 Task: Look for space in Gomez Palacio, Mexico from 1st August, 2023 to 5th August, 2023 for 1 adult in price range Rs.6000 to Rs.15000. Place can be entire place with 1  bedroom having 1 bed and 1 bathroom. Property type can be house, flat, guest house. Amenities needed are: wifi. Booking option can be shelf check-in. Required host language is English.
Action: Mouse moved to (576, 142)
Screenshot: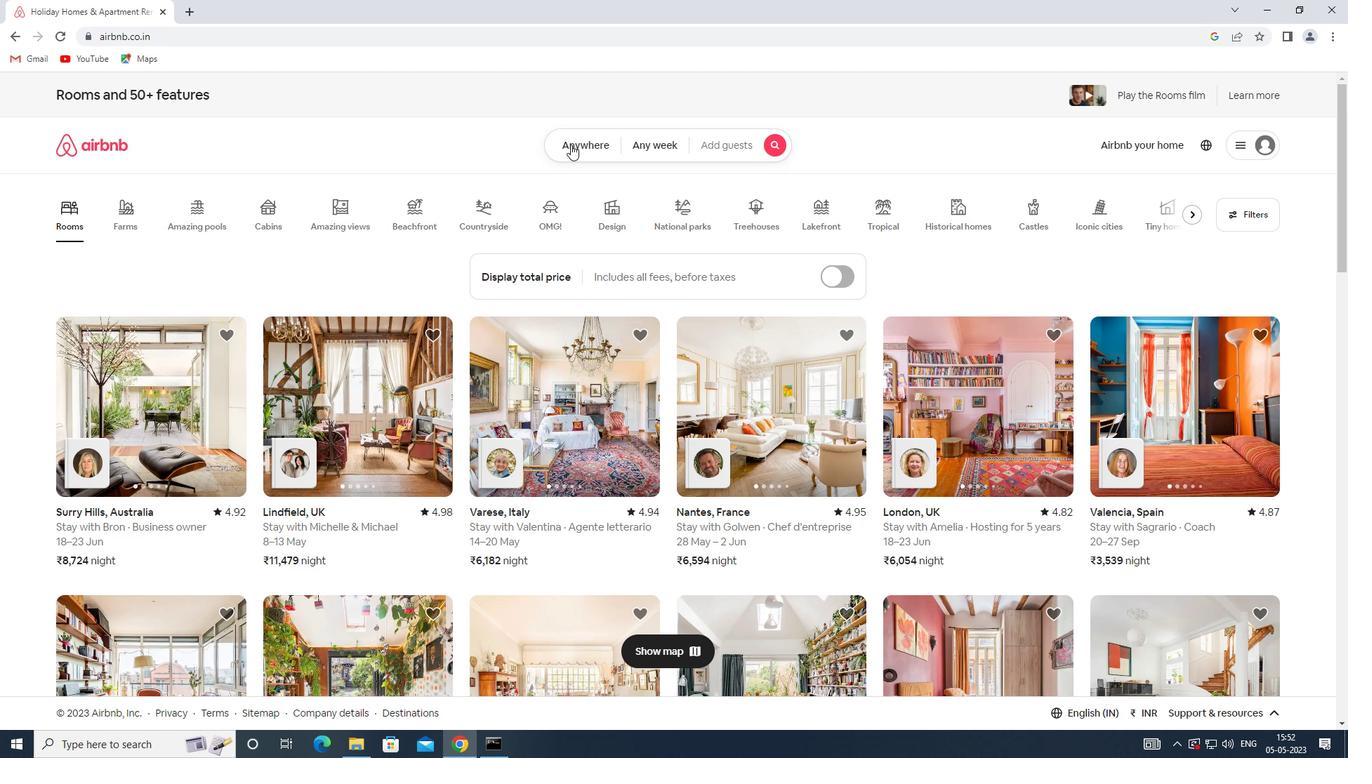 
Action: Mouse pressed left at (576, 142)
Screenshot: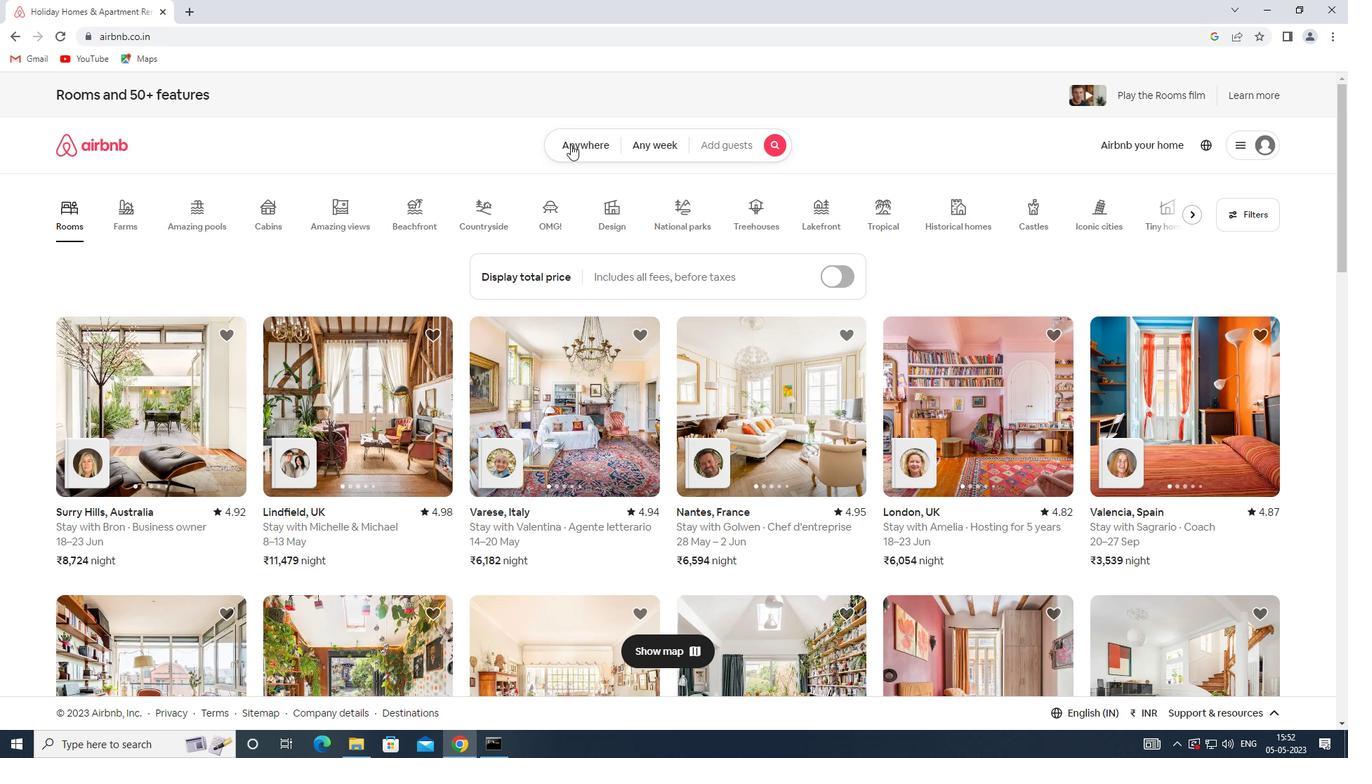
Action: Mouse moved to (428, 207)
Screenshot: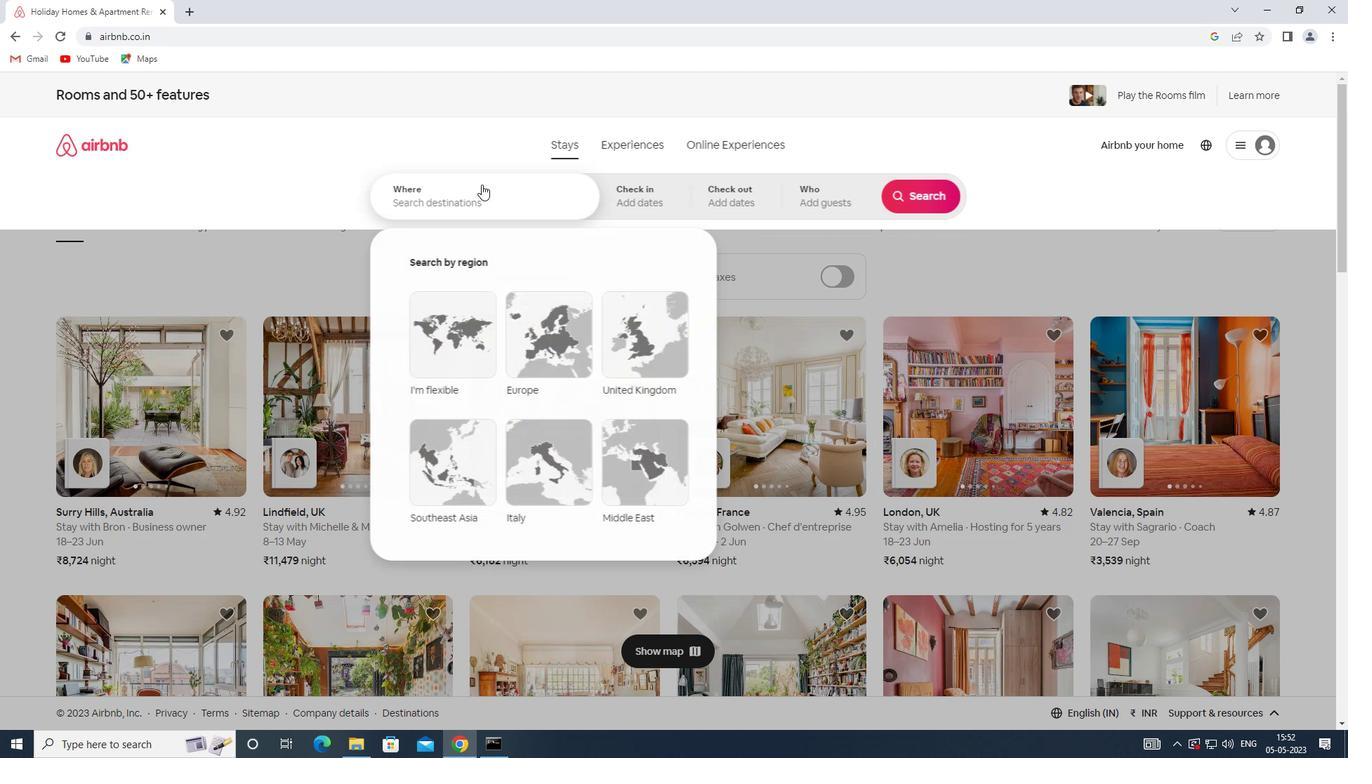 
Action: Mouse pressed left at (428, 207)
Screenshot: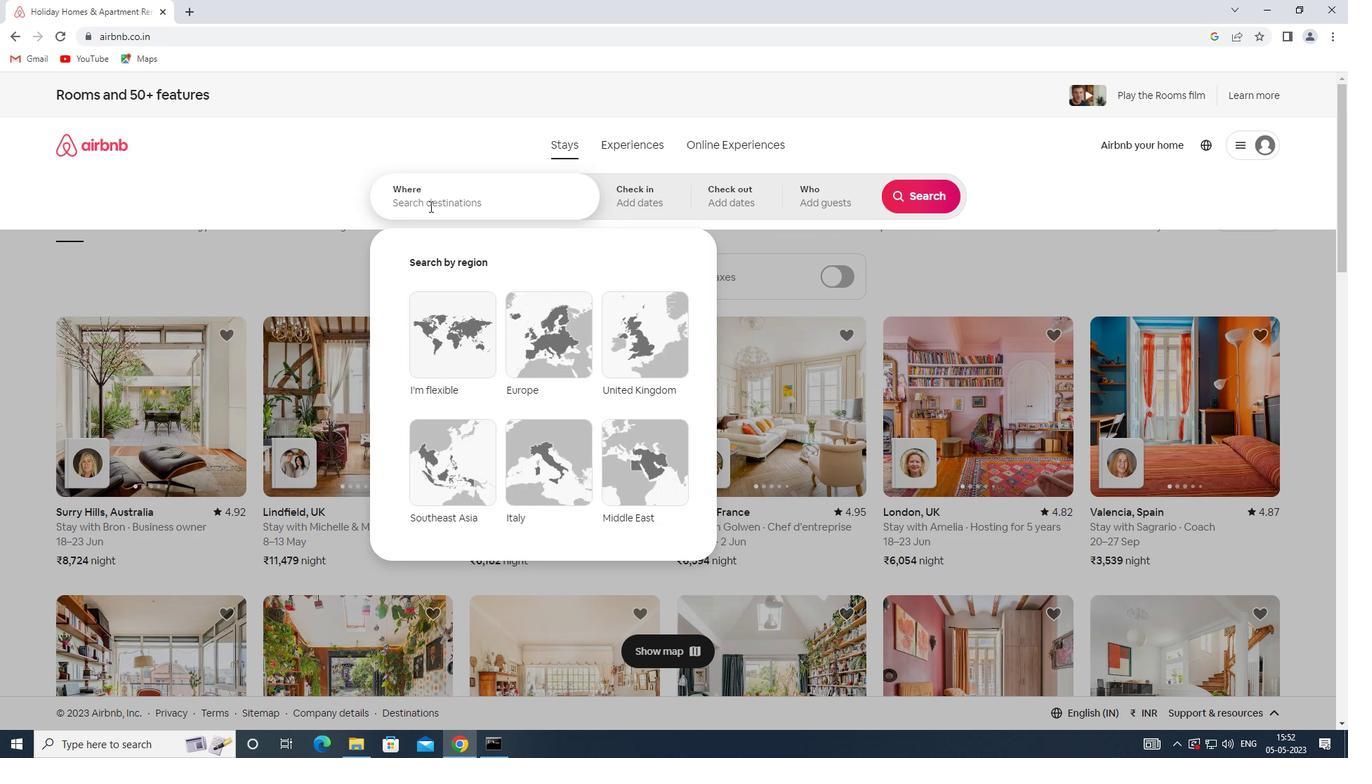 
Action: Key pressed <Key.shift><Key.shift><Key.shift><Key.shift><Key.shift><Key.shift><Key.shift><Key.shift><Key.shift><Key.shift><Key.shift><Key.shift><Key.shift><Key.shift><Key.shift><Key.shift><Key.shift><Key.shift><Key.shift><Key.shift><Key.shift><Key.shift><Key.shift><Key.shift><Key.shift><Key.shift>SPACE<Key.space>IN<Key.space><Key.shift><Key.shift><Key.shift><Key.shift><Key.shift><Key.shift><Key.shift><Key.shift><Key.shift><Key.shift>GOMEZ<Key.space><Key.shift>PALACIO,<Key.shift><Key.shift><Key.shift>MEXICO
Screenshot: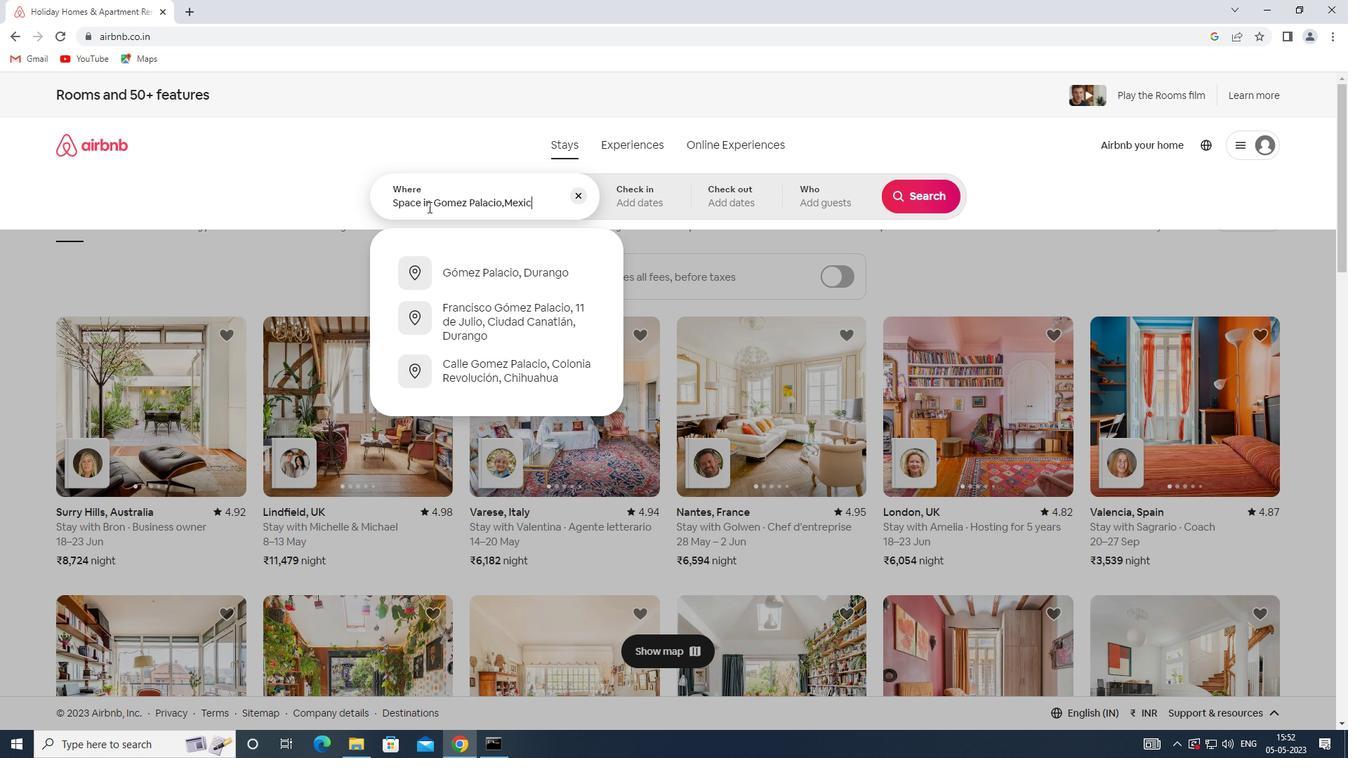 
Action: Mouse moved to (645, 195)
Screenshot: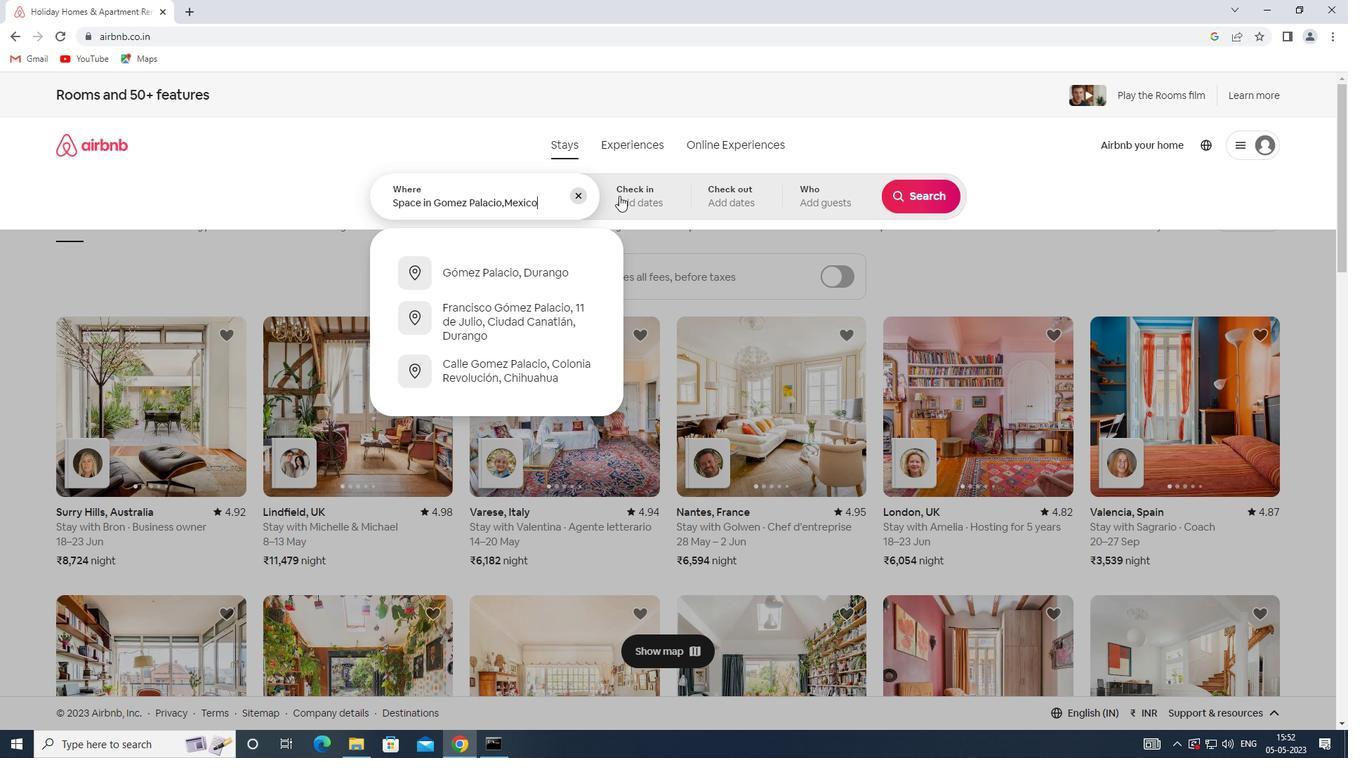 
Action: Mouse pressed left at (645, 195)
Screenshot: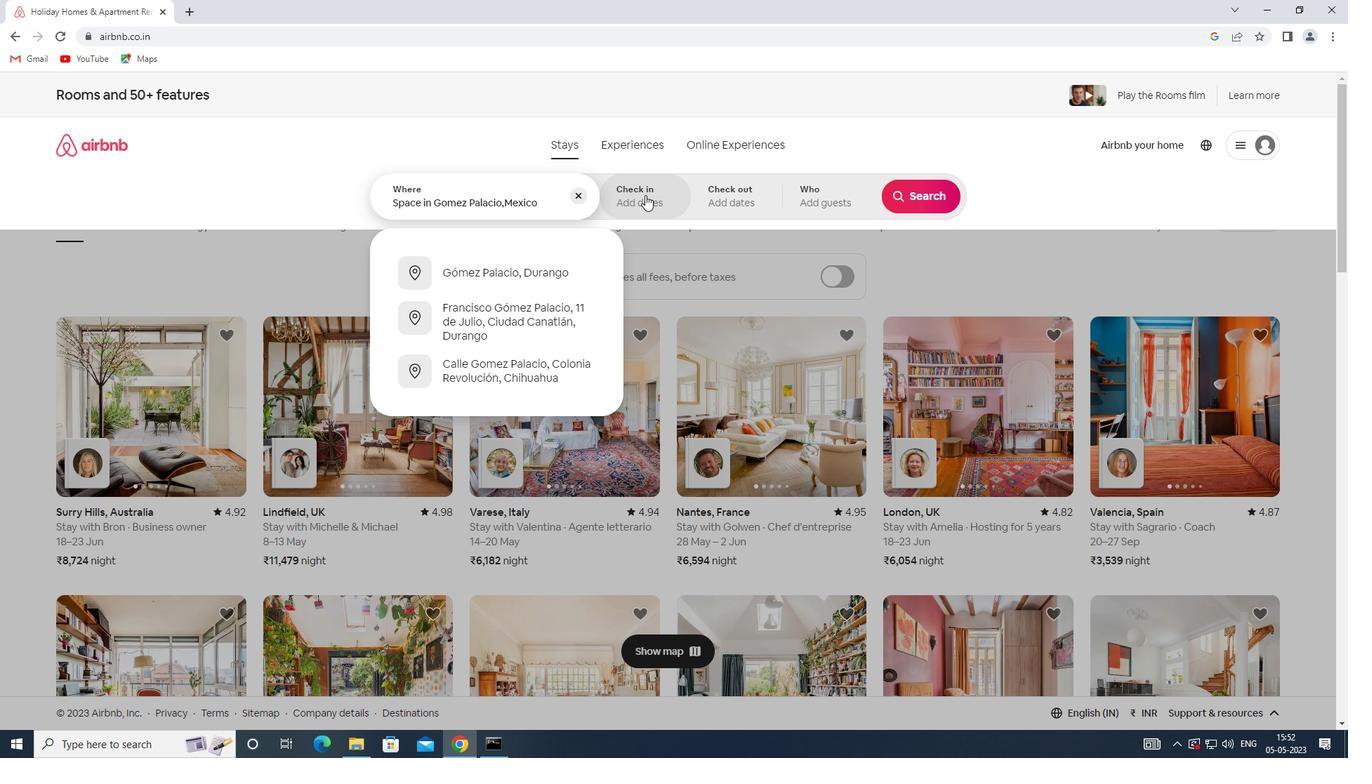 
Action: Mouse moved to (909, 302)
Screenshot: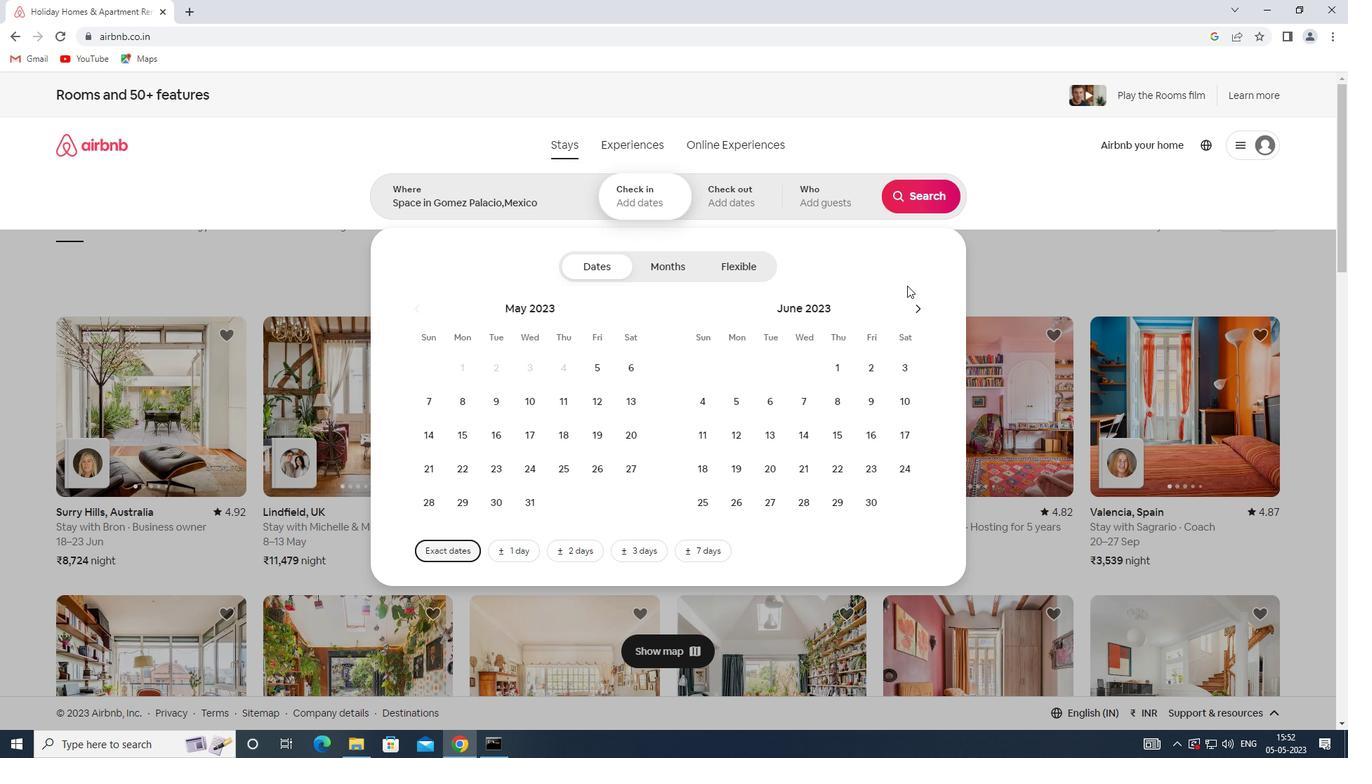 
Action: Mouse pressed left at (909, 302)
Screenshot: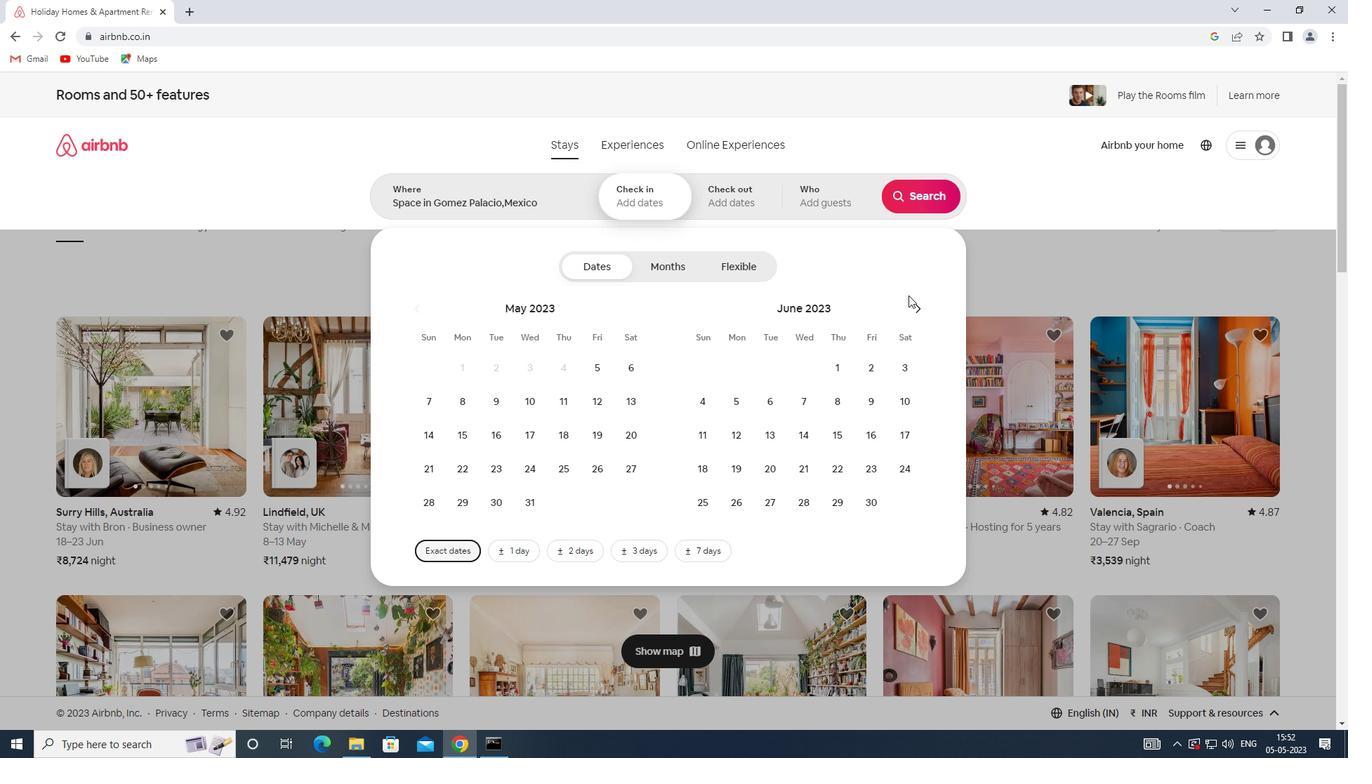 
Action: Mouse pressed left at (909, 302)
Screenshot: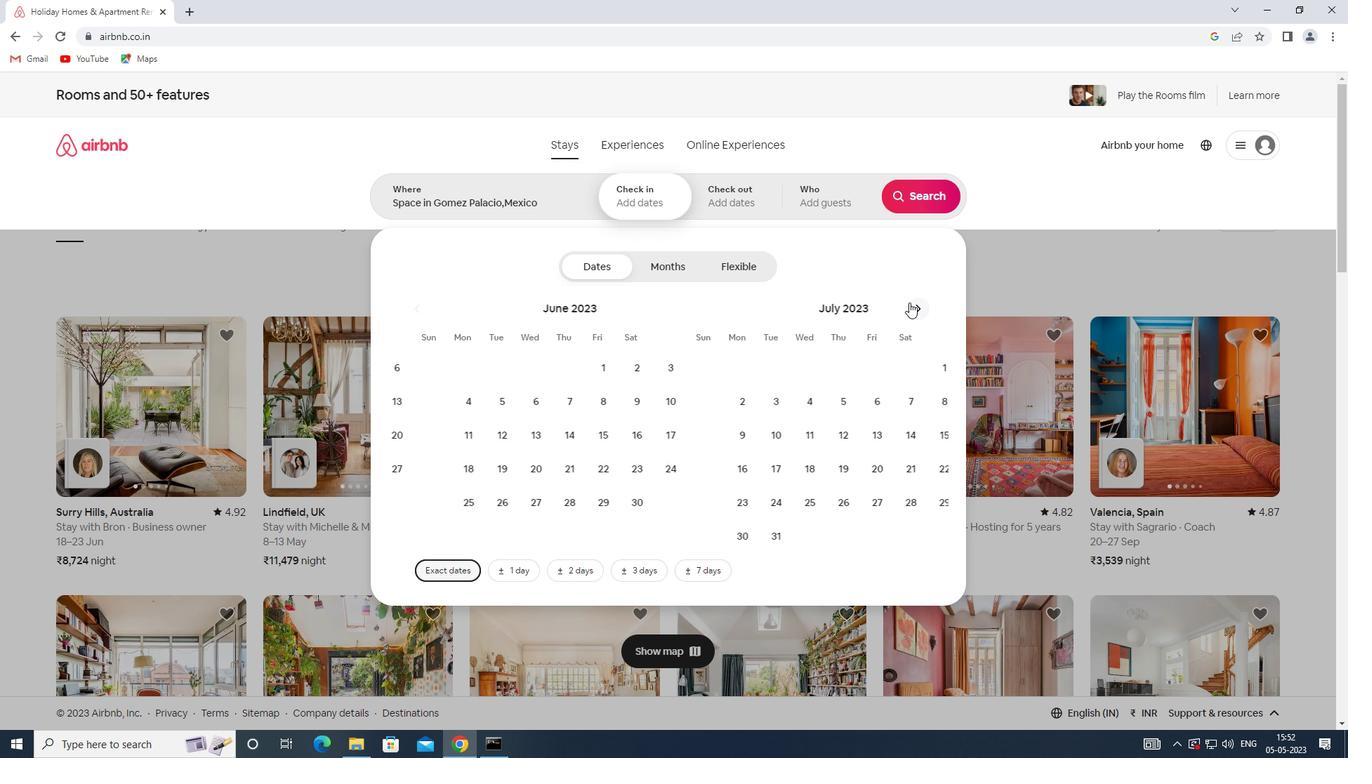 
Action: Mouse moved to (770, 363)
Screenshot: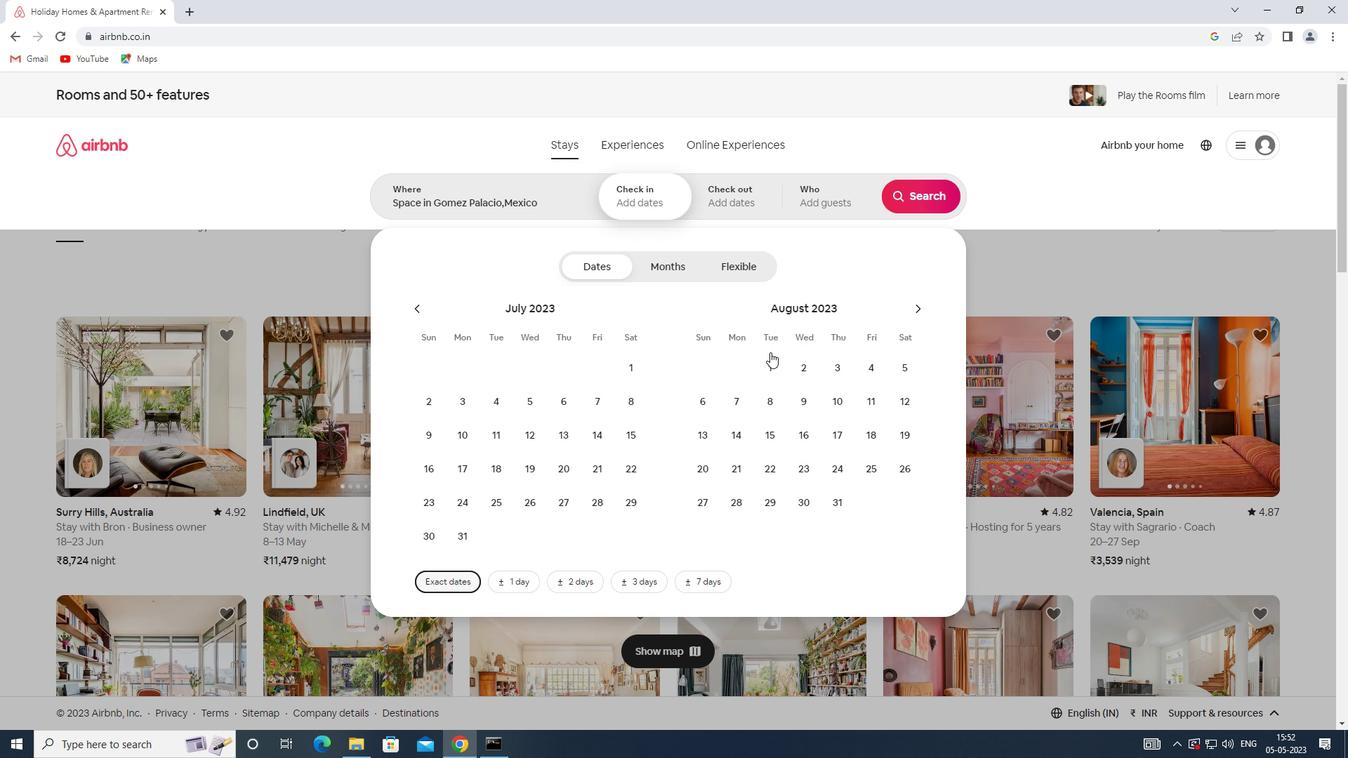 
Action: Mouse pressed left at (770, 363)
Screenshot: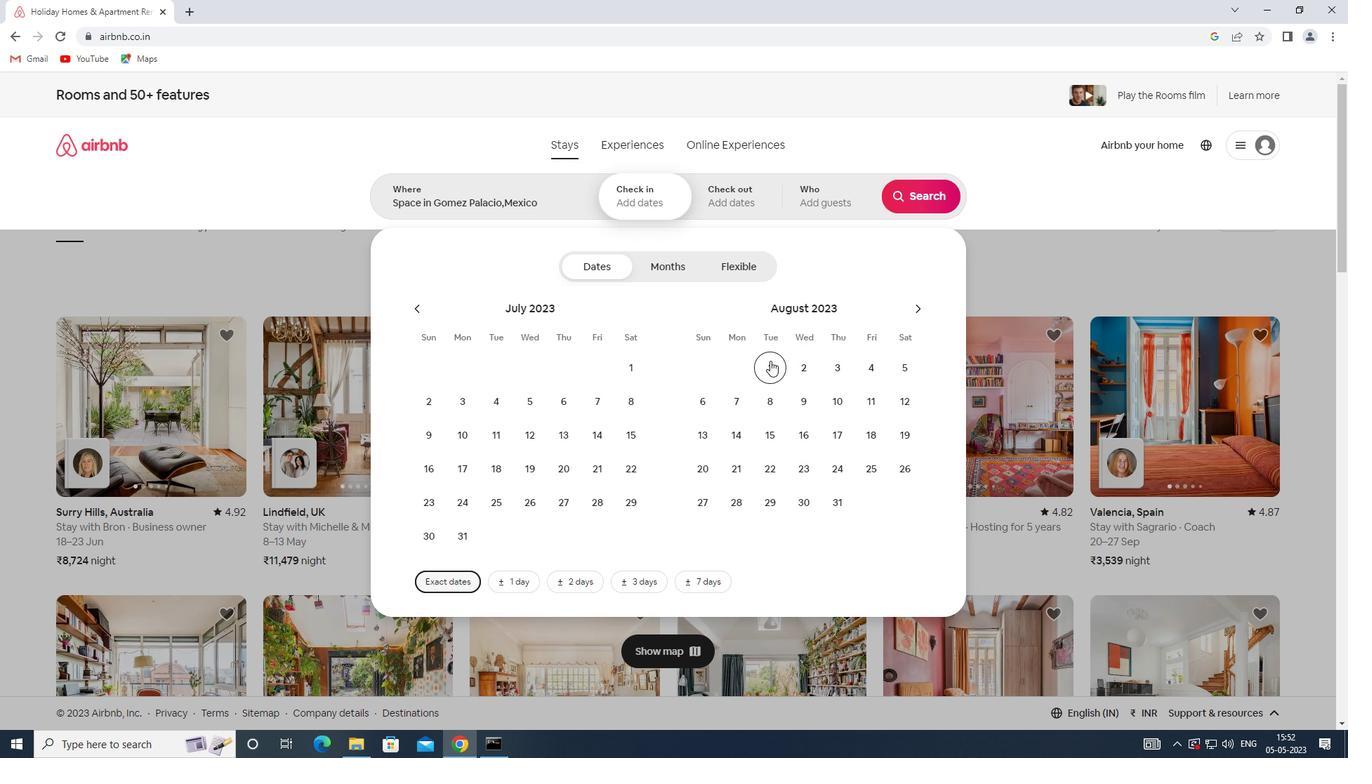 
Action: Mouse moved to (900, 363)
Screenshot: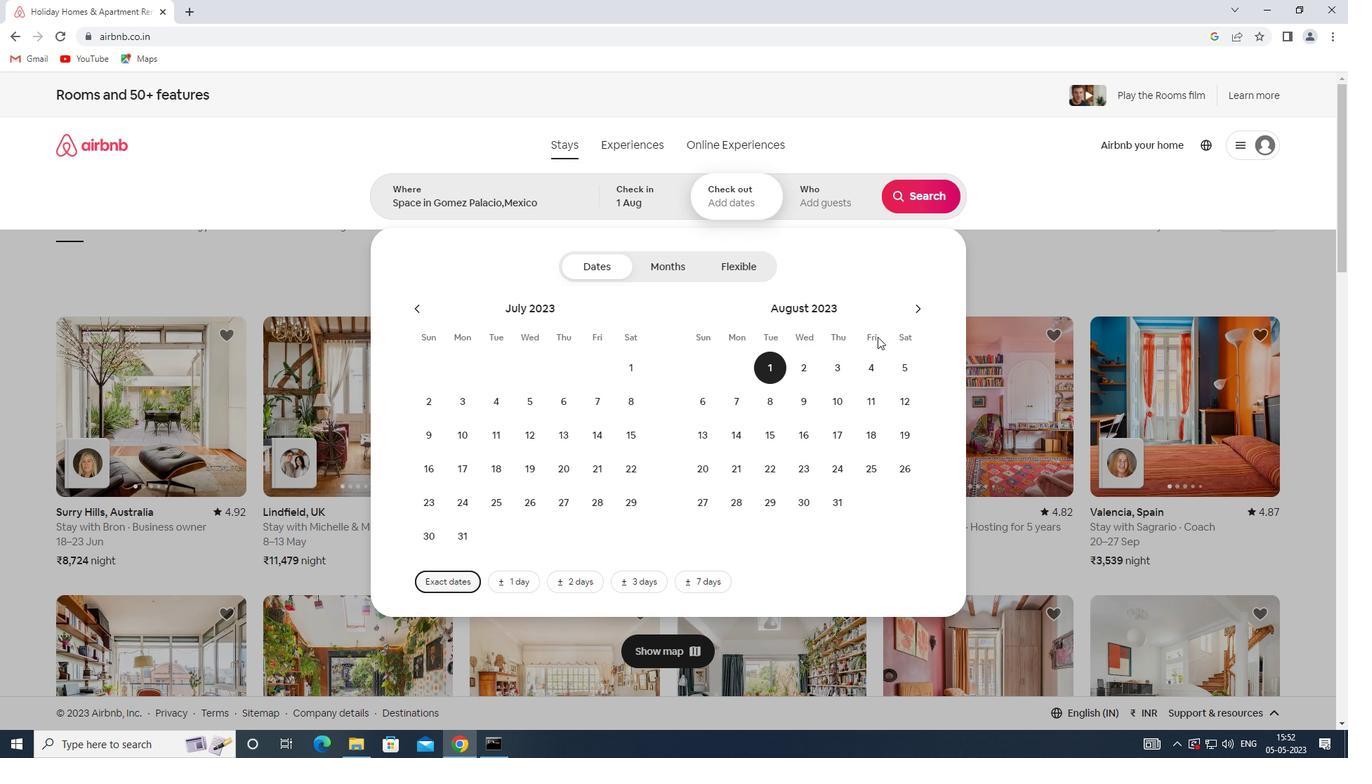 
Action: Mouse pressed left at (900, 363)
Screenshot: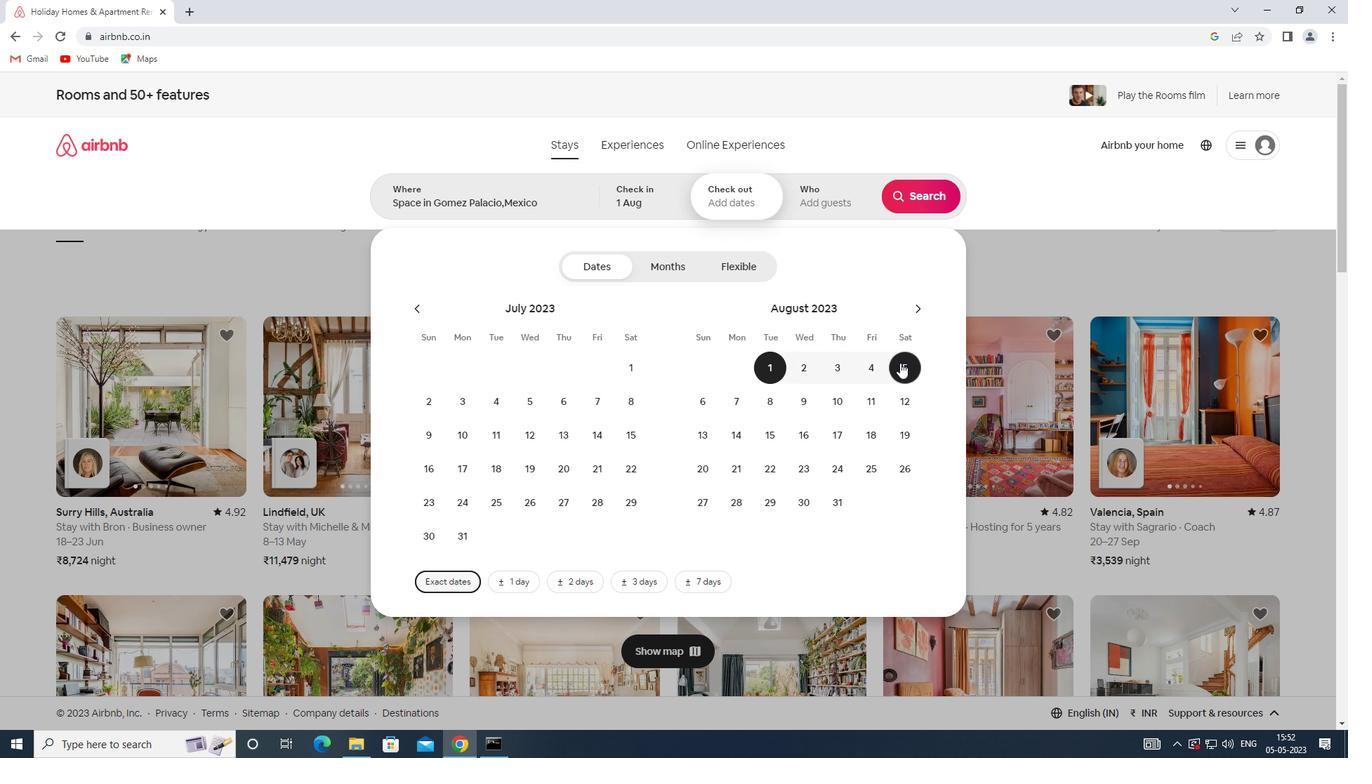 
Action: Mouse moved to (821, 208)
Screenshot: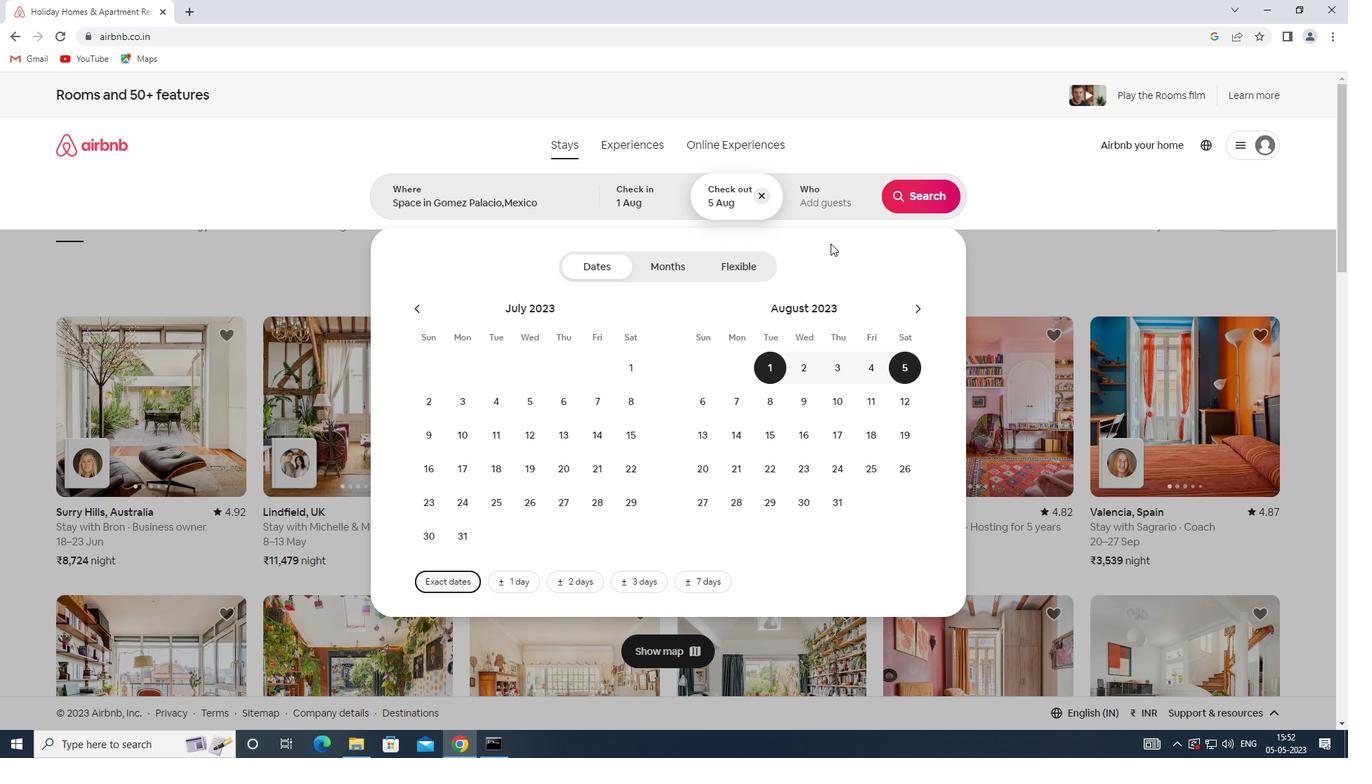 
Action: Mouse pressed left at (821, 208)
Screenshot: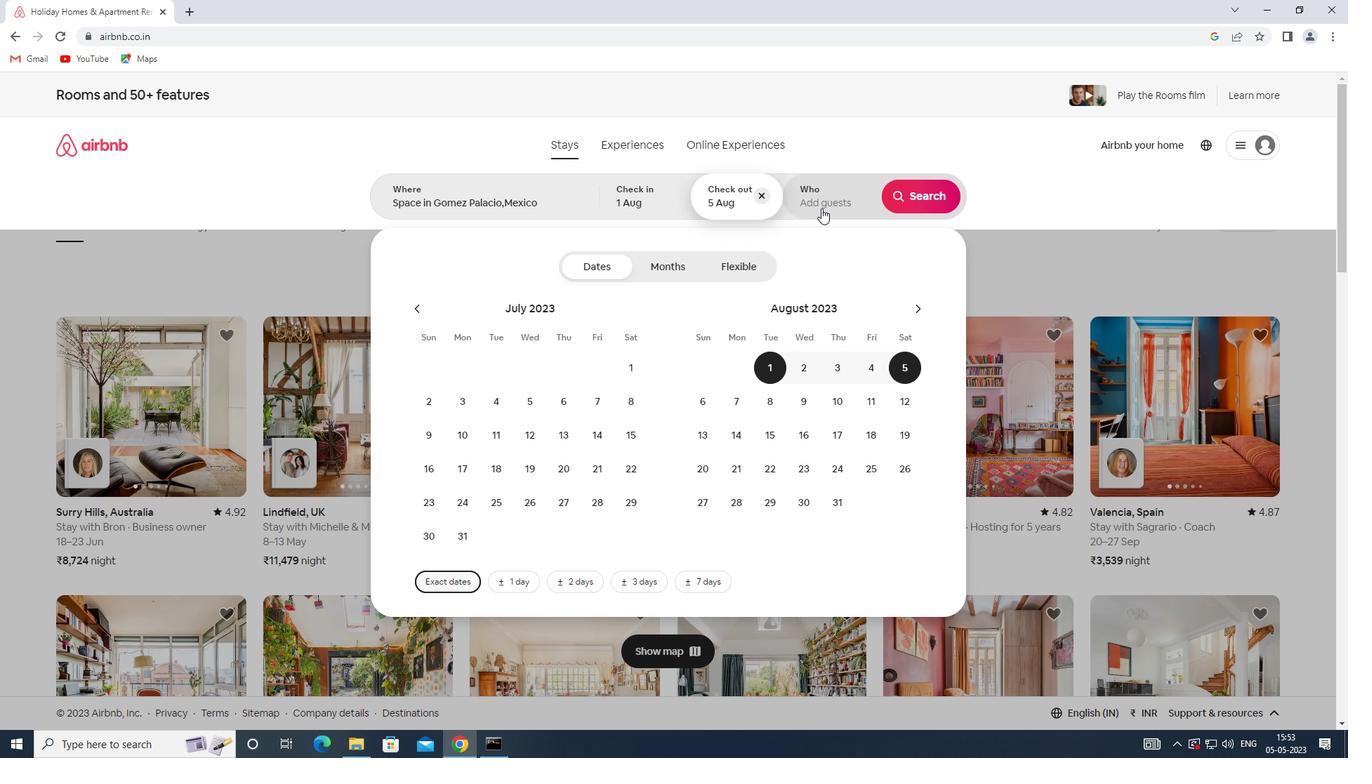 
Action: Mouse moved to (930, 268)
Screenshot: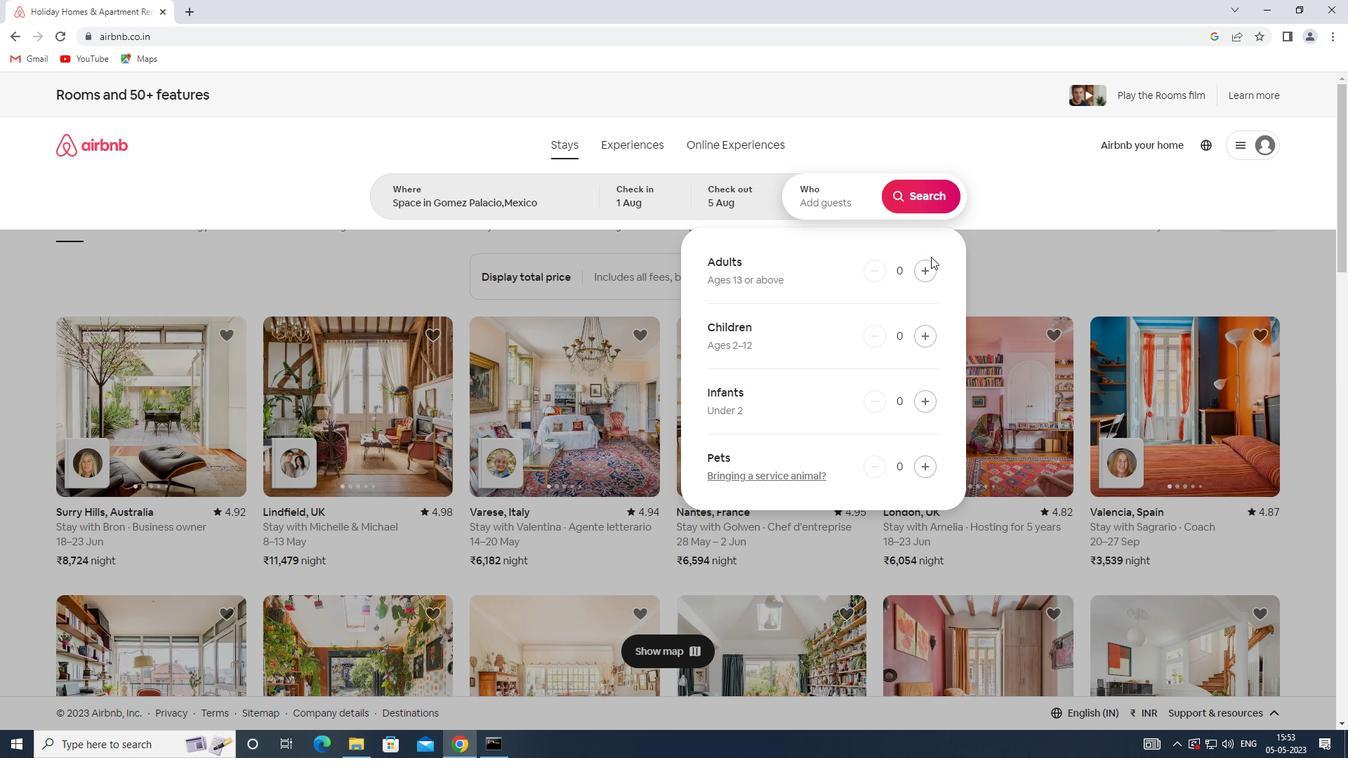 
Action: Mouse pressed left at (930, 268)
Screenshot: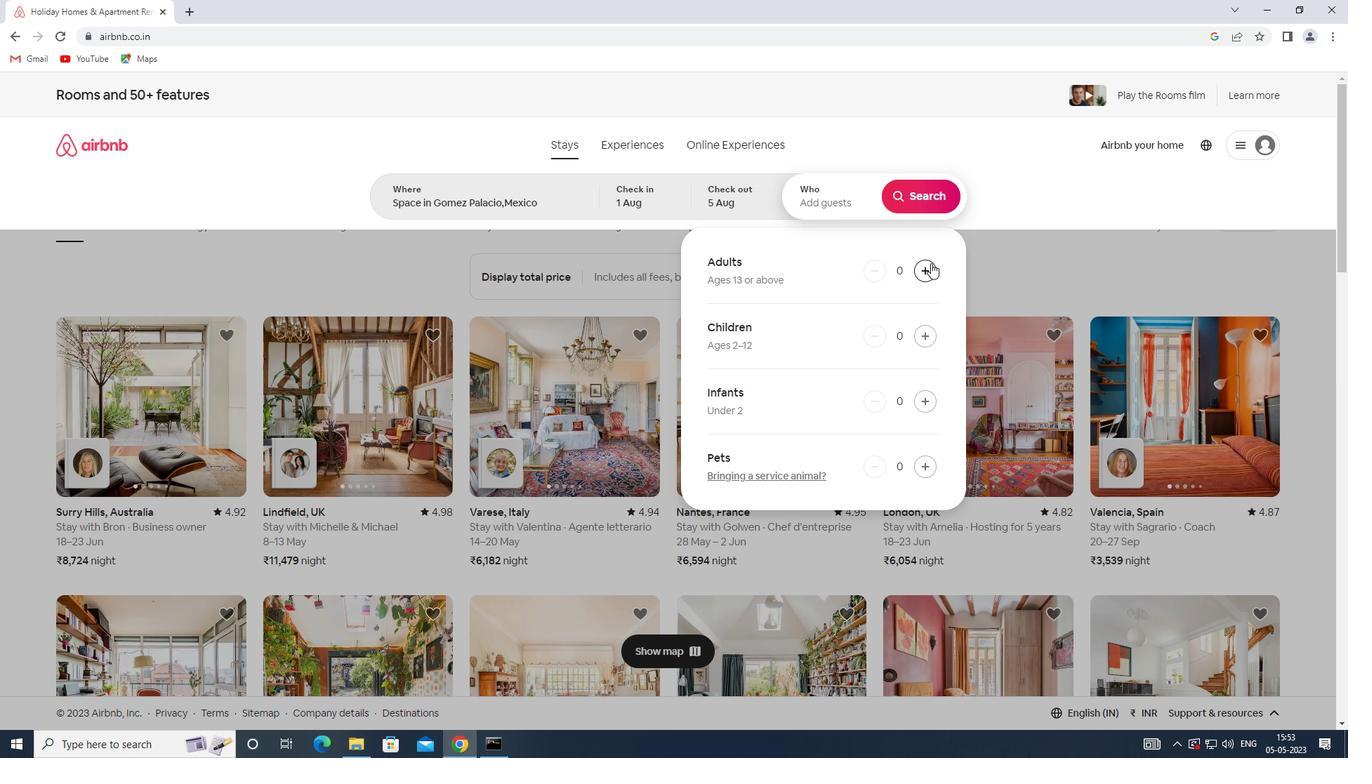 
Action: Mouse moved to (921, 190)
Screenshot: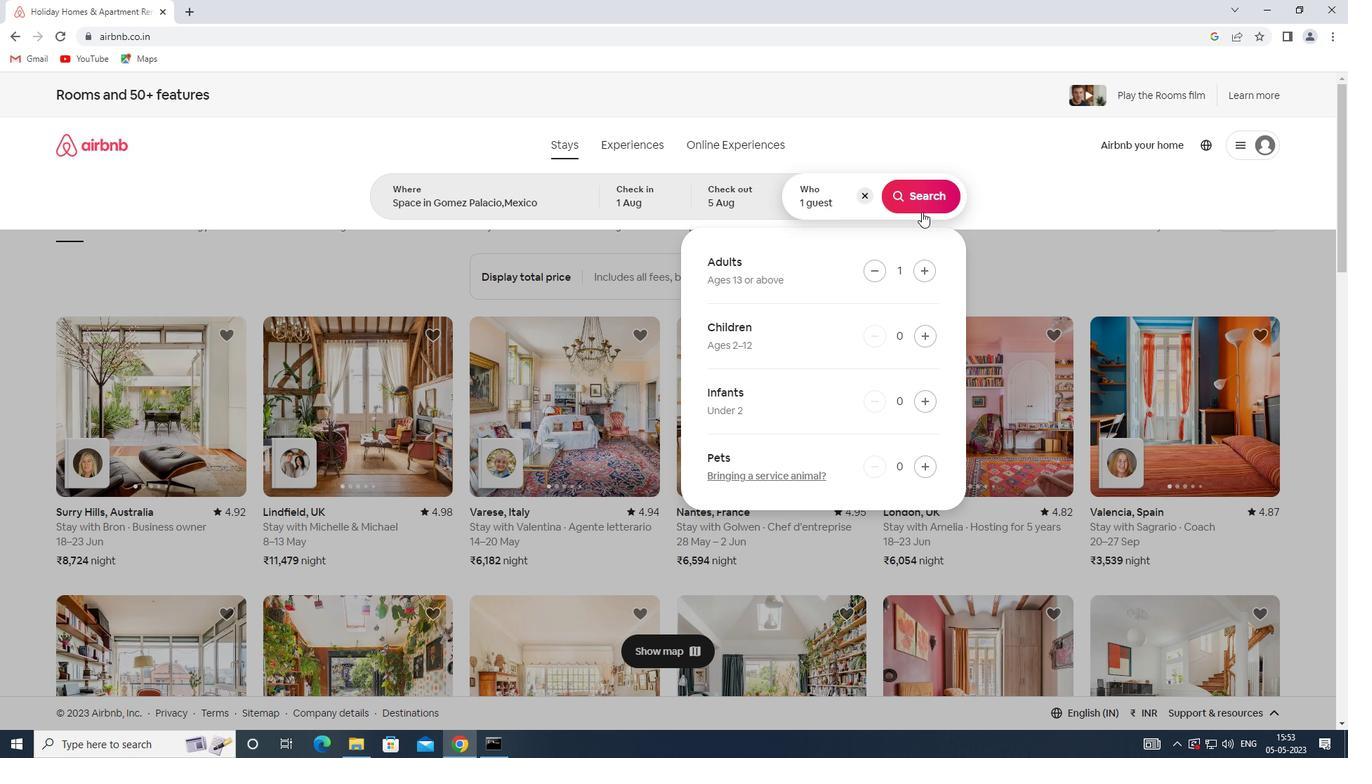 
Action: Mouse pressed left at (921, 190)
Screenshot: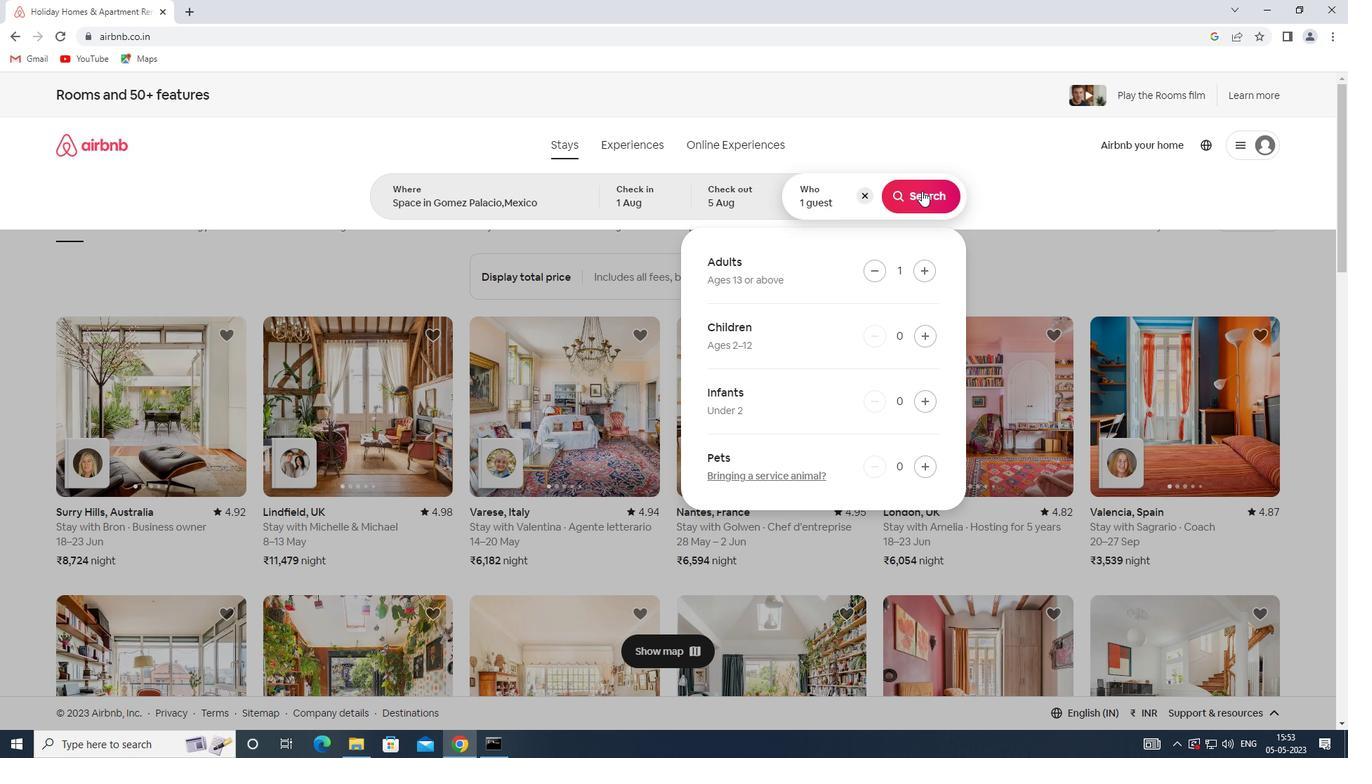 
Action: Mouse moved to (1295, 158)
Screenshot: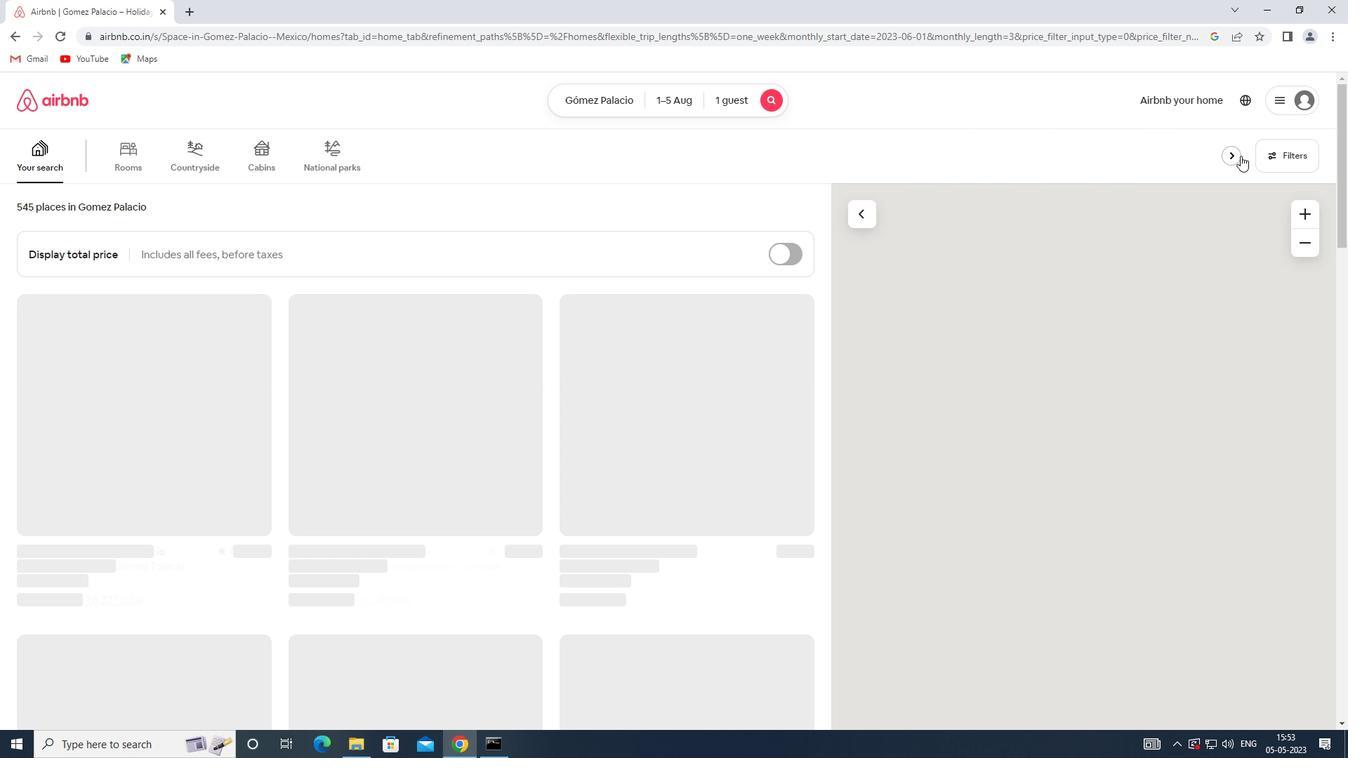 
Action: Mouse pressed left at (1295, 158)
Screenshot: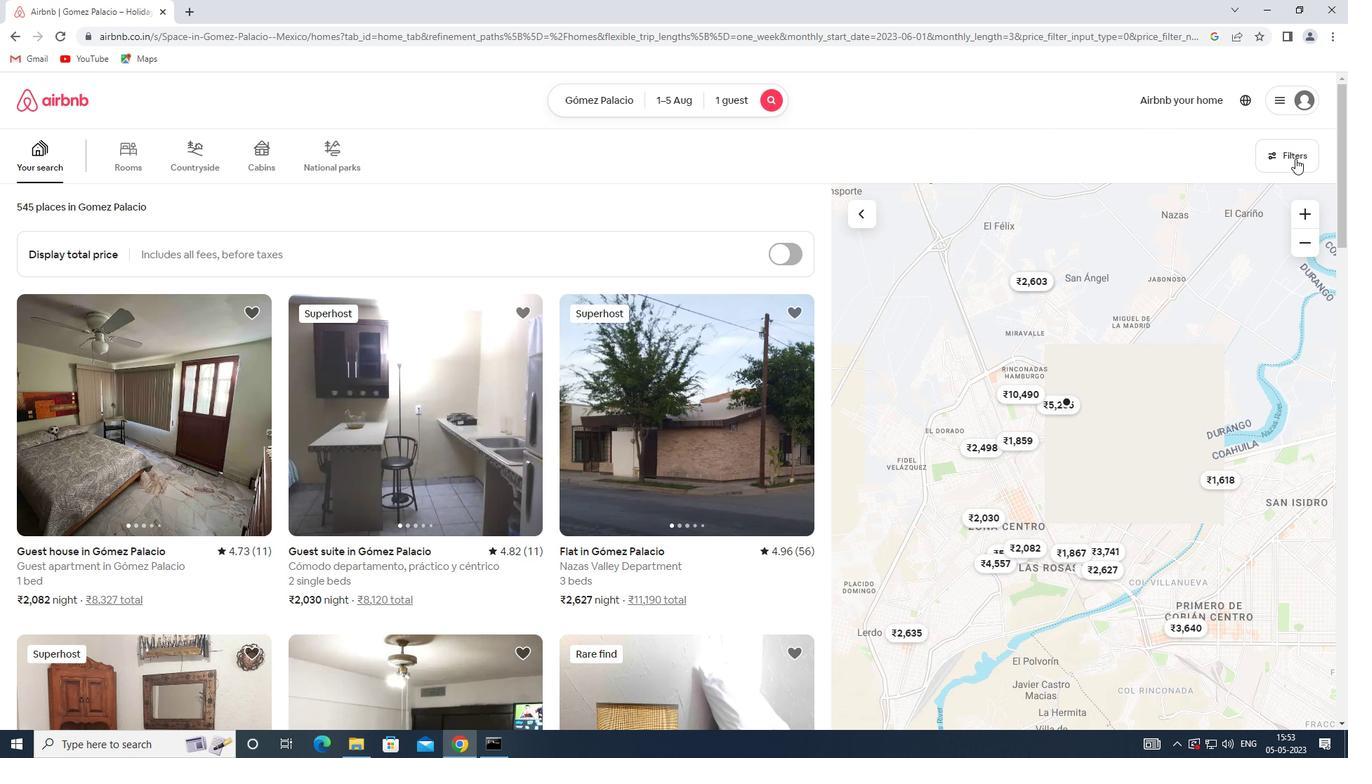 
Action: Mouse moved to (485, 499)
Screenshot: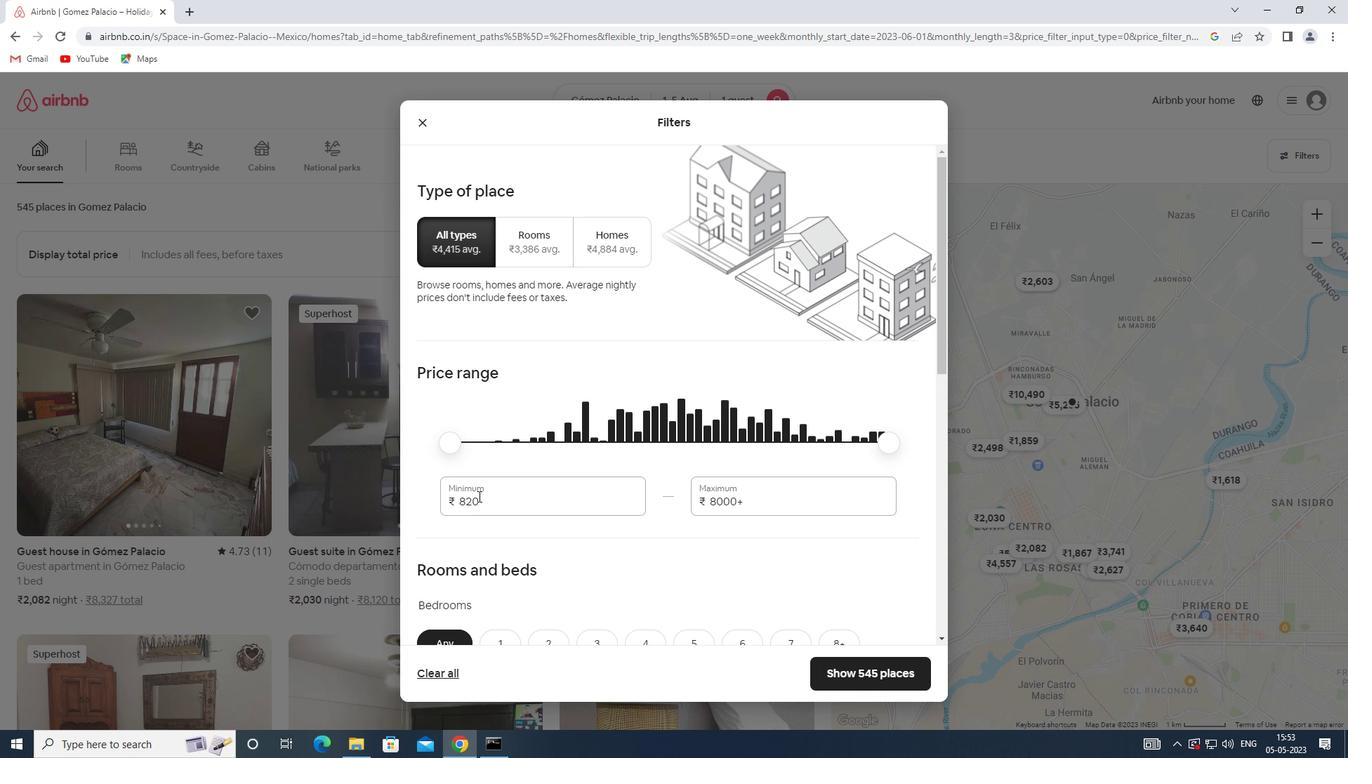 
Action: Mouse pressed left at (485, 499)
Screenshot: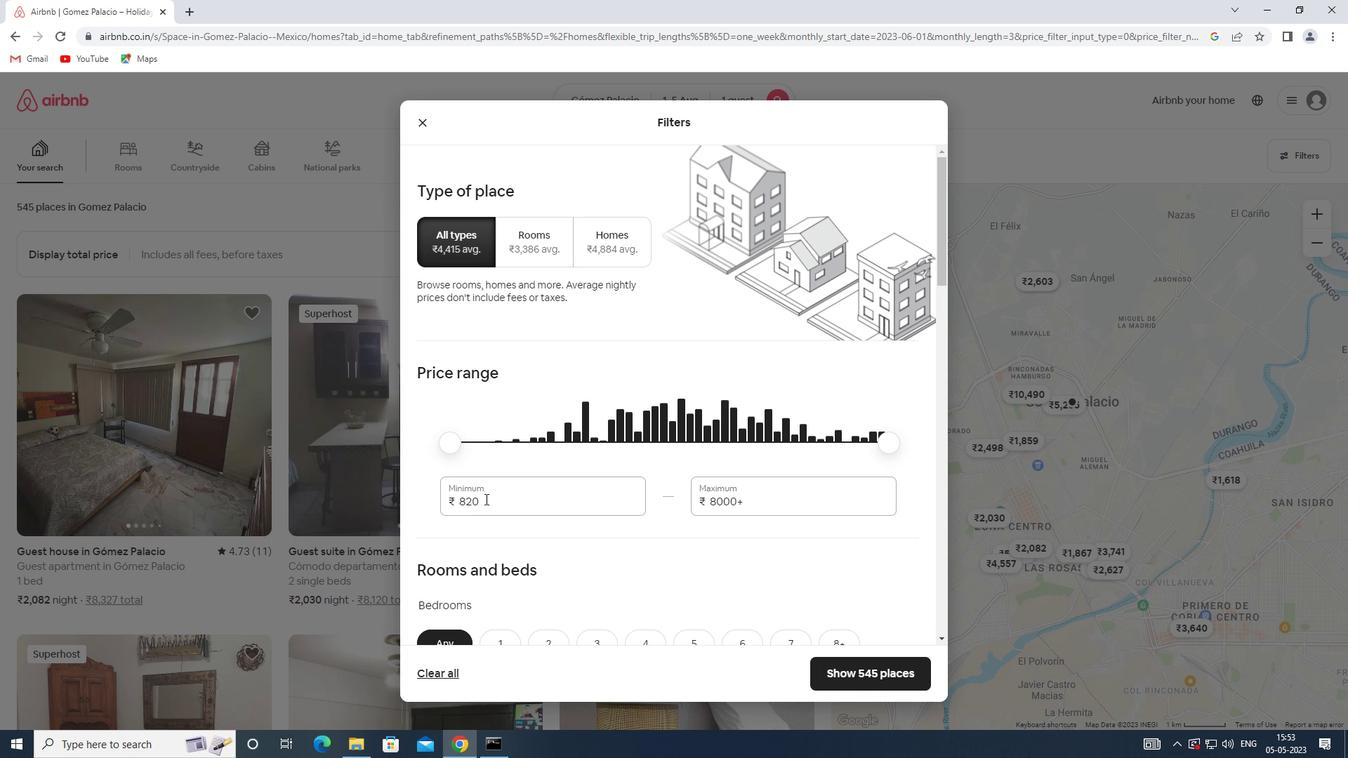 
Action: Mouse moved to (427, 493)
Screenshot: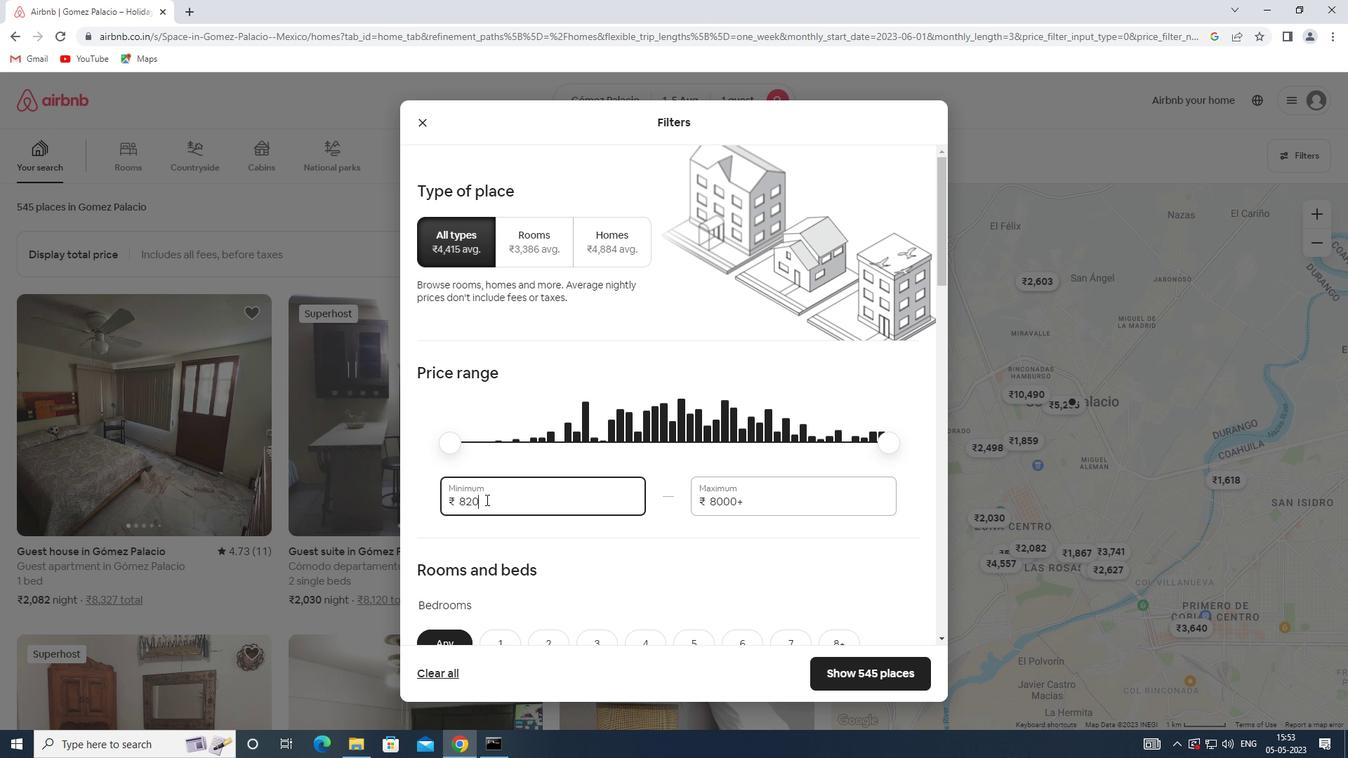 
Action: Key pressed 6000
Screenshot: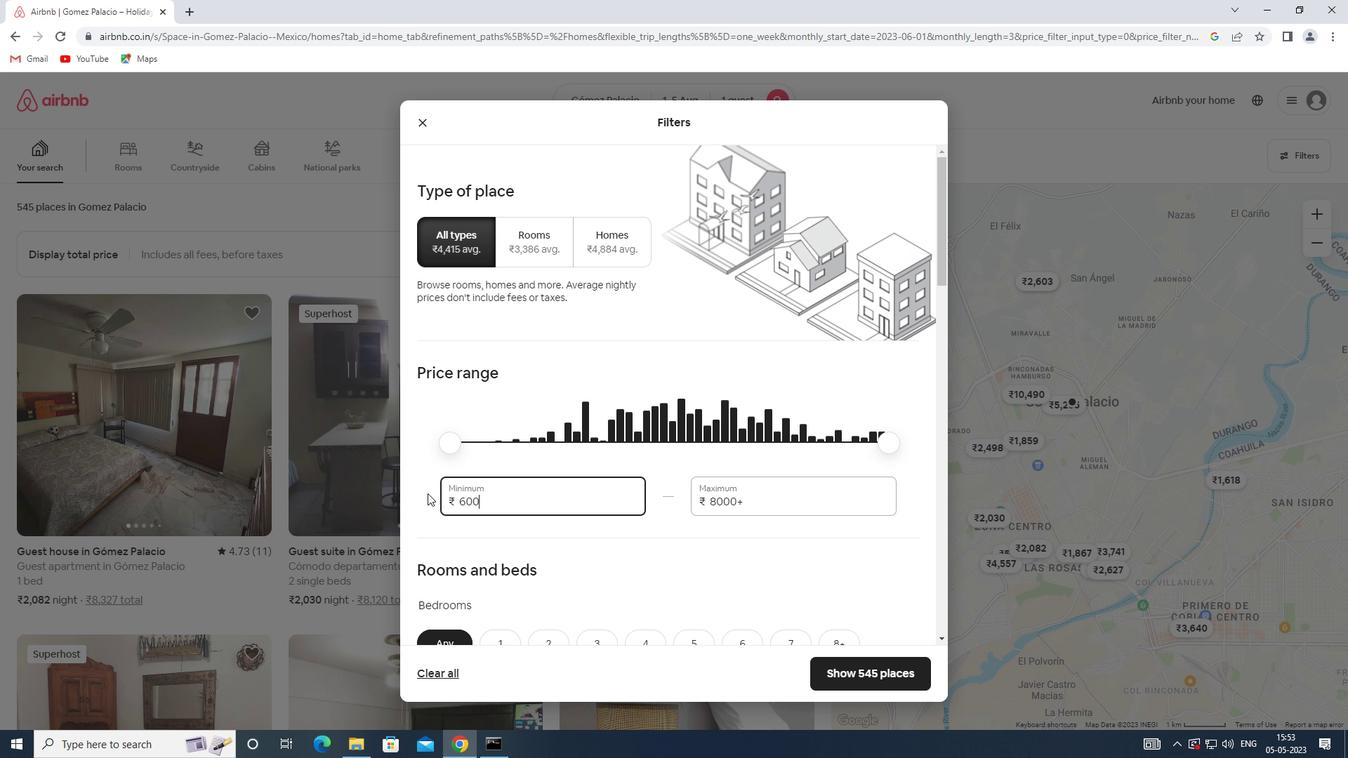 
Action: Mouse moved to (761, 499)
Screenshot: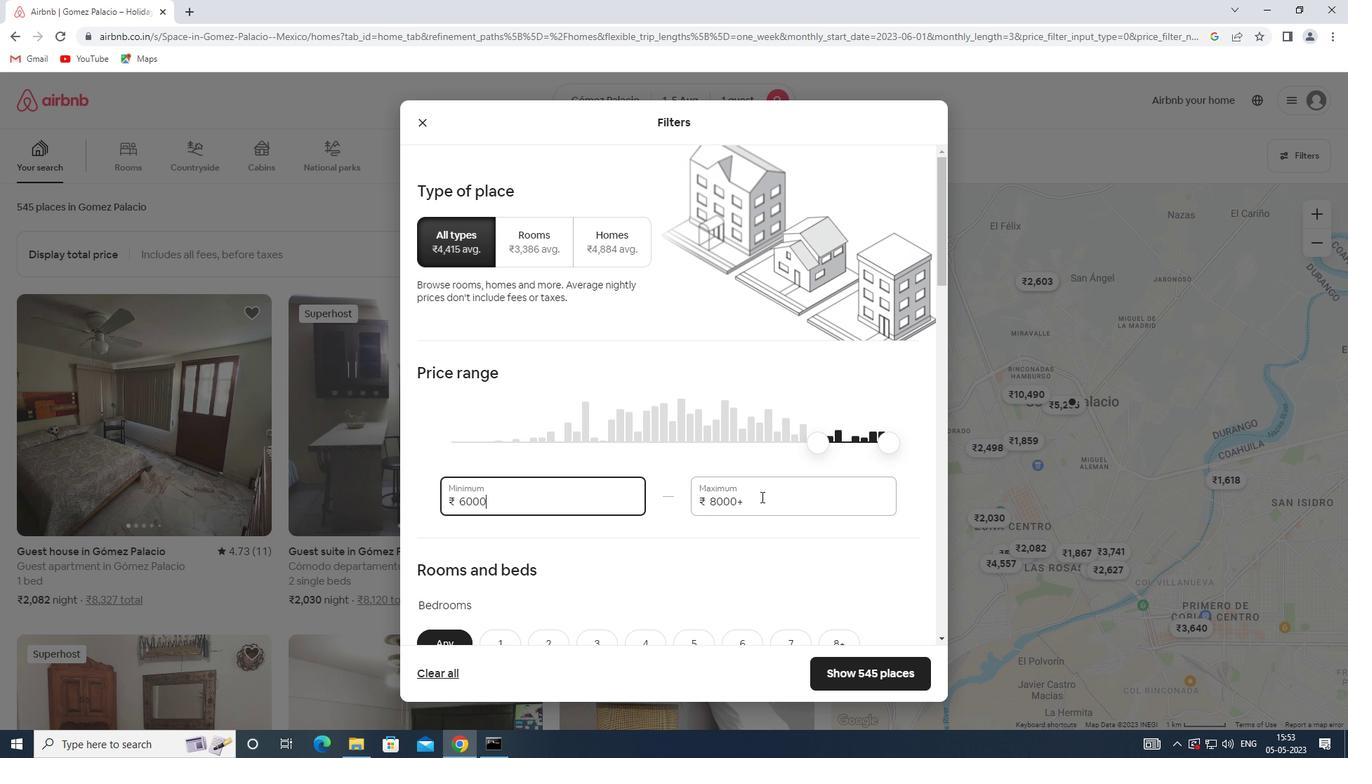 
Action: Mouse pressed left at (761, 499)
Screenshot: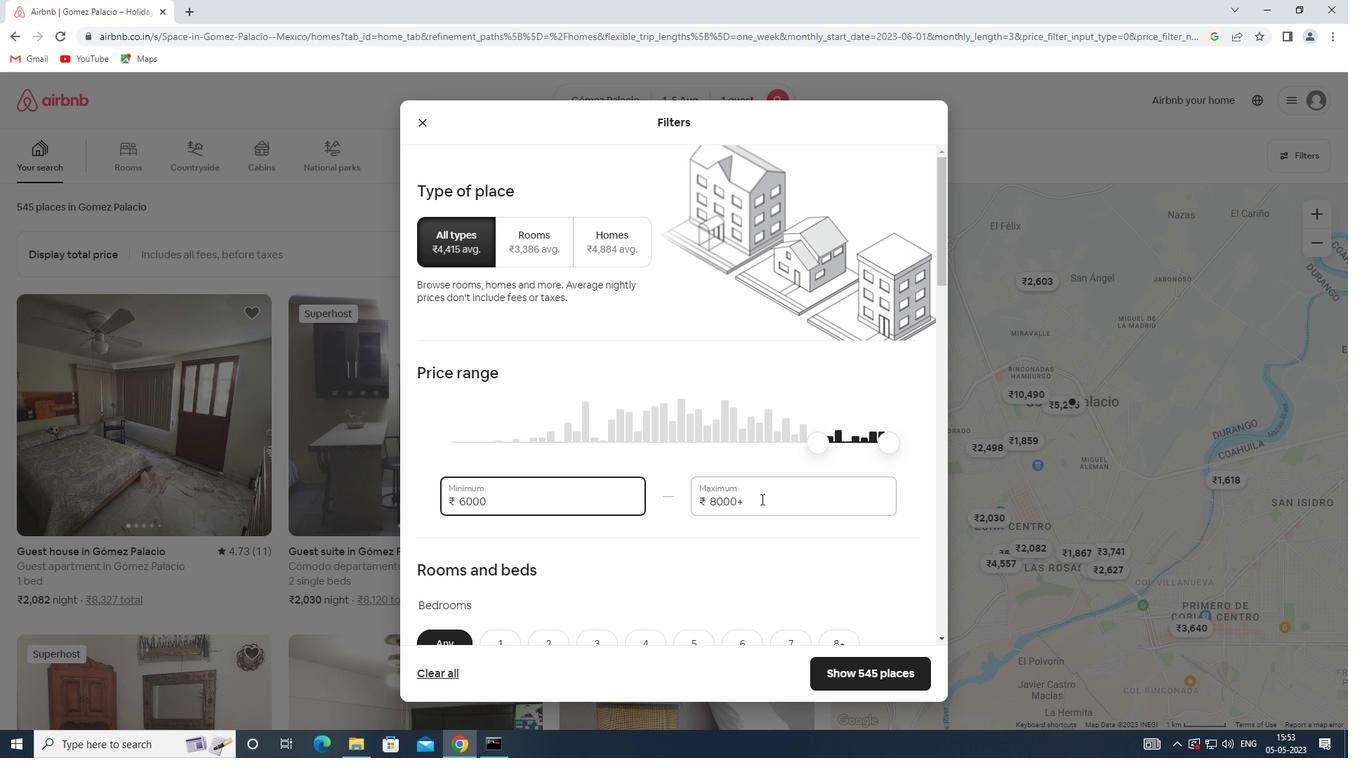 
Action: Mouse moved to (685, 502)
Screenshot: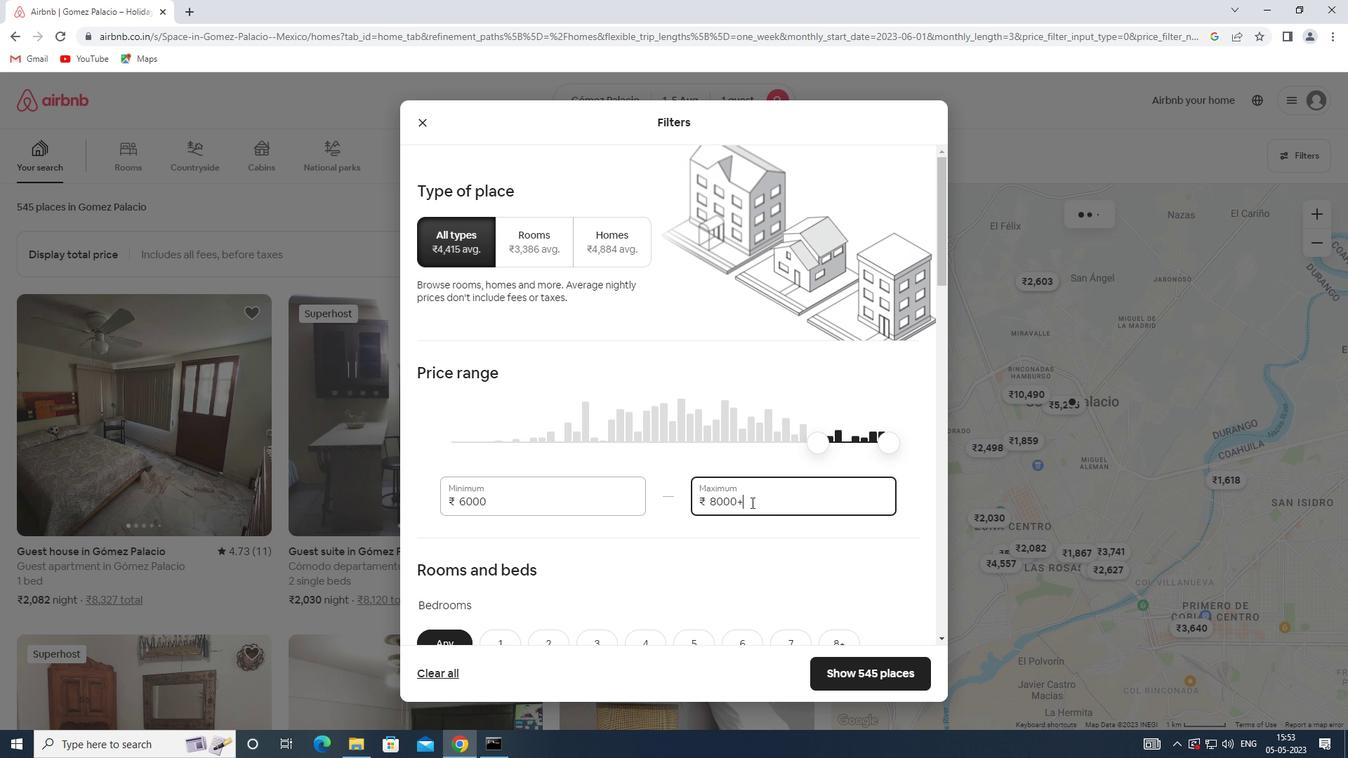 
Action: Key pressed 15000
Screenshot: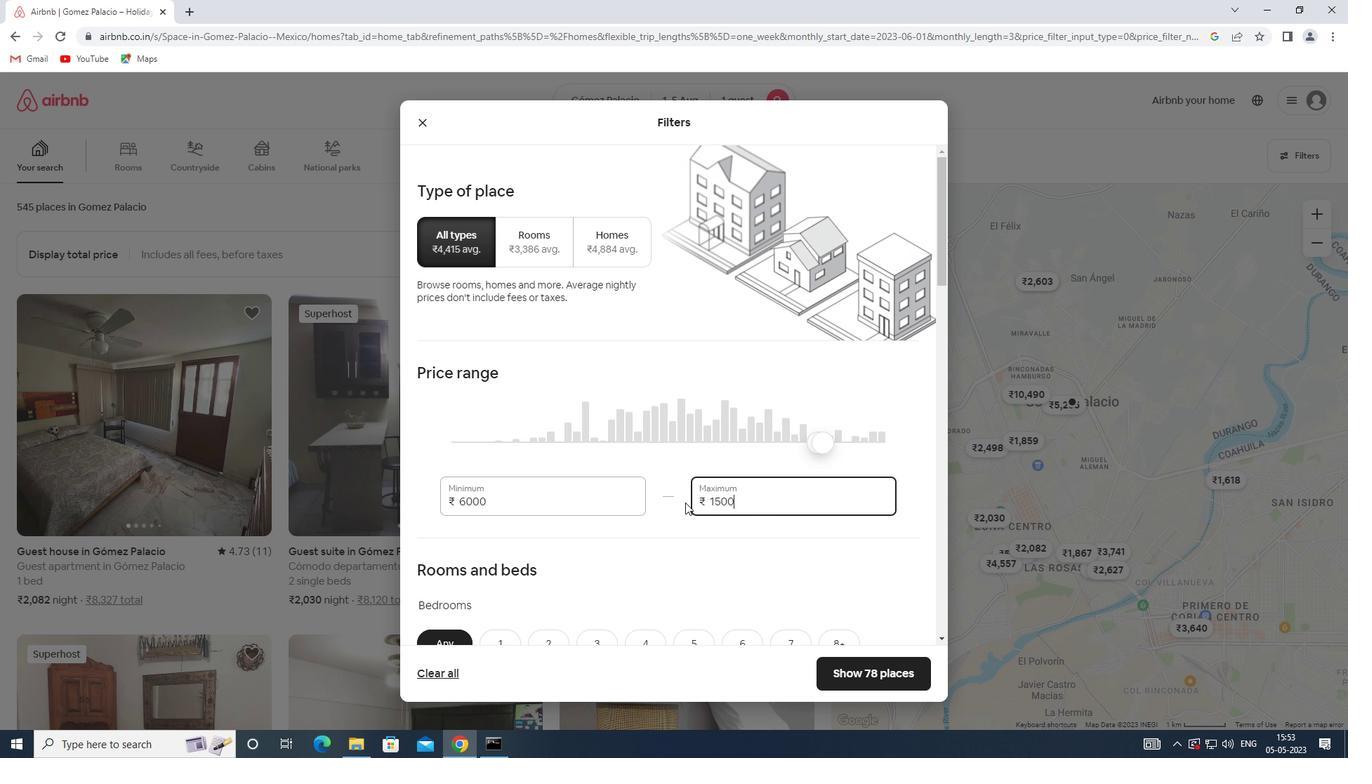 
Action: Mouse scrolled (685, 502) with delta (0, 0)
Screenshot: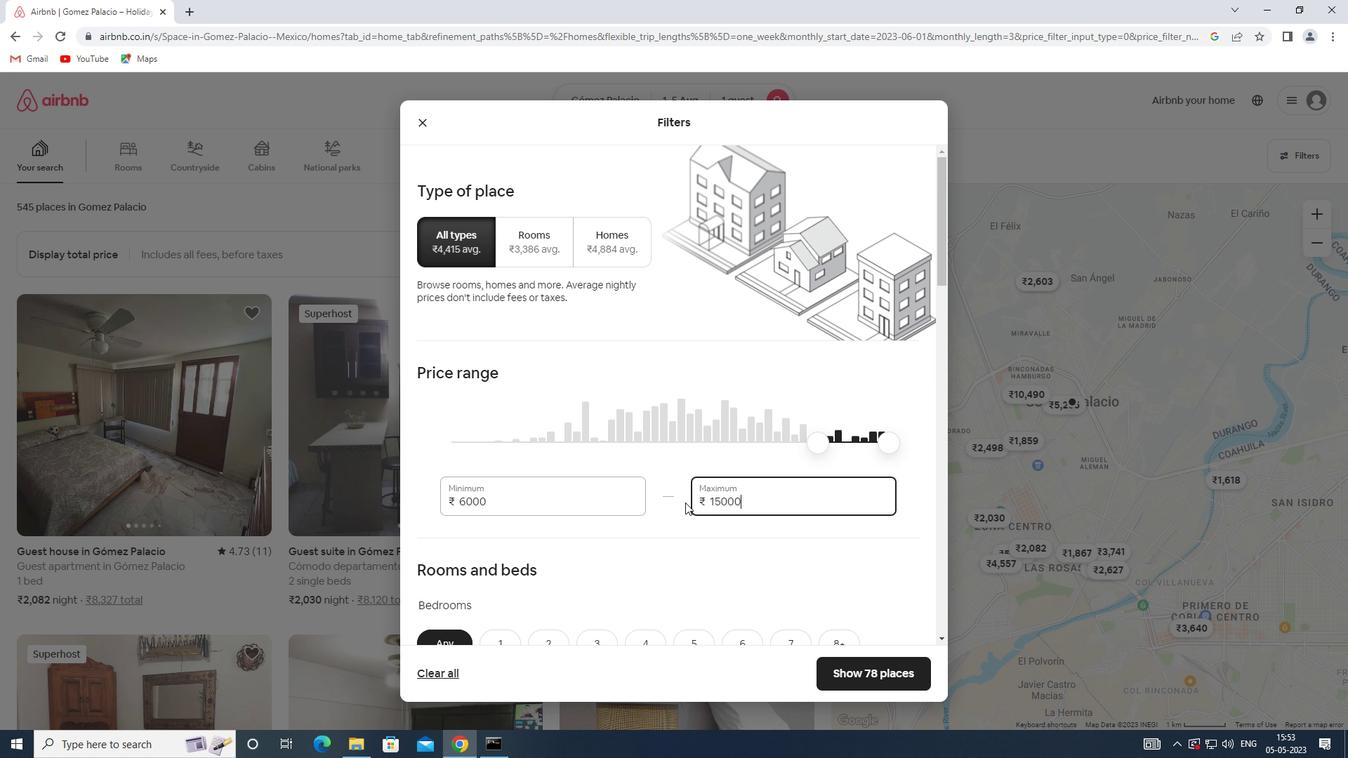
Action: Mouse scrolled (685, 502) with delta (0, 0)
Screenshot: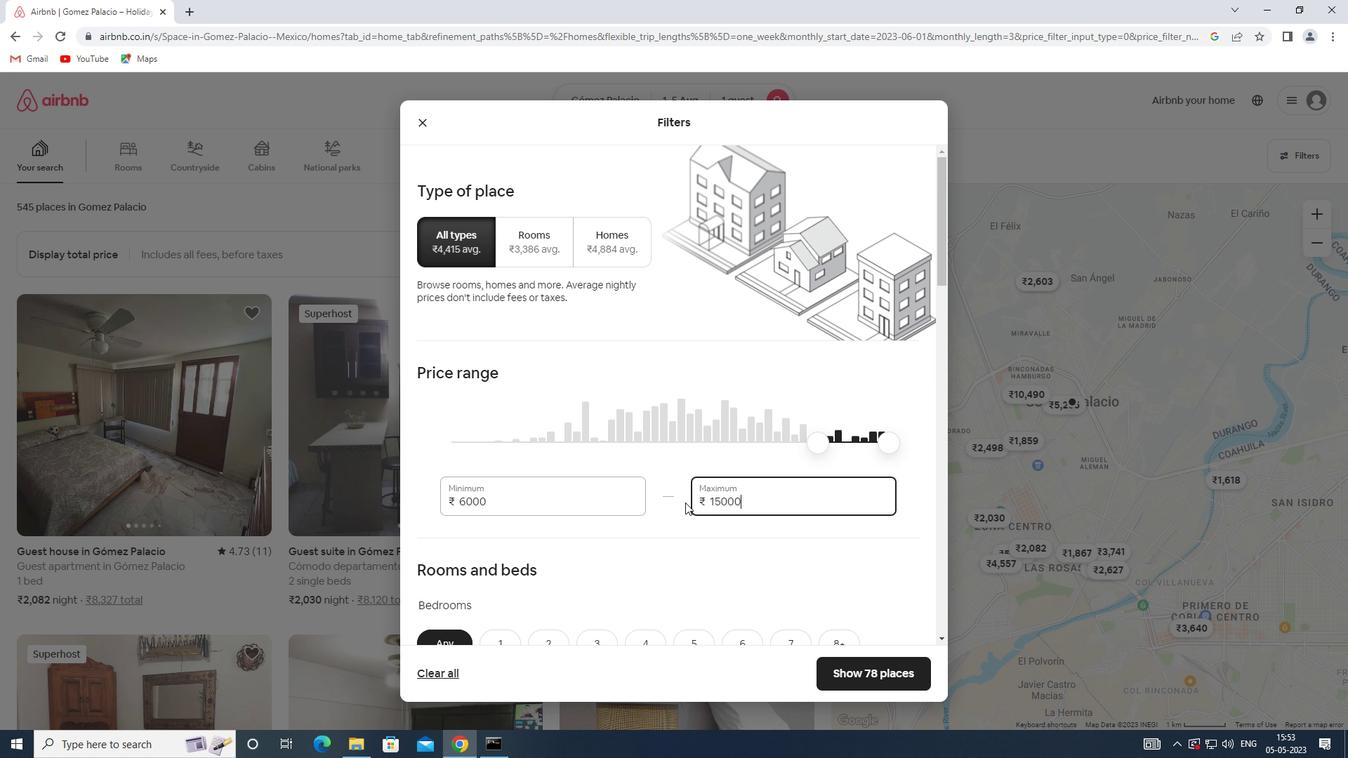 
Action: Mouse scrolled (685, 502) with delta (0, 0)
Screenshot: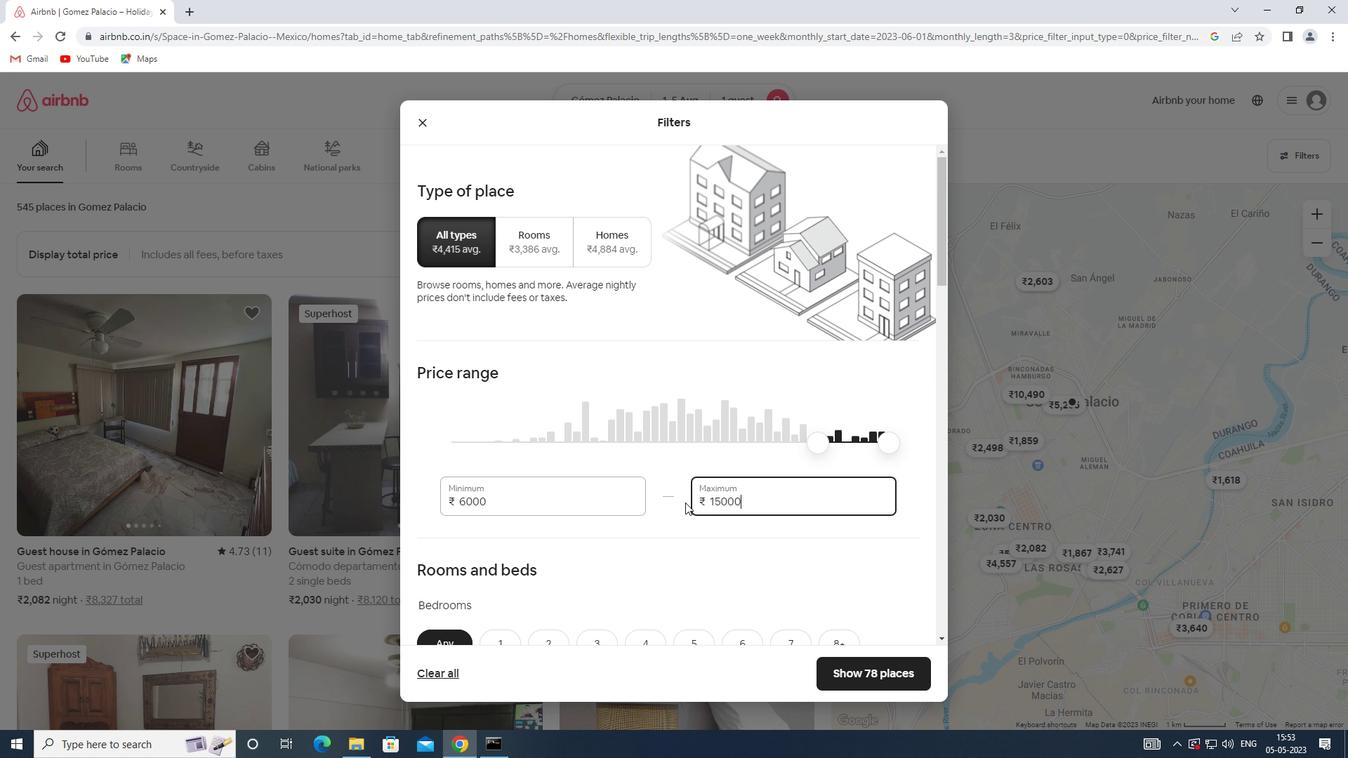 
Action: Mouse moved to (510, 426)
Screenshot: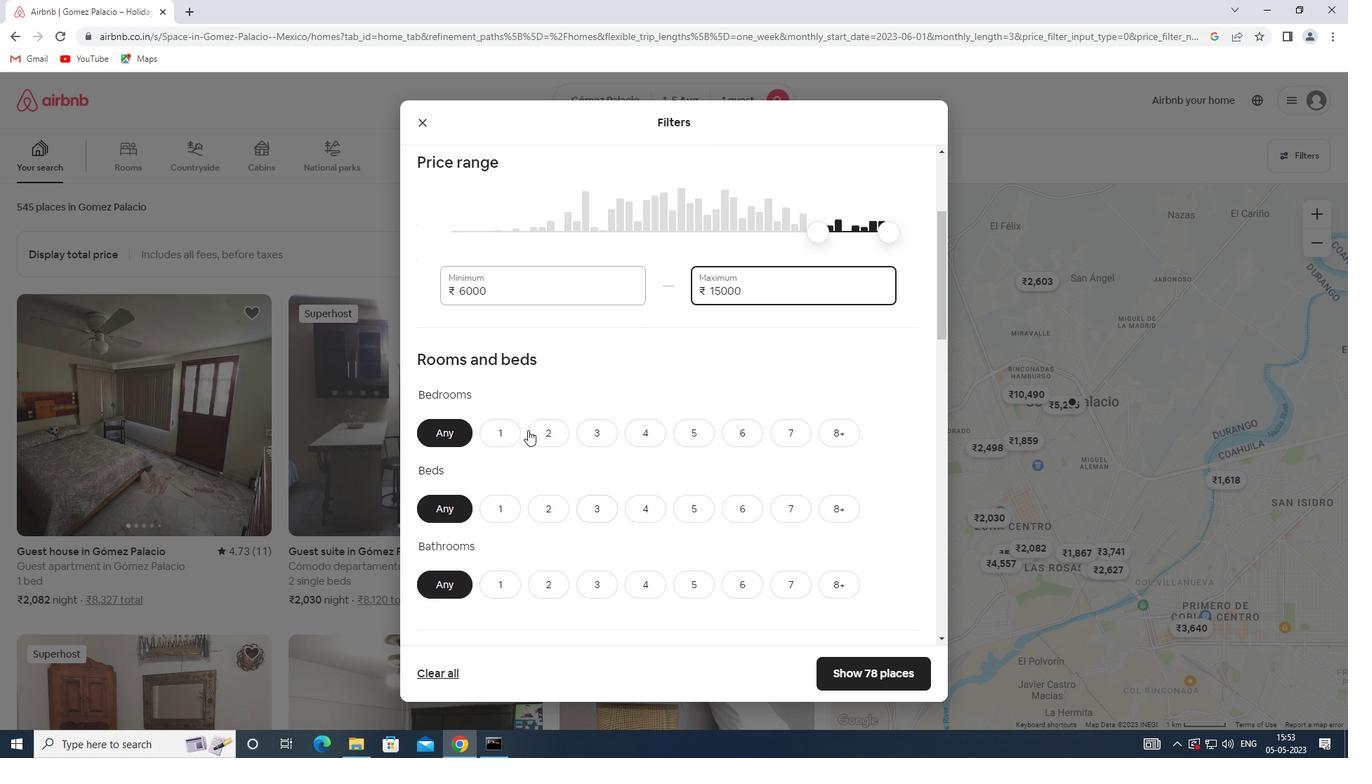 
Action: Mouse pressed left at (510, 426)
Screenshot: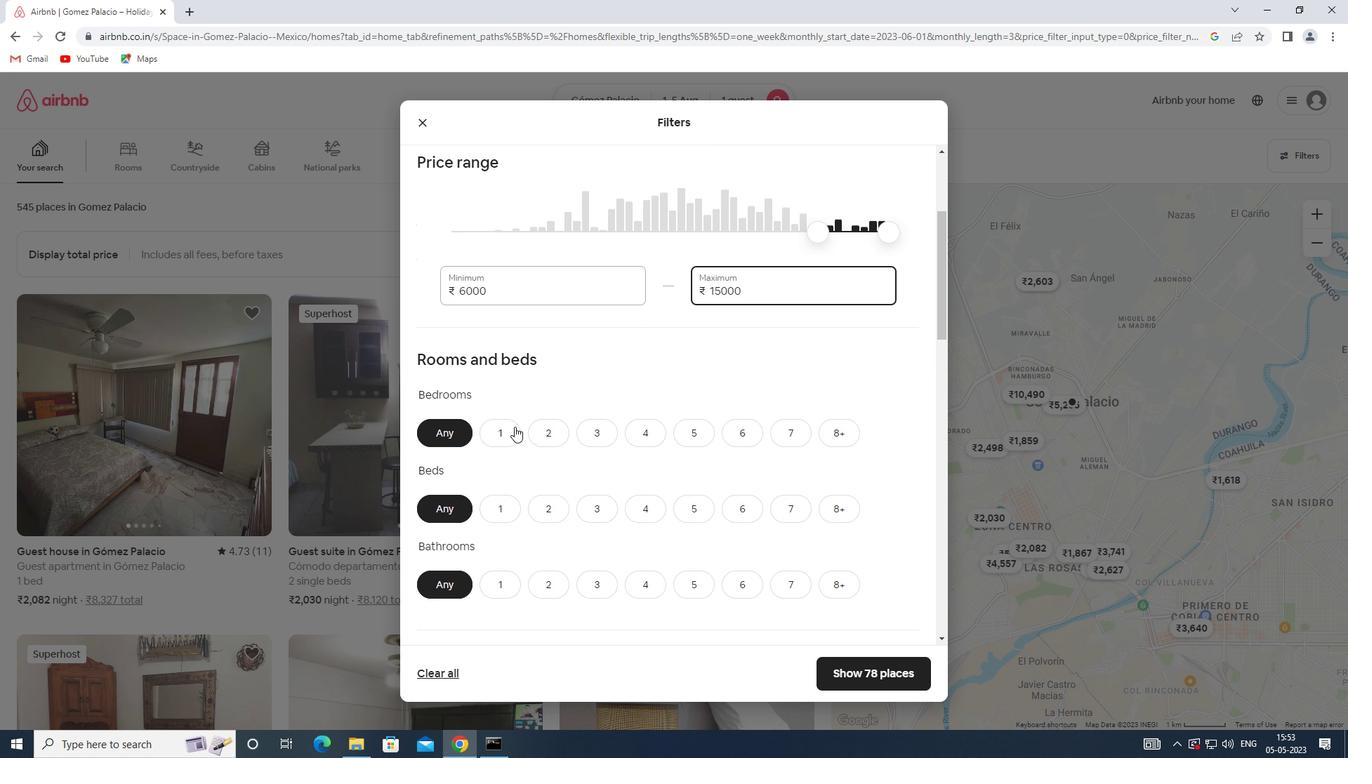 
Action: Mouse moved to (499, 518)
Screenshot: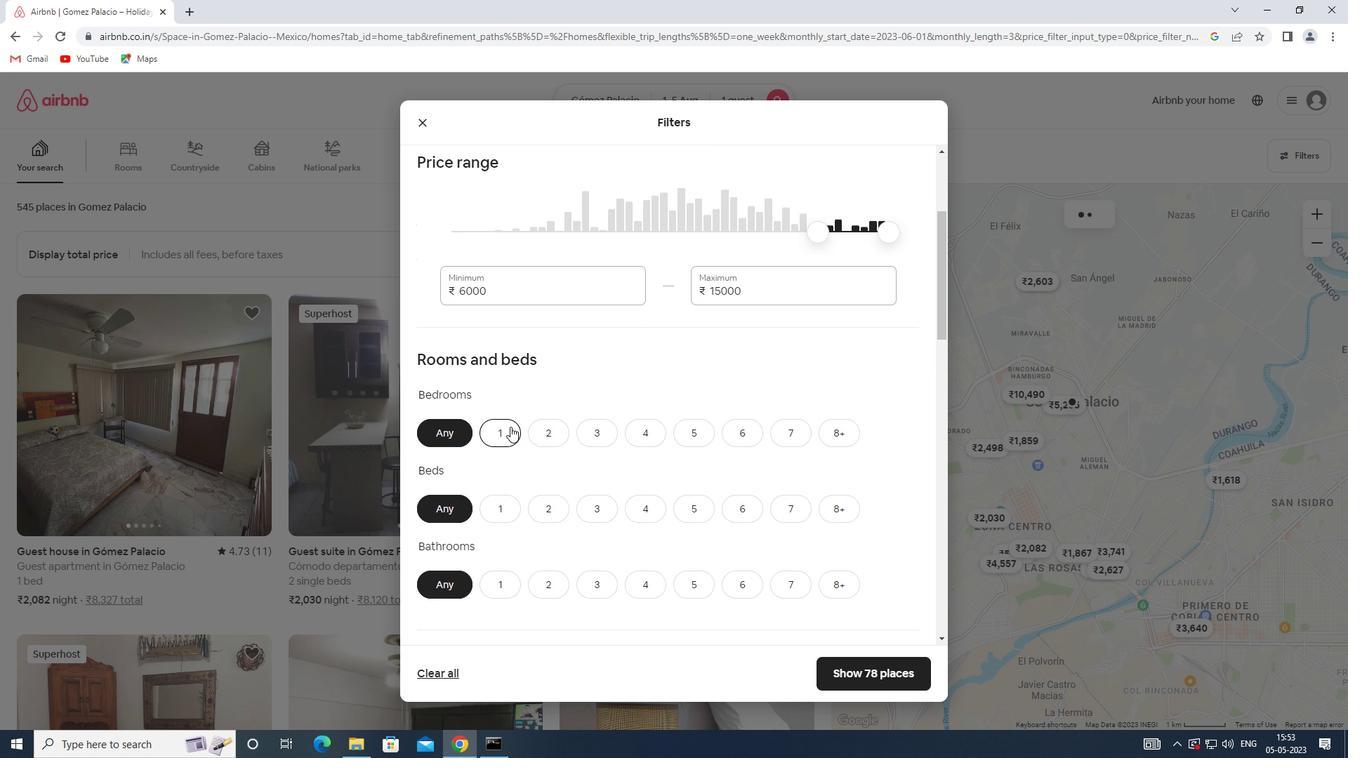 
Action: Mouse pressed left at (499, 518)
Screenshot: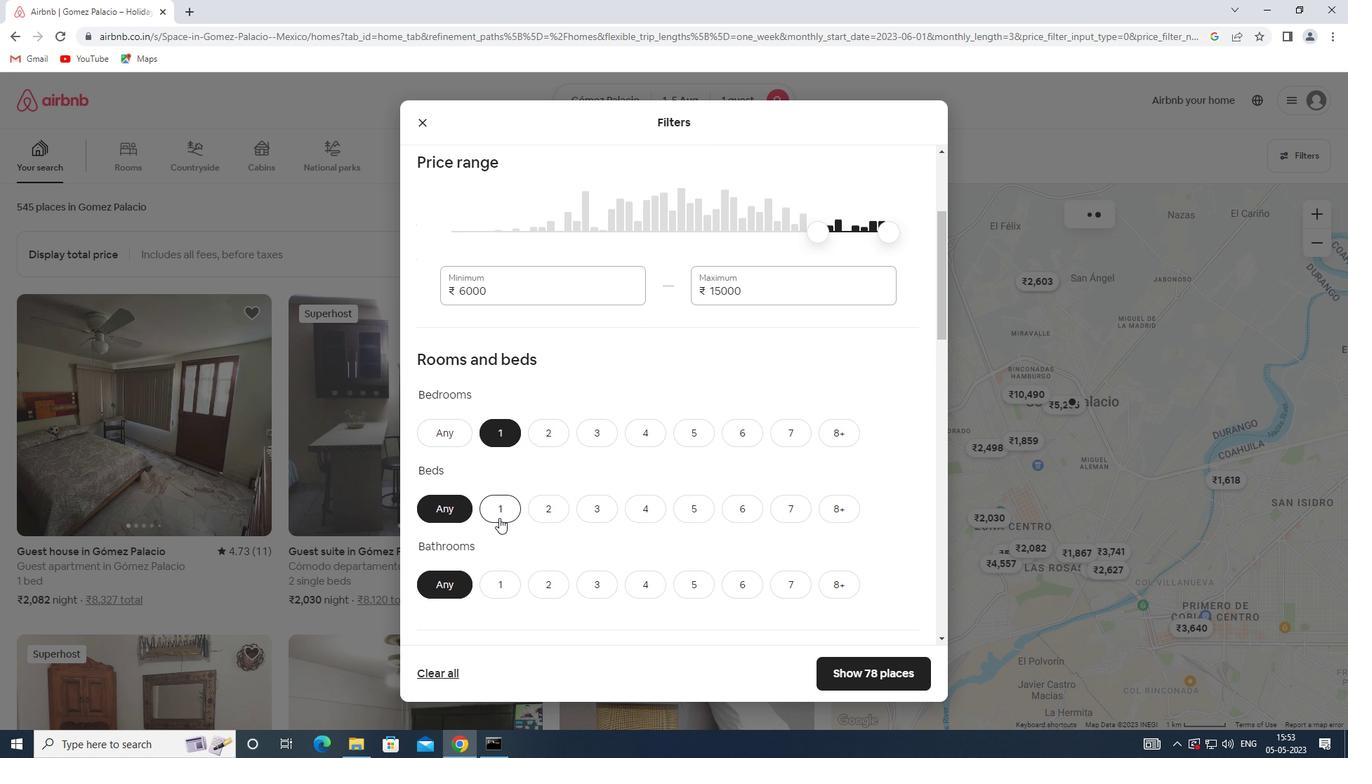 
Action: Mouse moved to (508, 592)
Screenshot: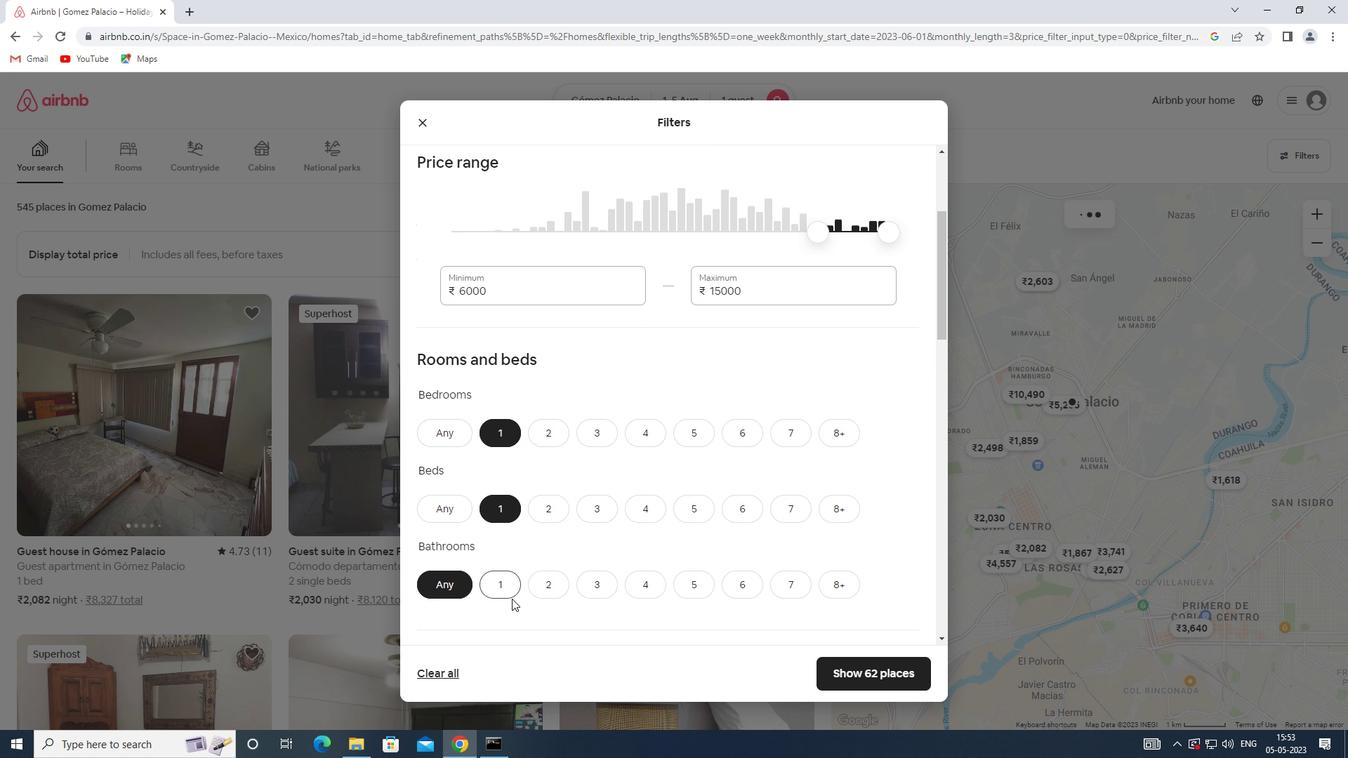 
Action: Mouse pressed left at (508, 592)
Screenshot: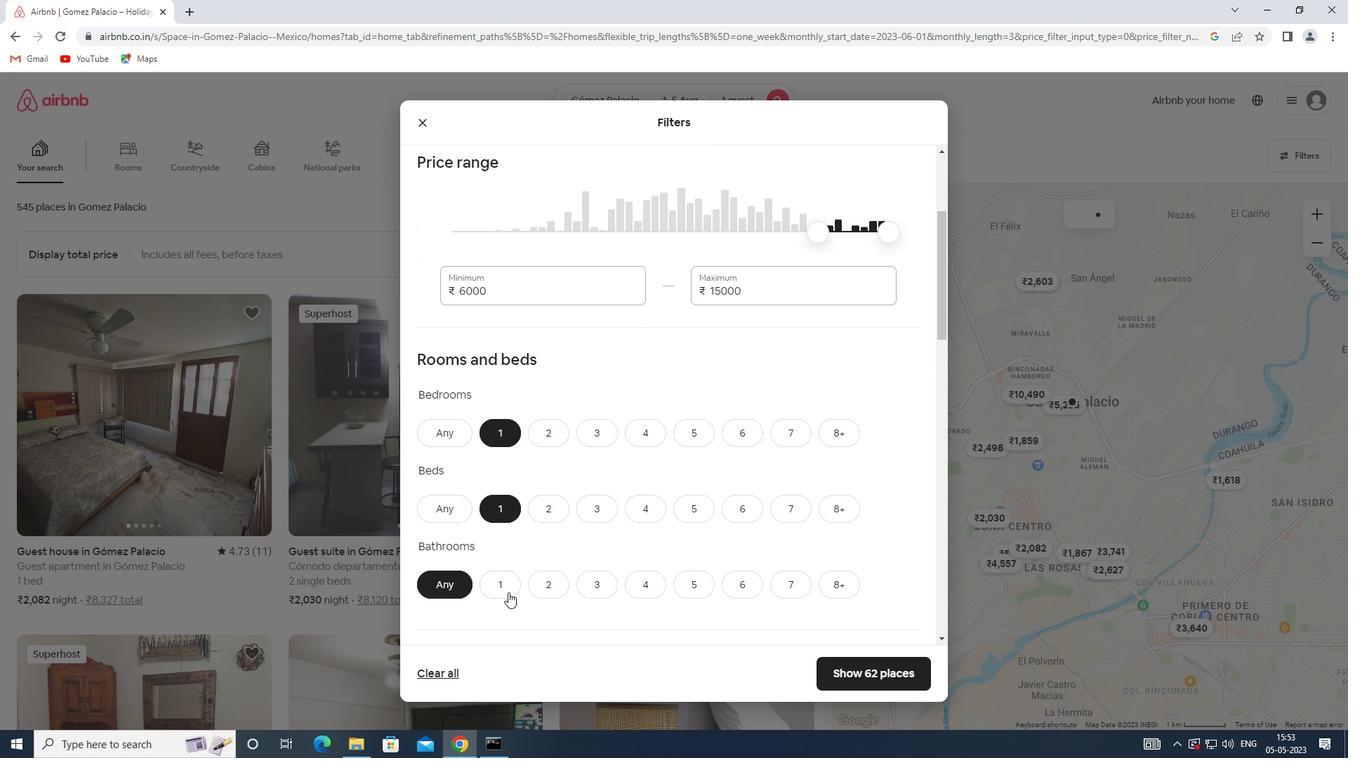 
Action: Mouse moved to (600, 450)
Screenshot: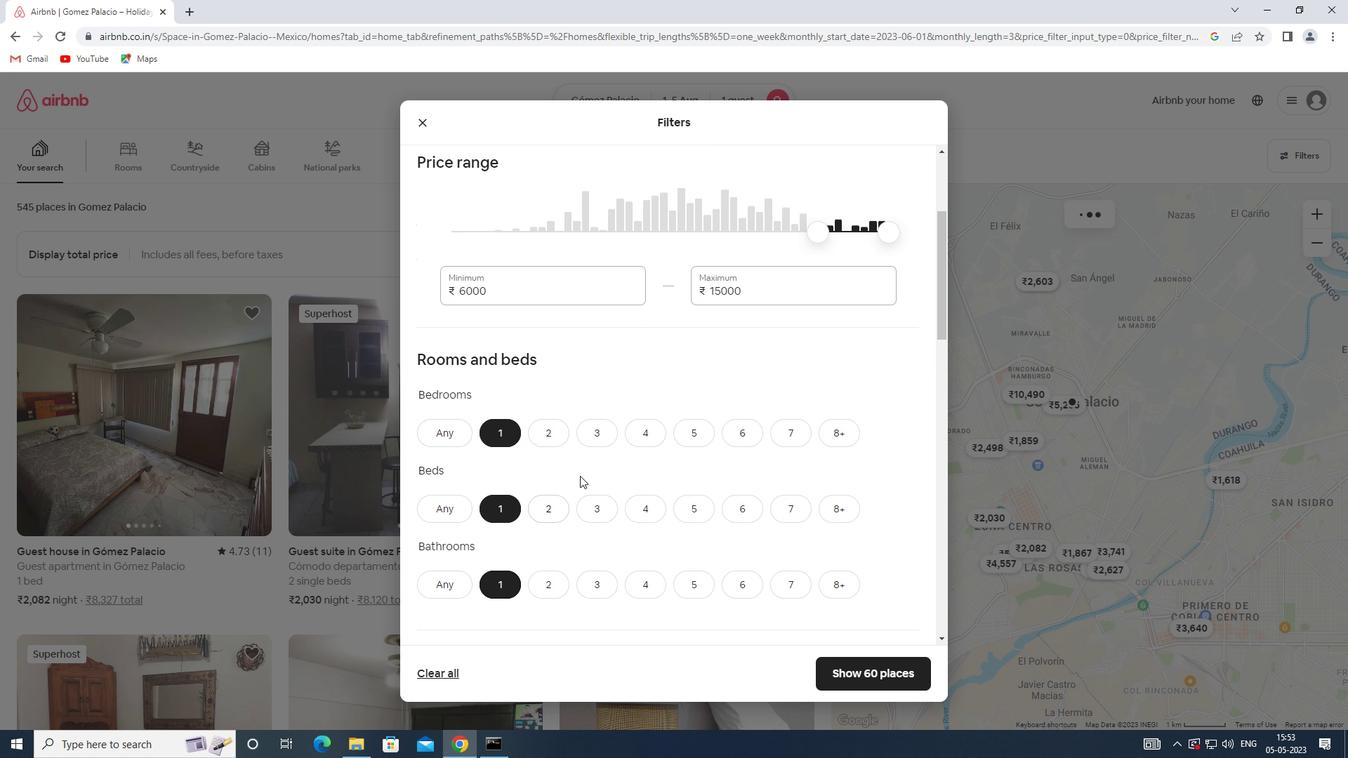 
Action: Mouse scrolled (600, 449) with delta (0, 0)
Screenshot: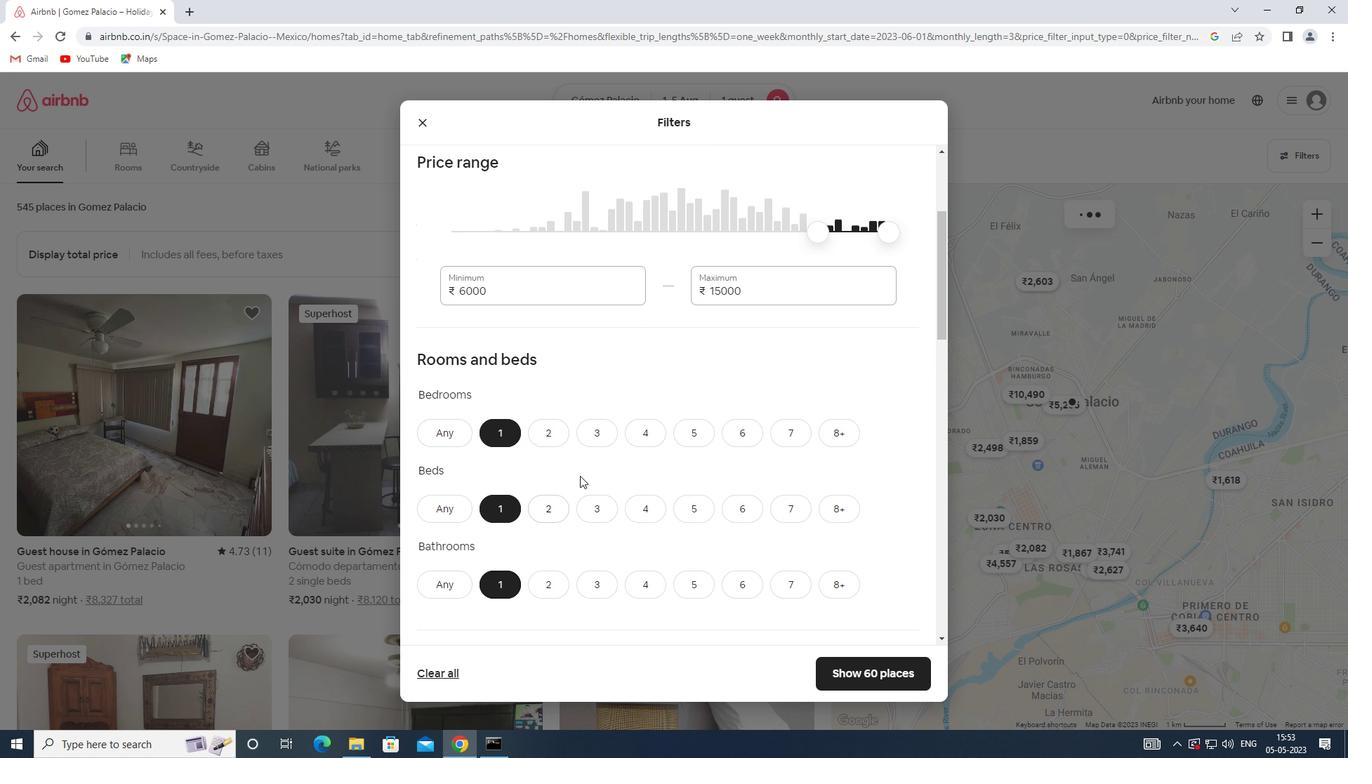 
Action: Mouse scrolled (600, 449) with delta (0, 0)
Screenshot: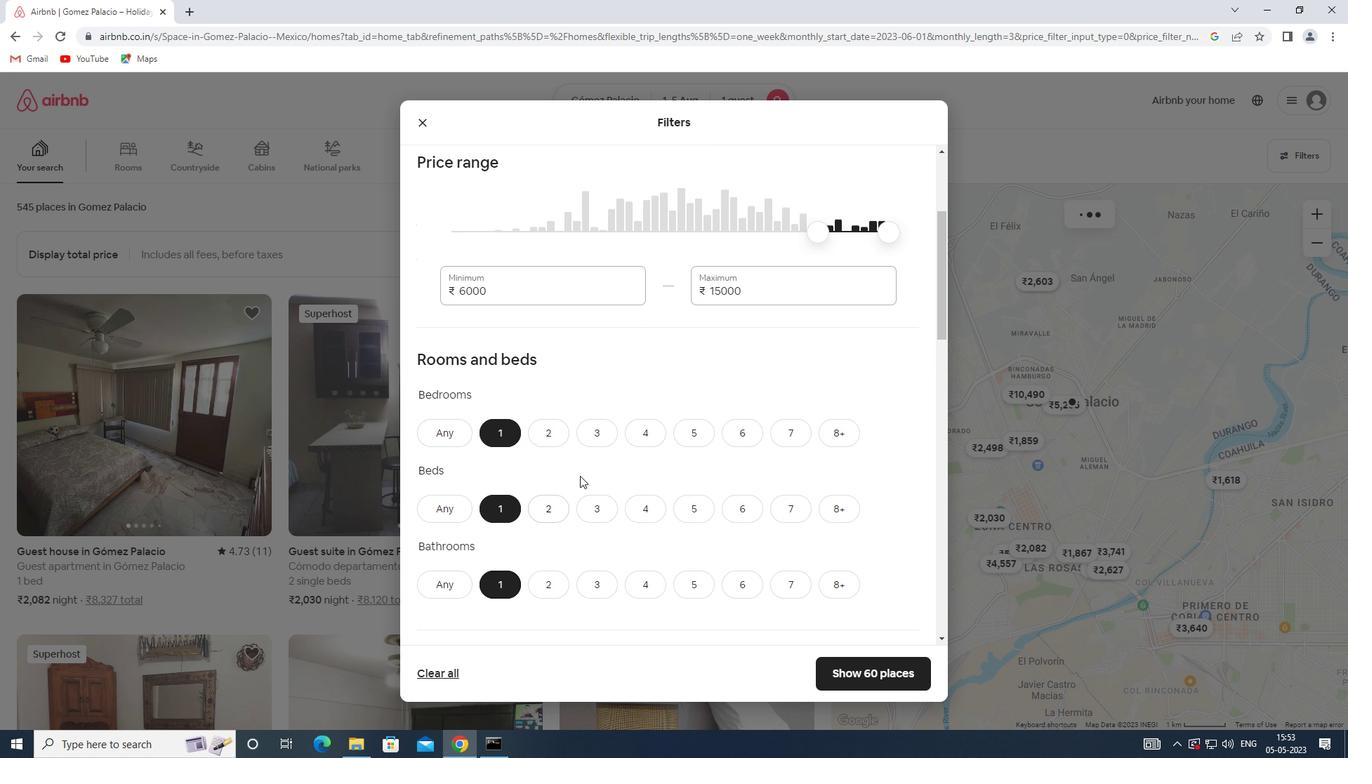 
Action: Mouse scrolled (600, 449) with delta (0, 0)
Screenshot: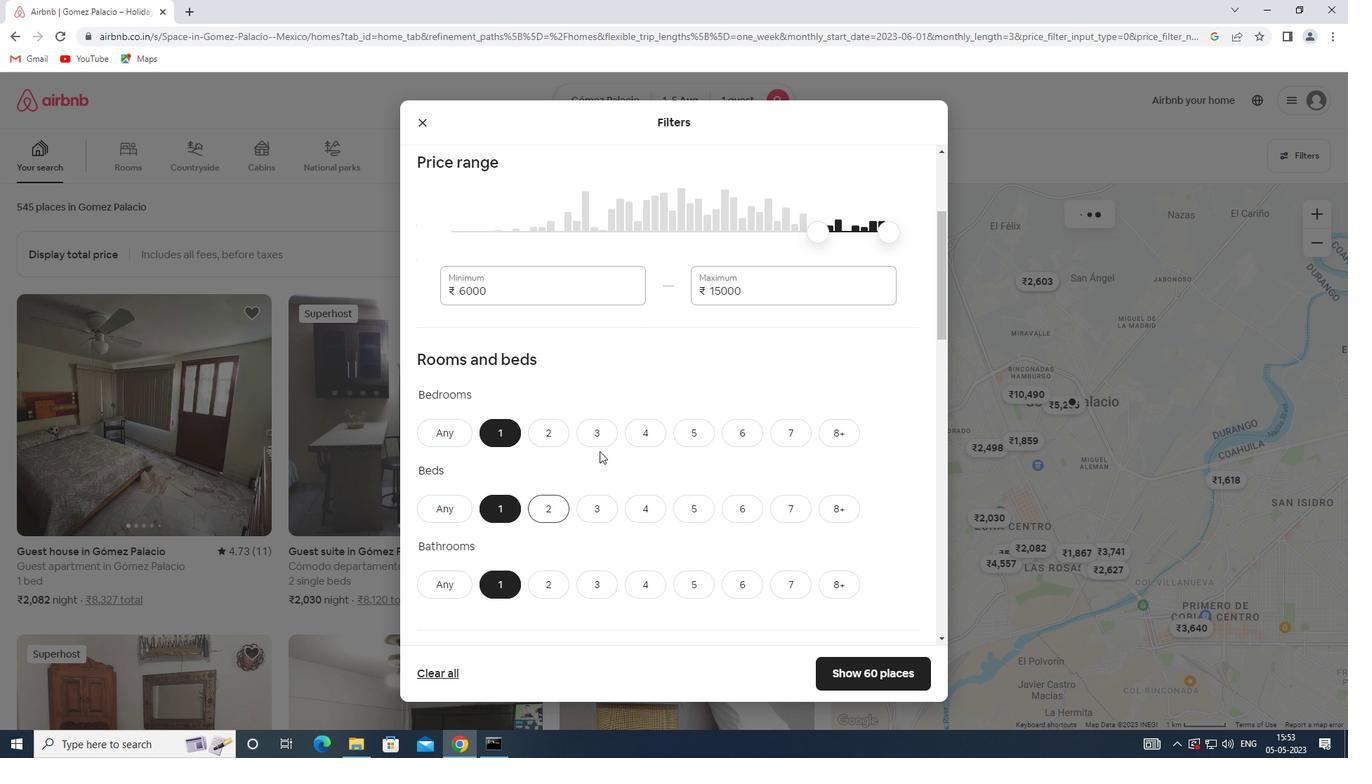 
Action: Mouse scrolled (600, 449) with delta (0, 0)
Screenshot: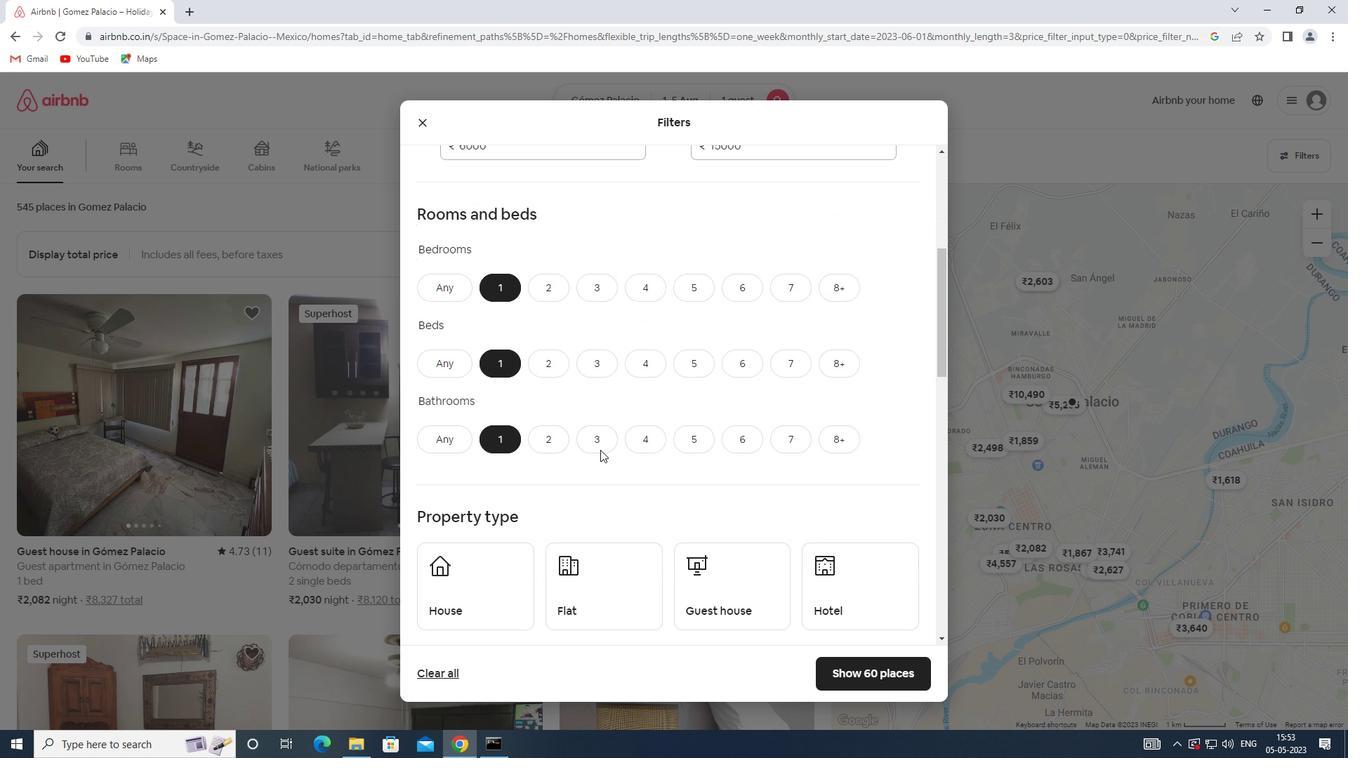
Action: Mouse scrolled (600, 449) with delta (0, 0)
Screenshot: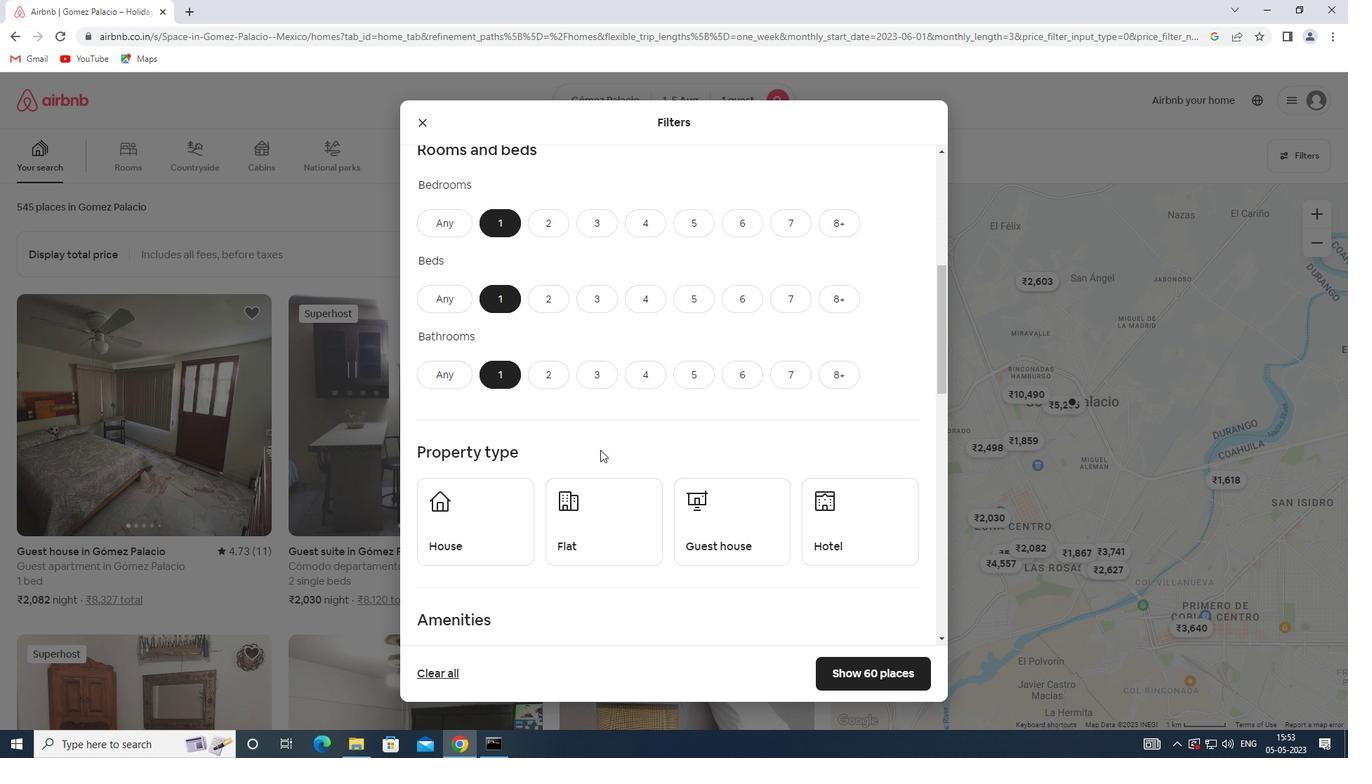 
Action: Mouse moved to (476, 392)
Screenshot: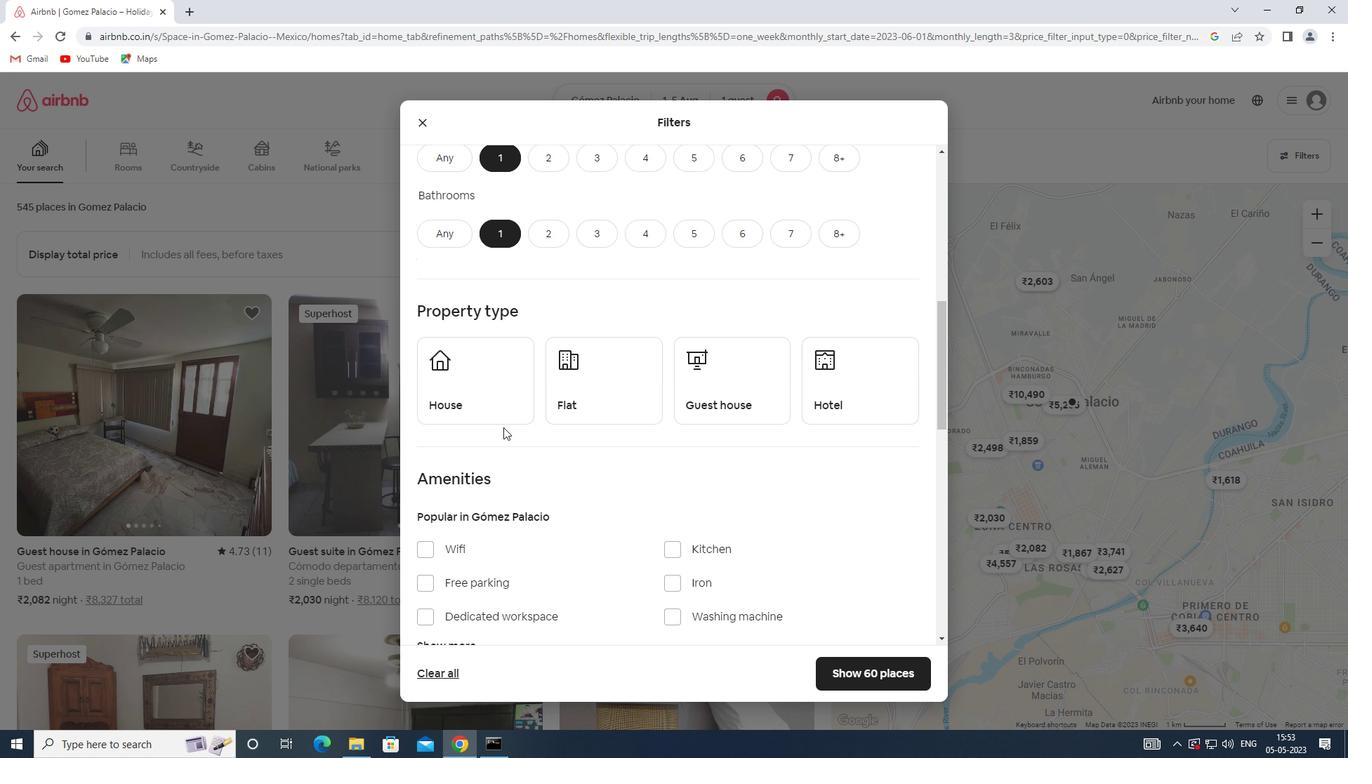 
Action: Mouse pressed left at (476, 392)
Screenshot: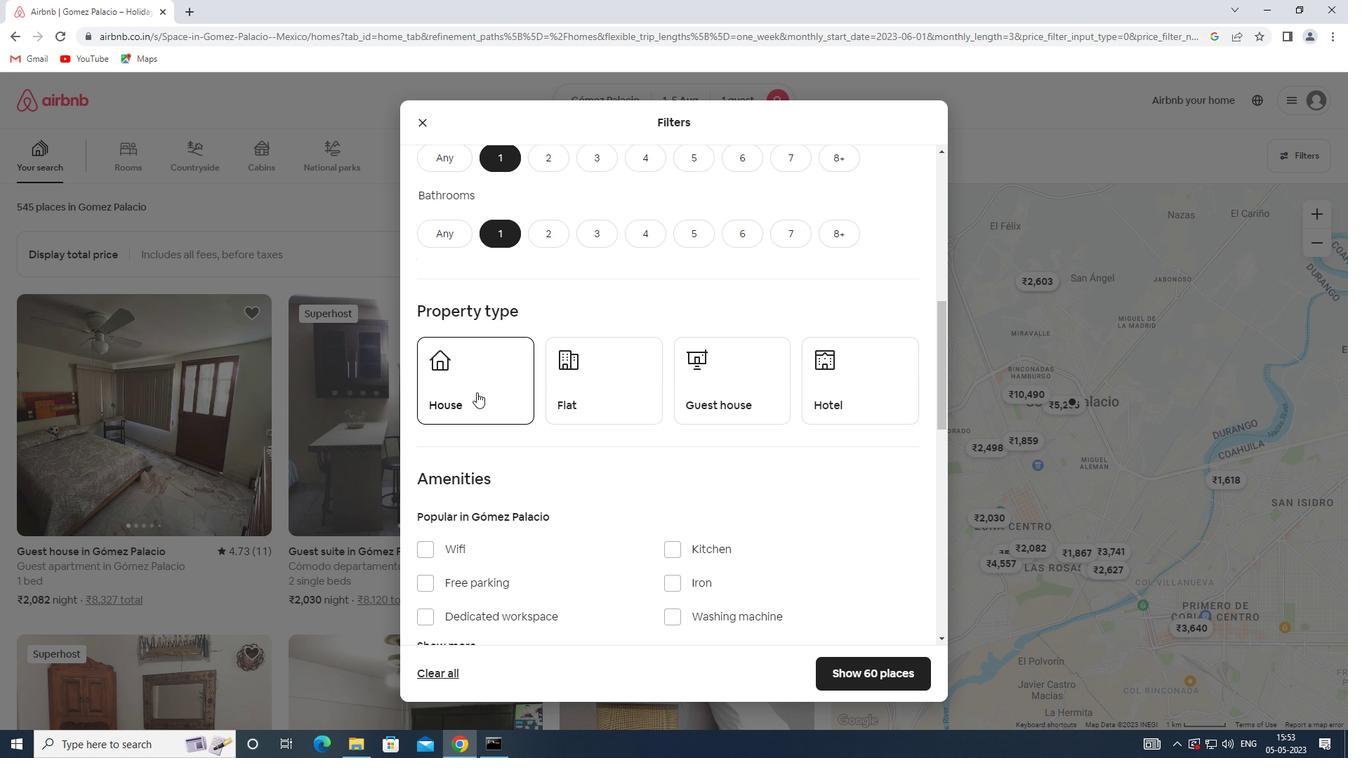 
Action: Mouse moved to (568, 406)
Screenshot: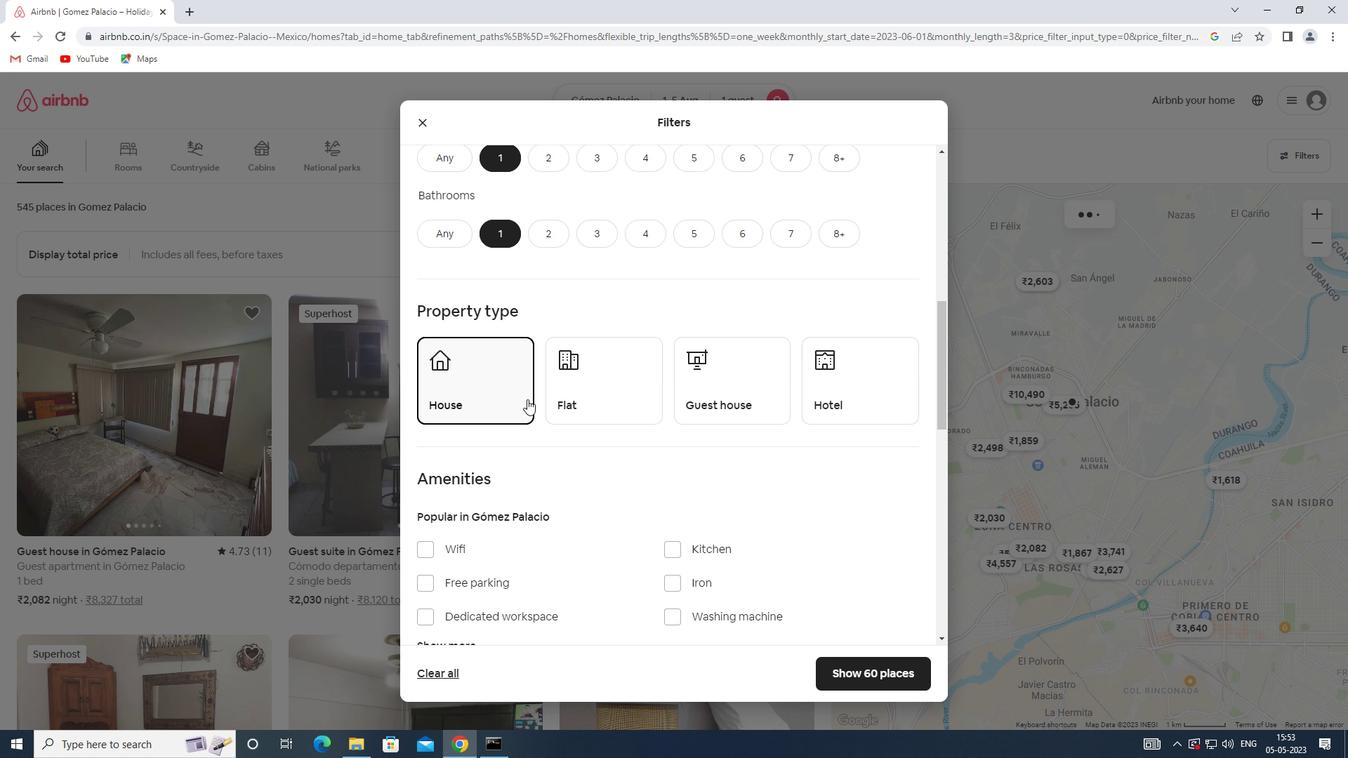 
Action: Mouse pressed left at (568, 406)
Screenshot: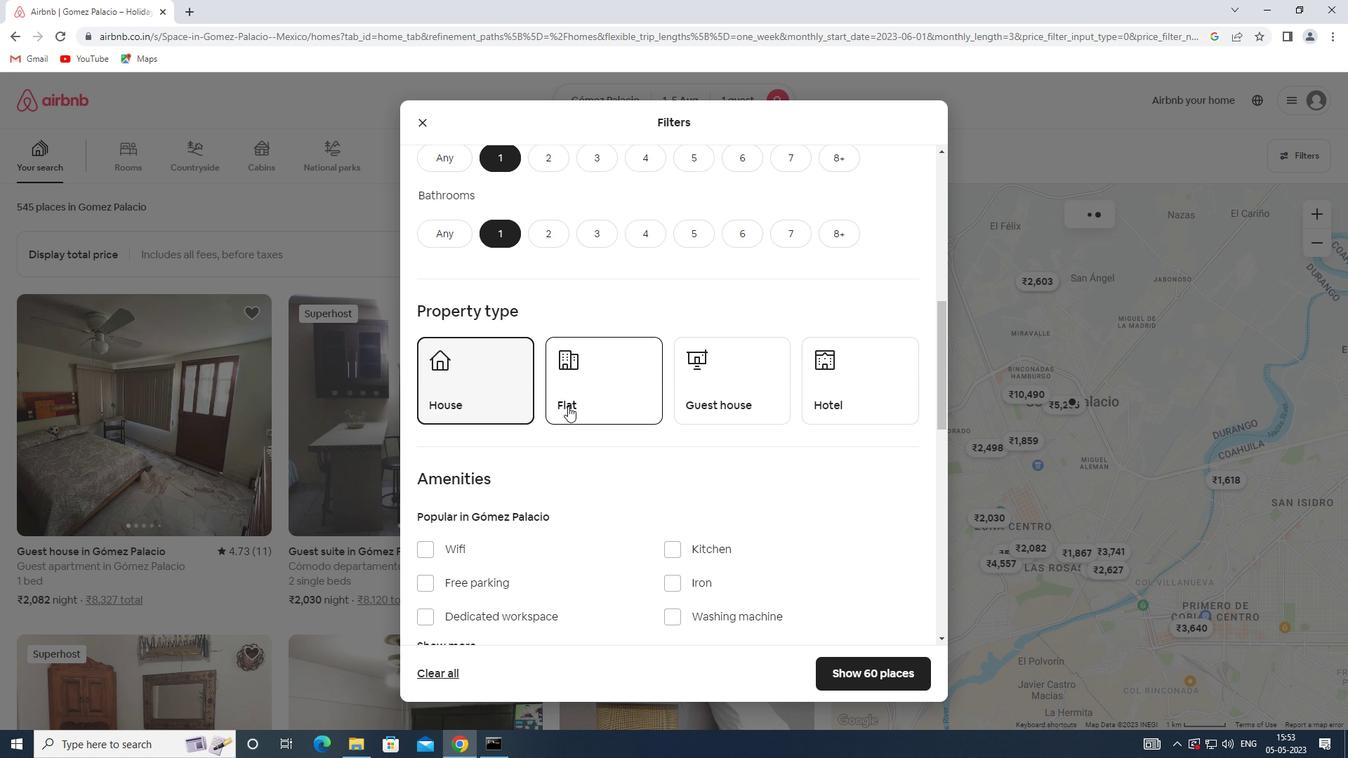 
Action: Mouse moved to (692, 408)
Screenshot: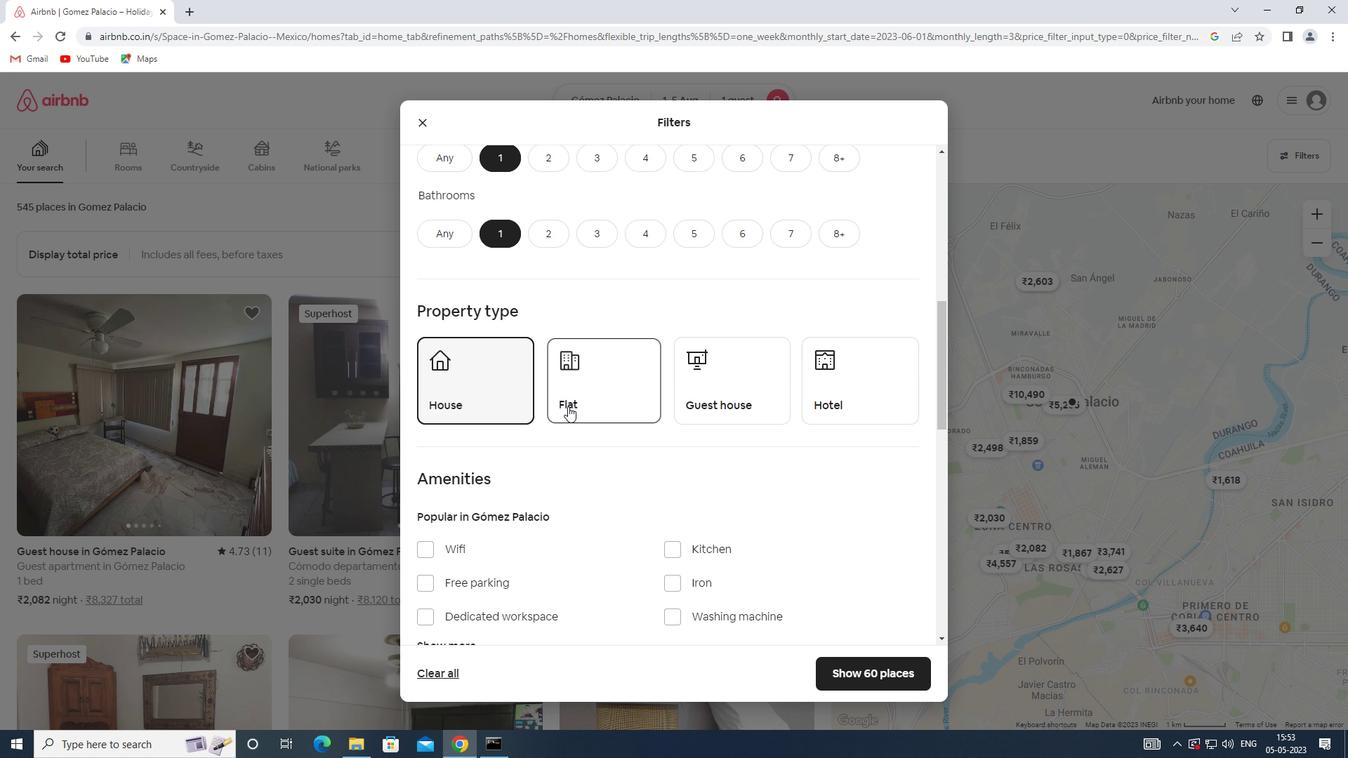 
Action: Mouse pressed left at (692, 408)
Screenshot: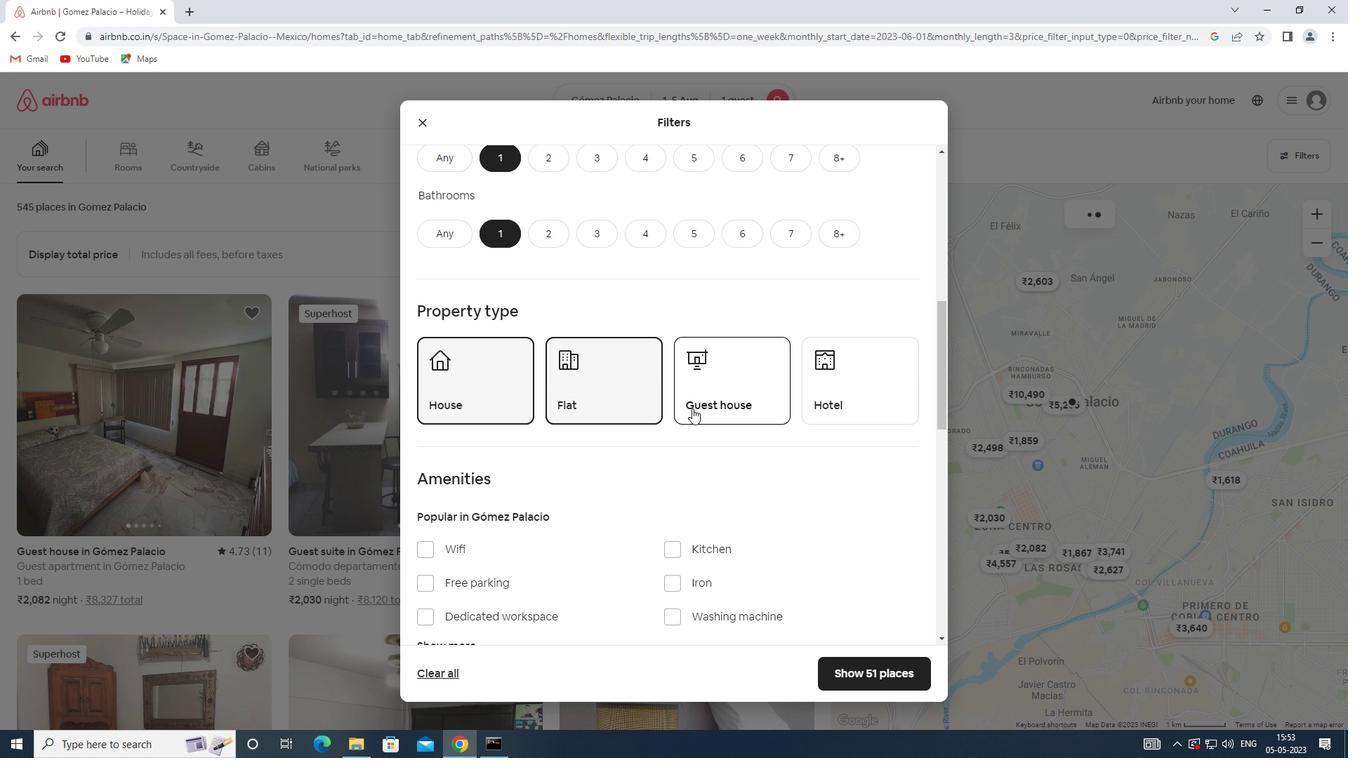 
Action: Mouse moved to (696, 408)
Screenshot: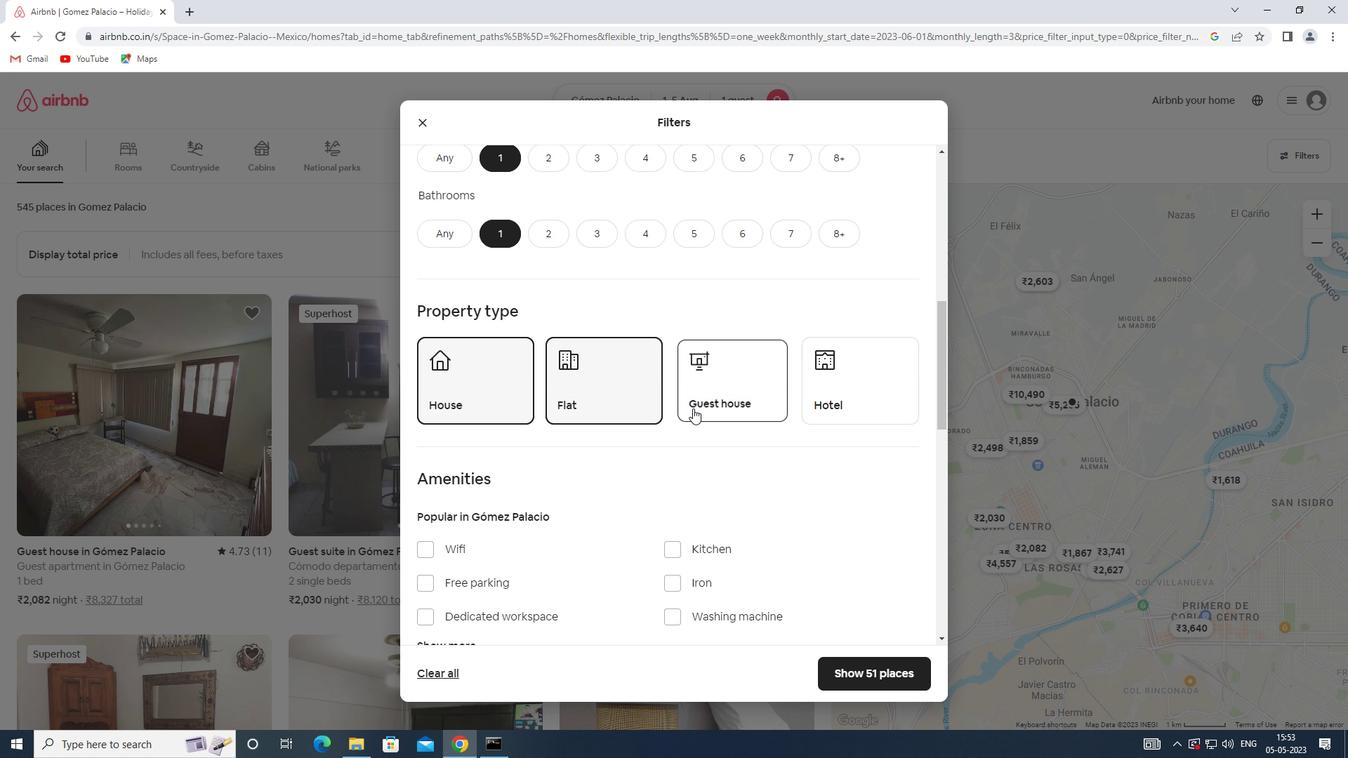 
Action: Mouse scrolled (696, 407) with delta (0, 0)
Screenshot: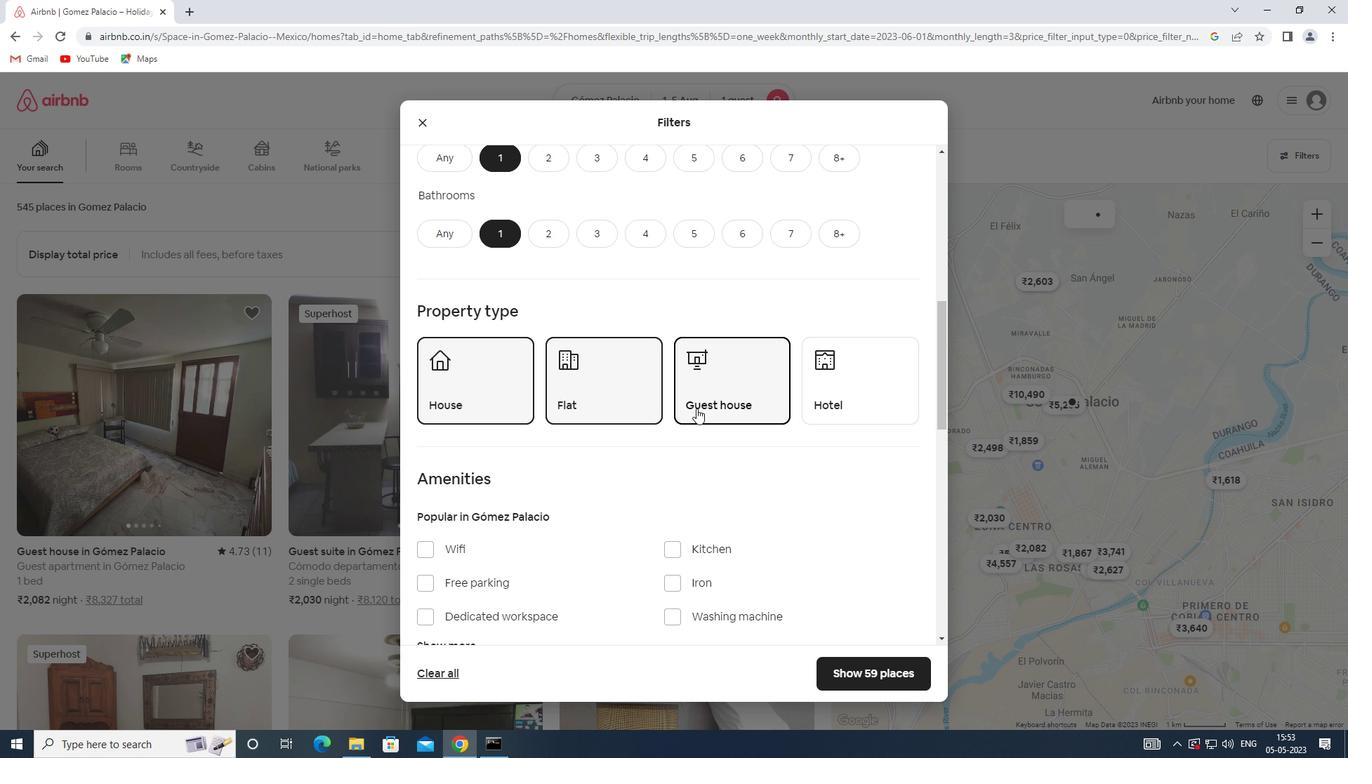 
Action: Mouse scrolled (696, 407) with delta (0, 0)
Screenshot: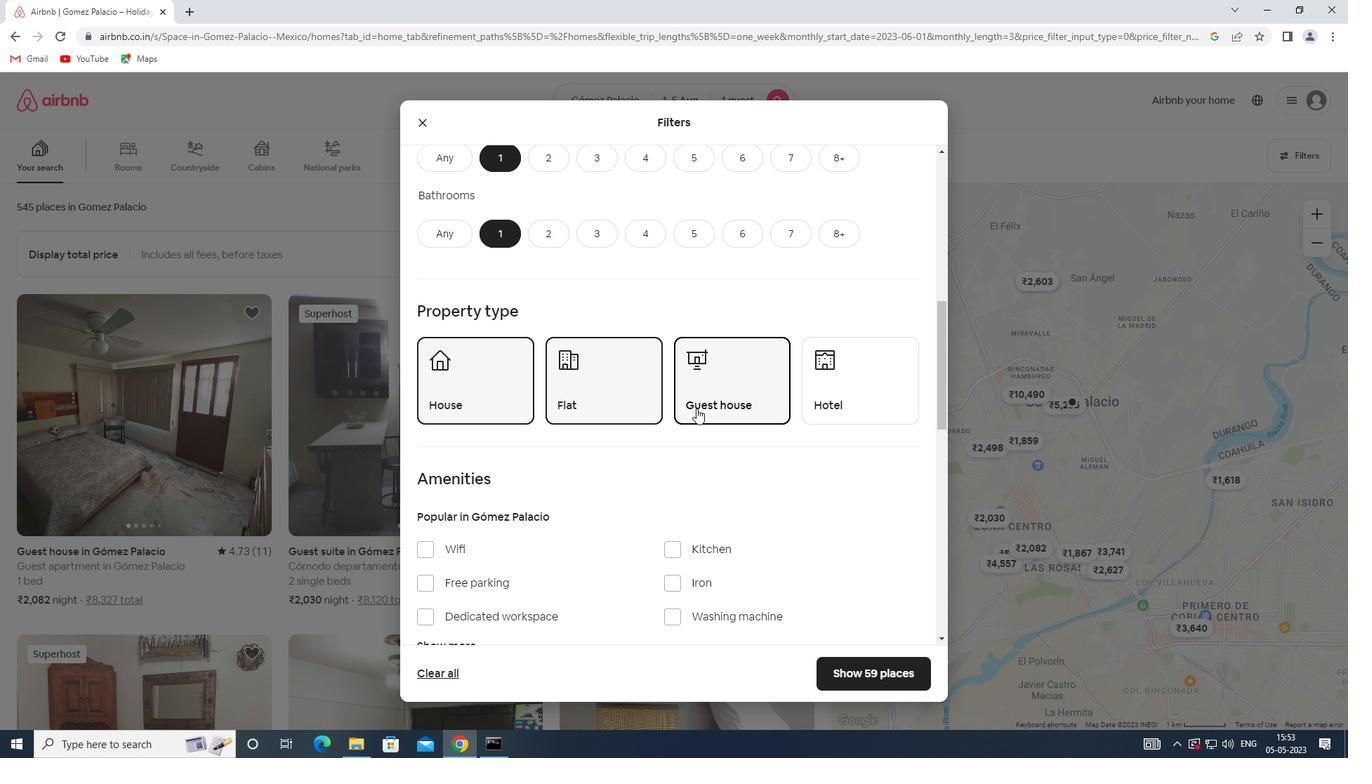 
Action: Mouse moved to (456, 409)
Screenshot: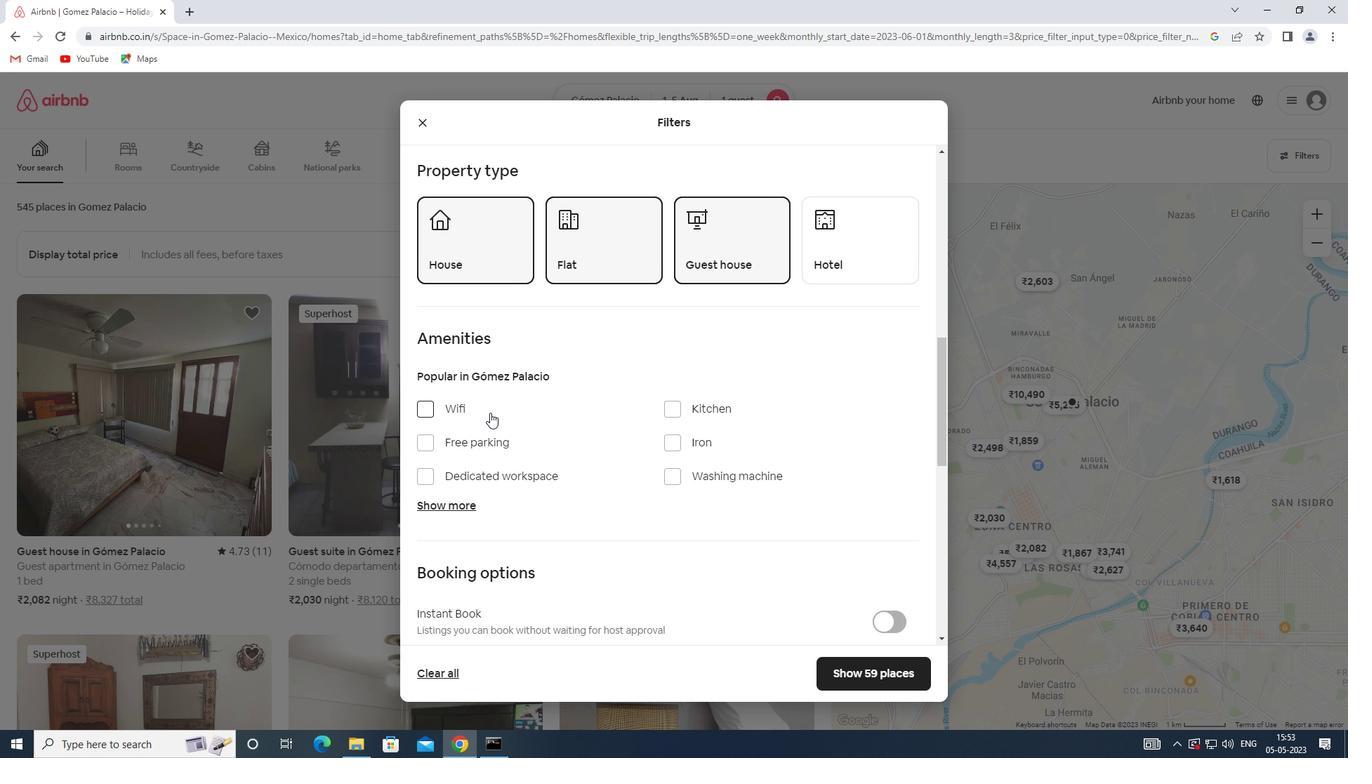 
Action: Mouse pressed left at (456, 409)
Screenshot: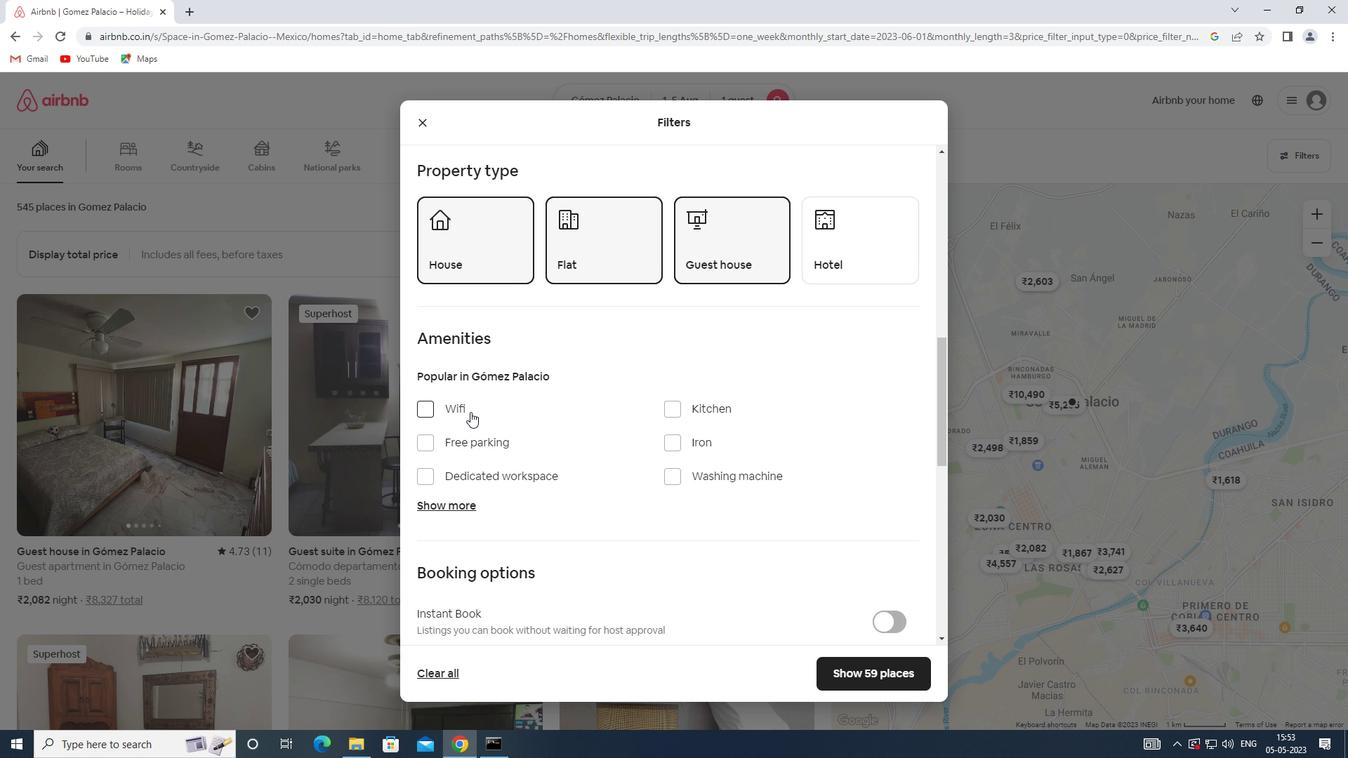 
Action: Mouse moved to (610, 392)
Screenshot: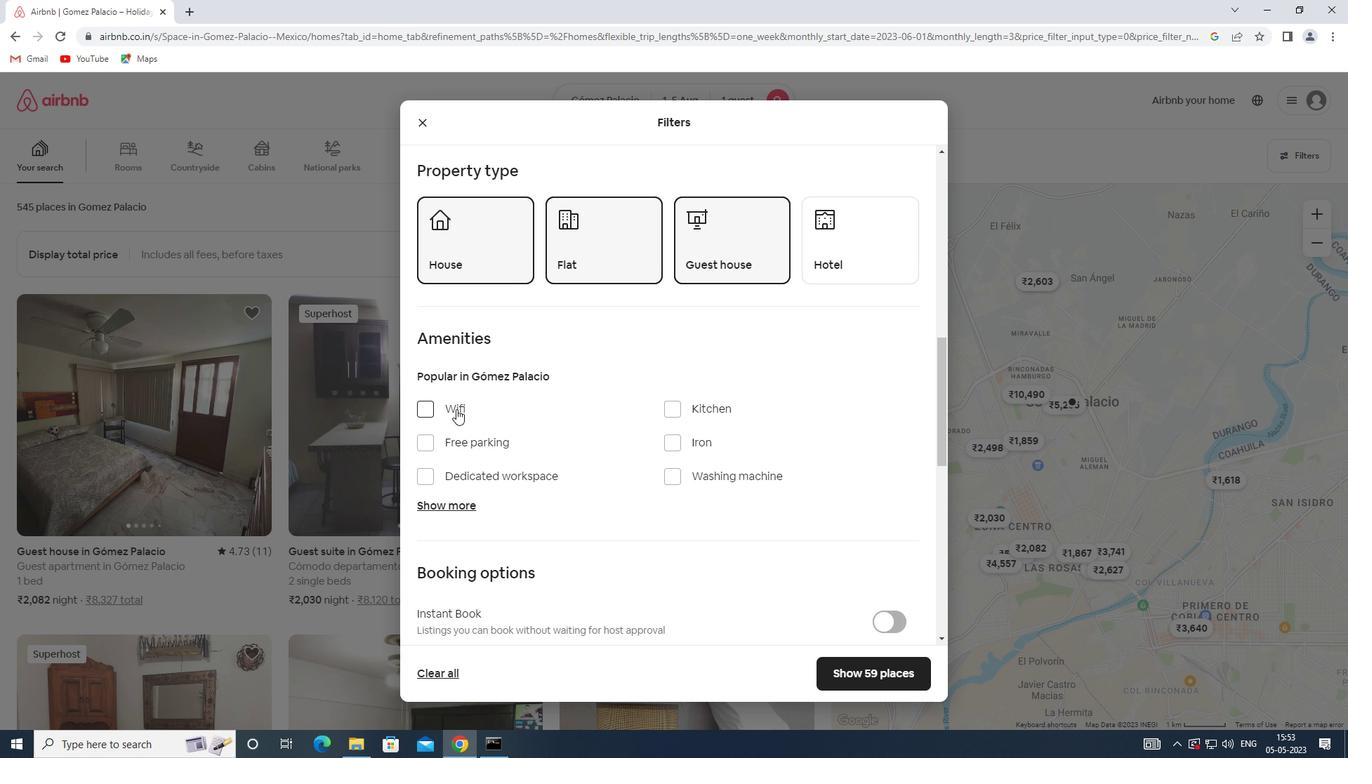 
Action: Mouse scrolled (610, 391) with delta (0, 0)
Screenshot: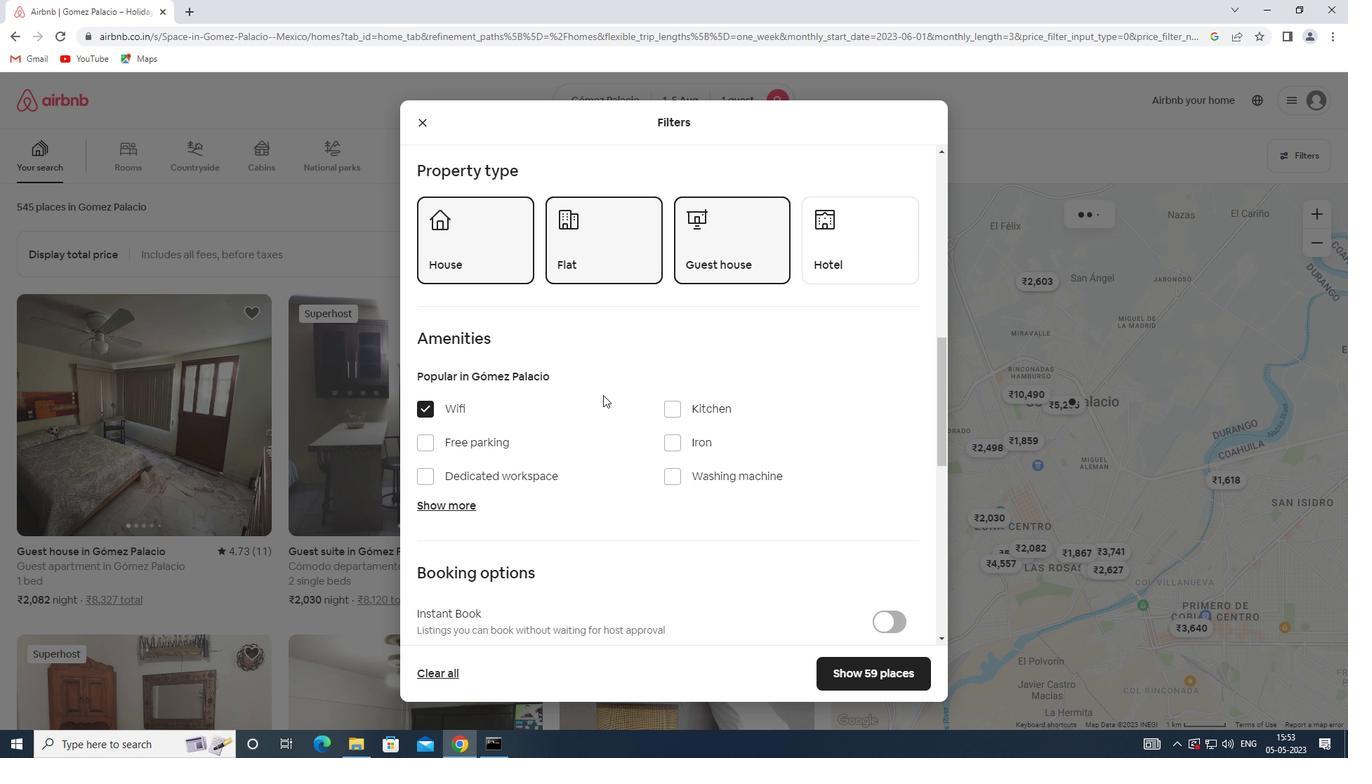 
Action: Mouse scrolled (610, 391) with delta (0, 0)
Screenshot: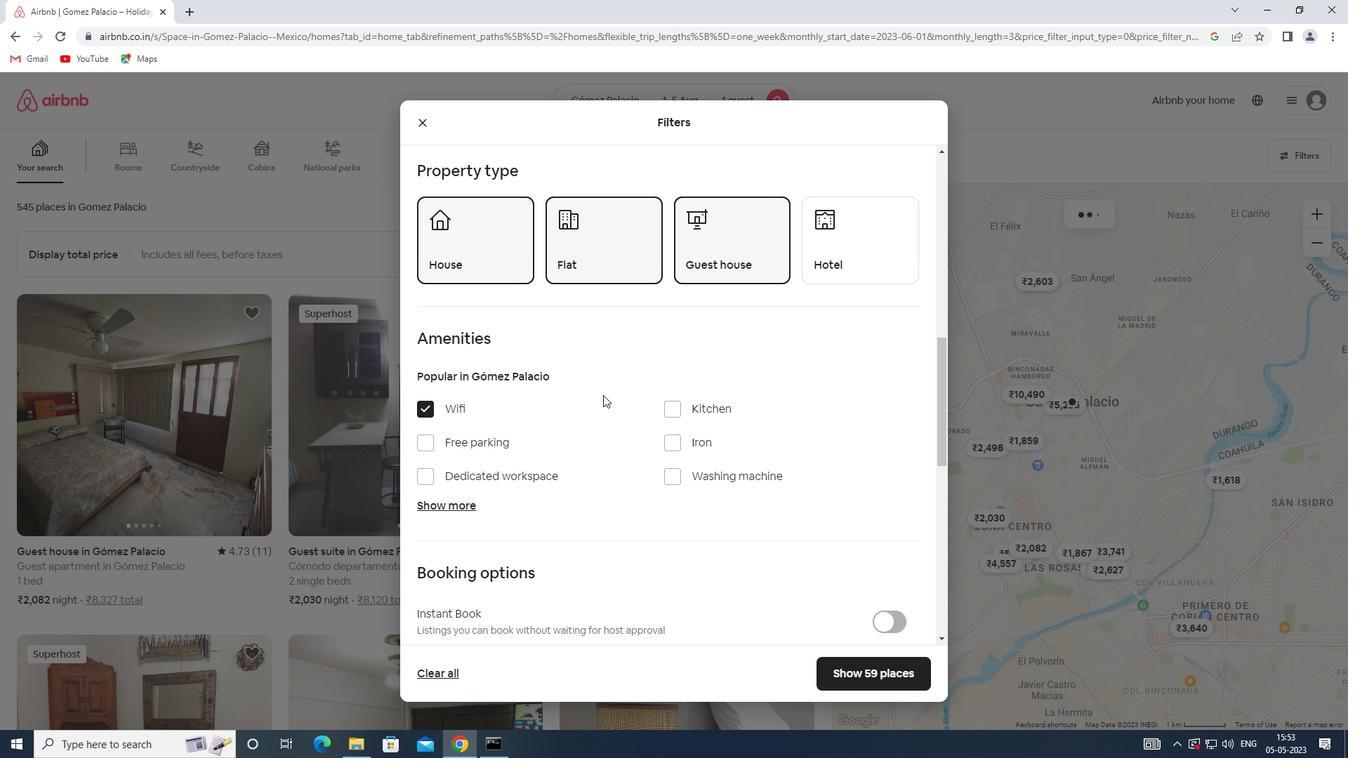 
Action: Mouse scrolled (610, 391) with delta (0, 0)
Screenshot: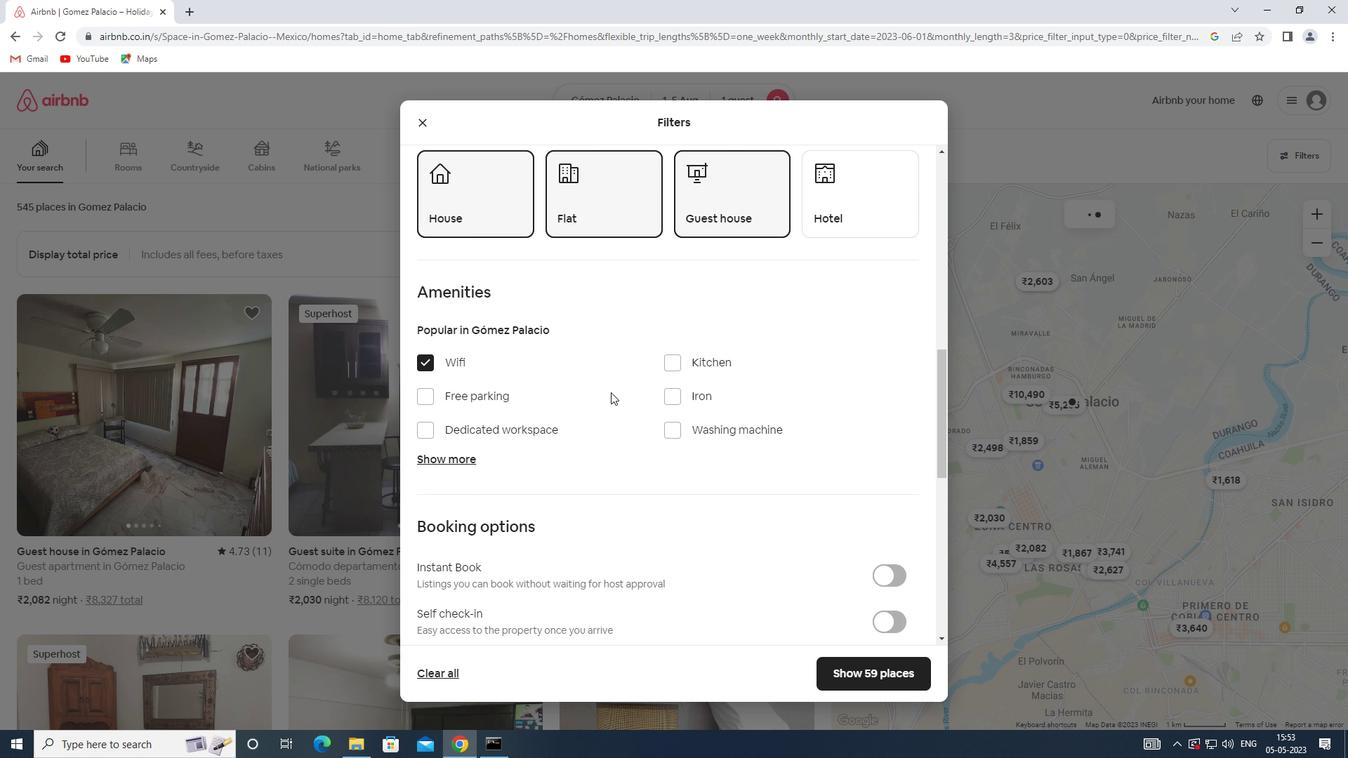 
Action: Mouse moved to (610, 392)
Screenshot: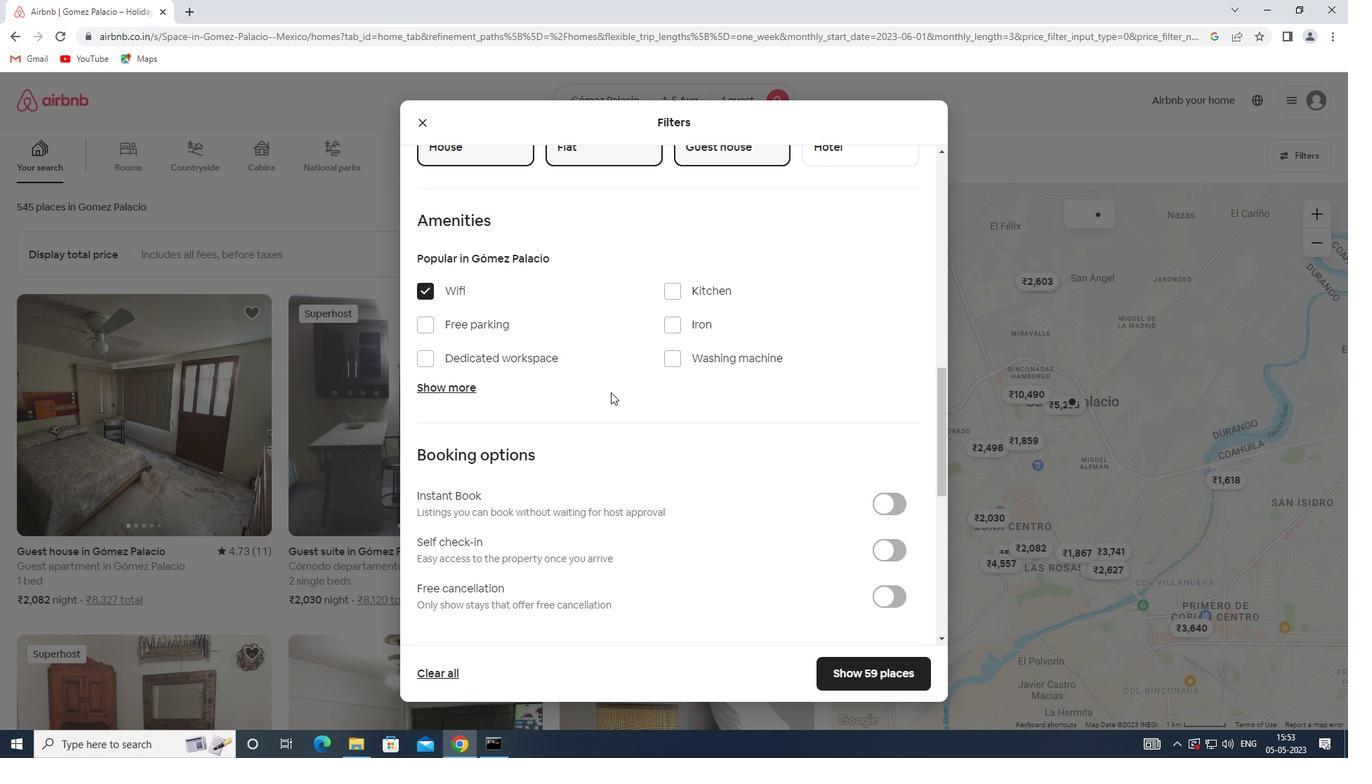
Action: Mouse scrolled (610, 391) with delta (0, 0)
Screenshot: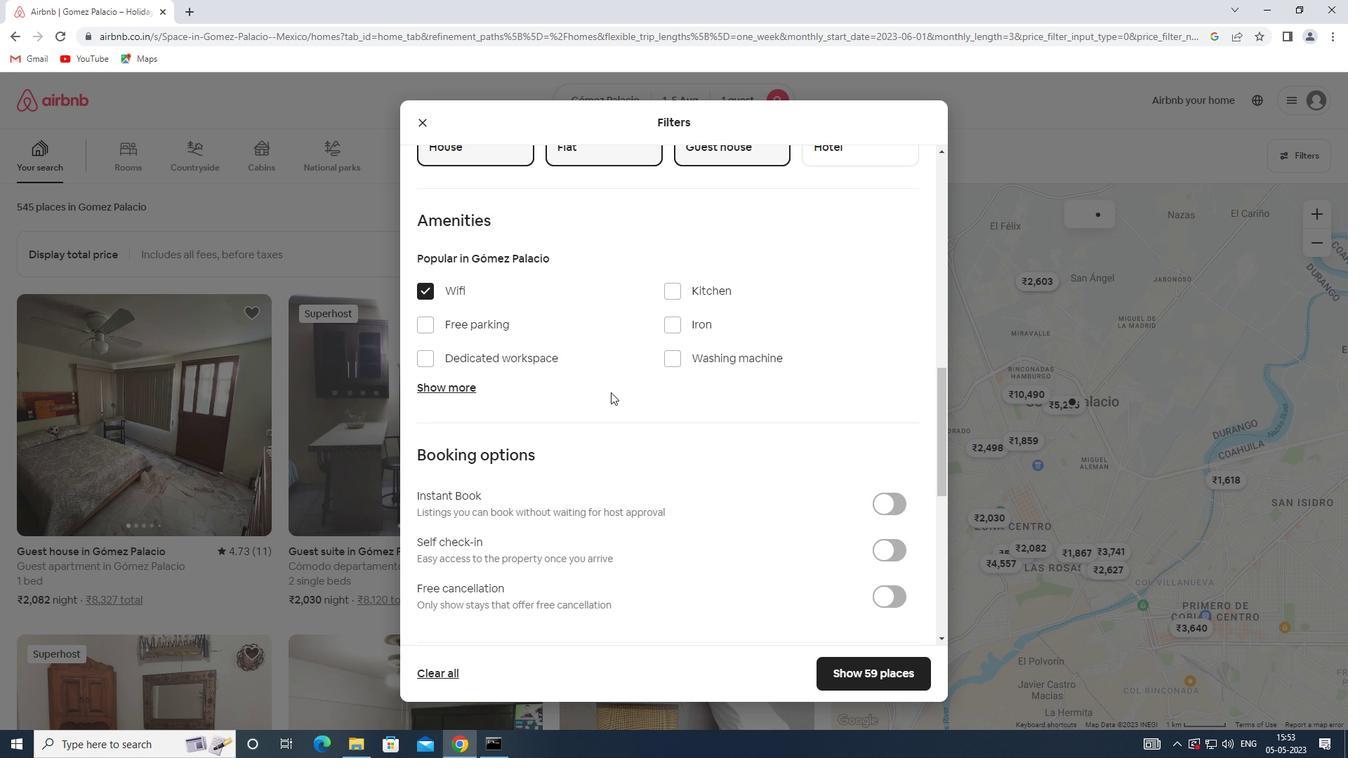 
Action: Mouse scrolled (610, 391) with delta (0, 0)
Screenshot: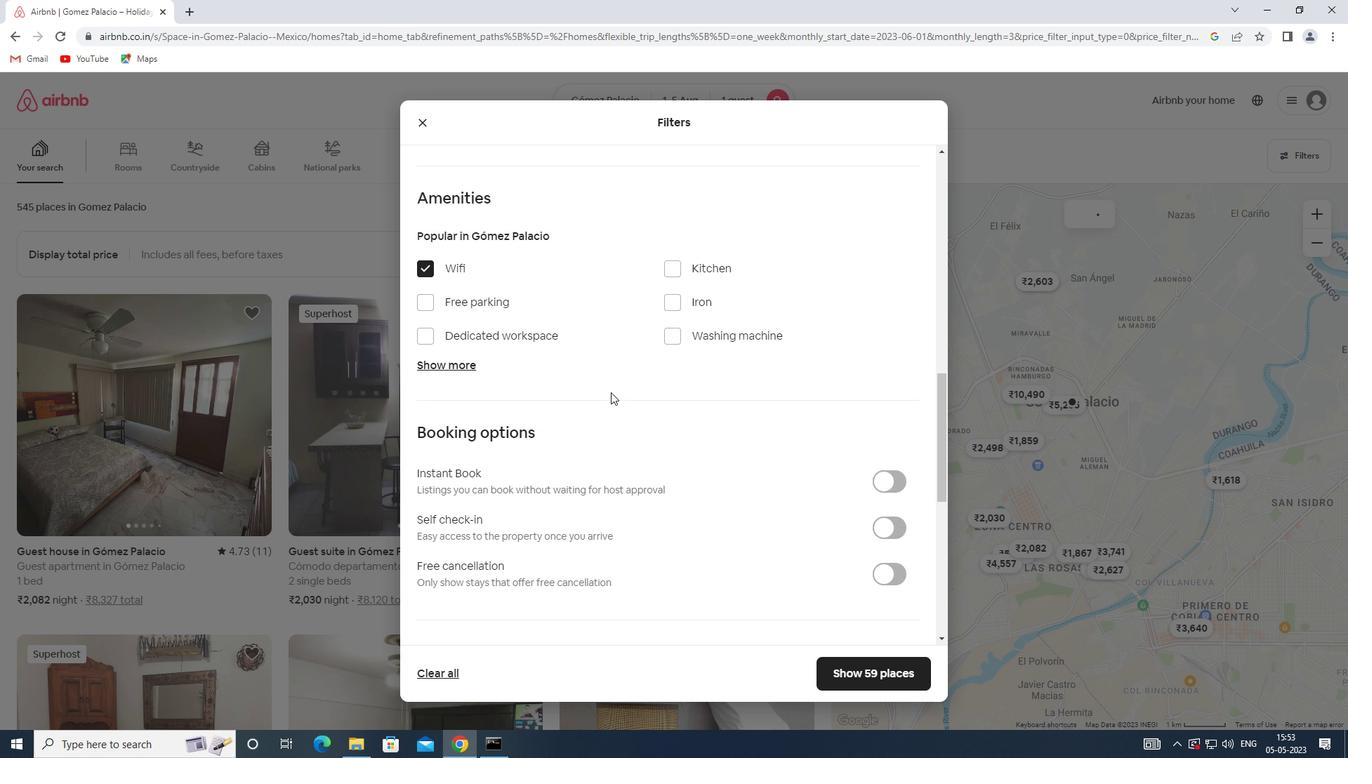 
Action: Mouse moved to (874, 318)
Screenshot: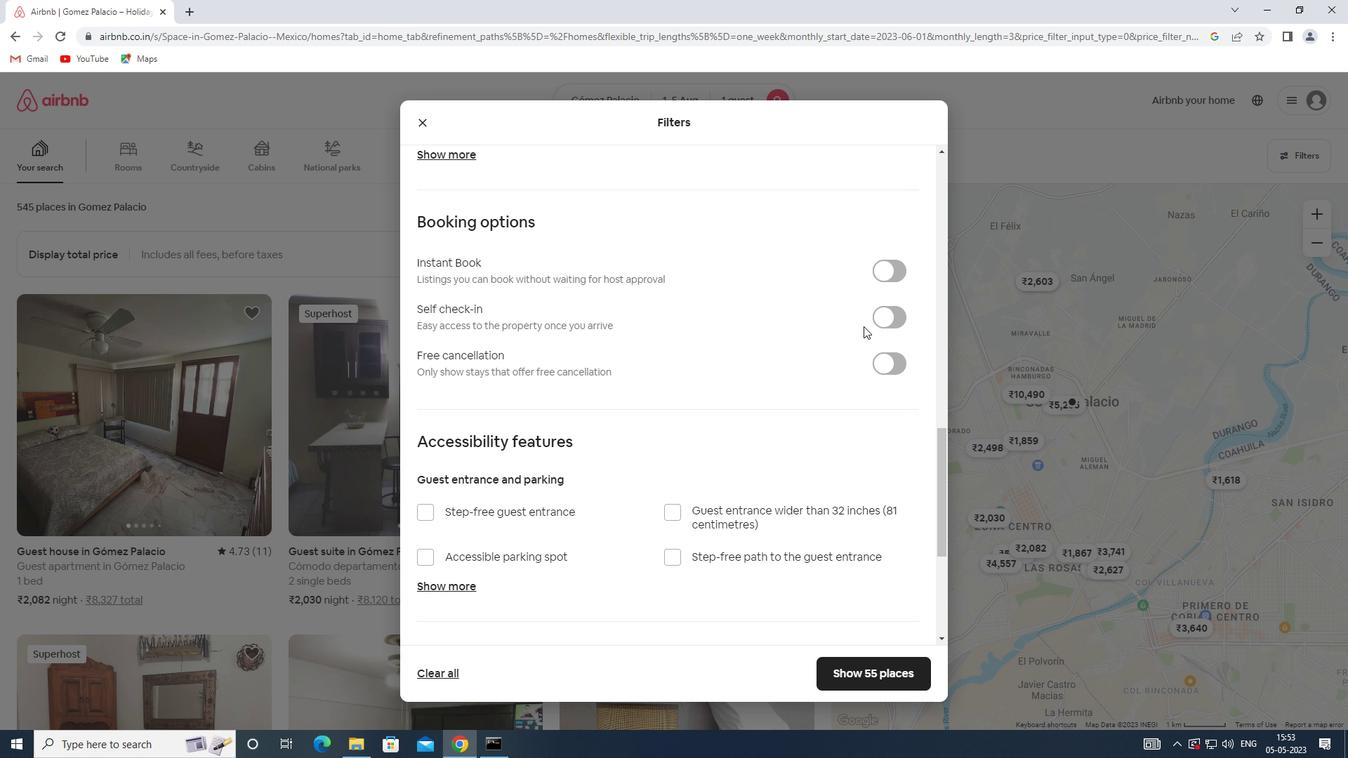 
Action: Mouse pressed left at (874, 318)
Screenshot: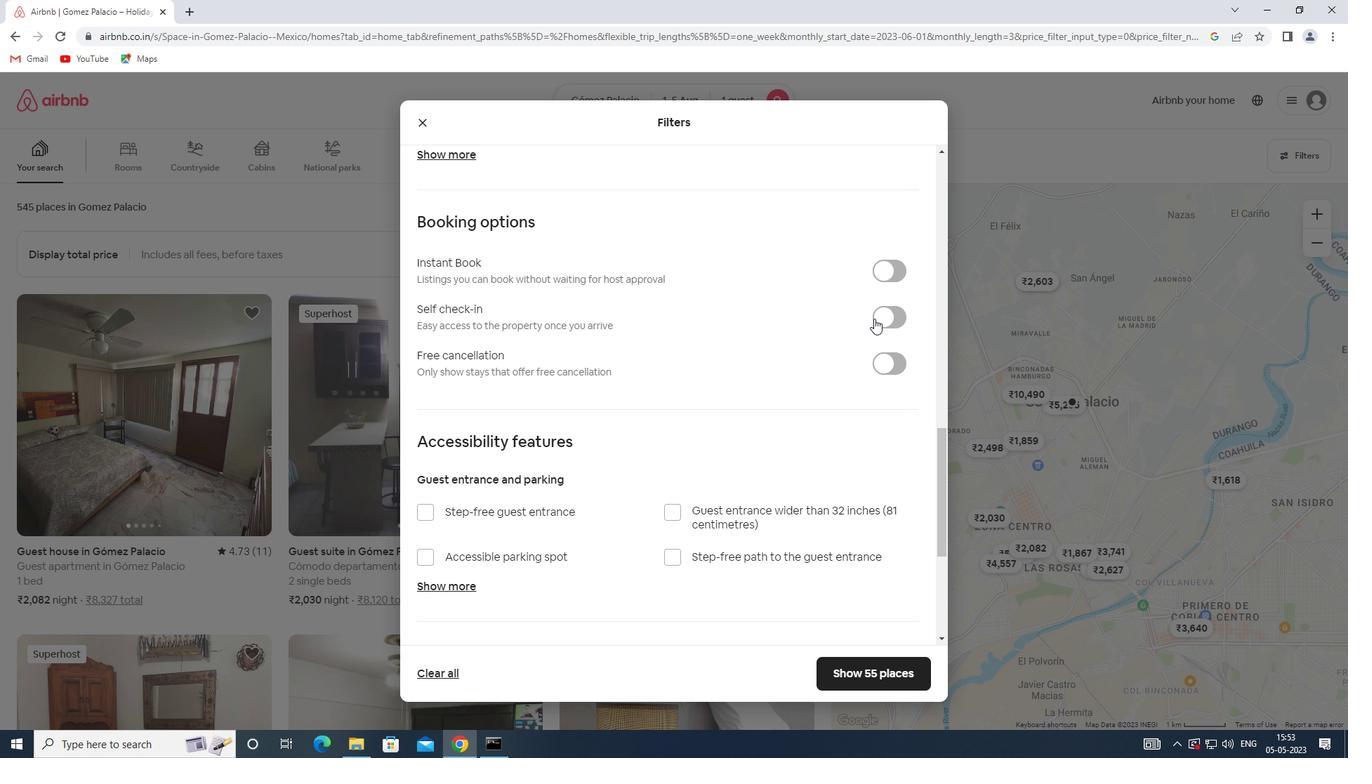 
Action: Mouse moved to (663, 341)
Screenshot: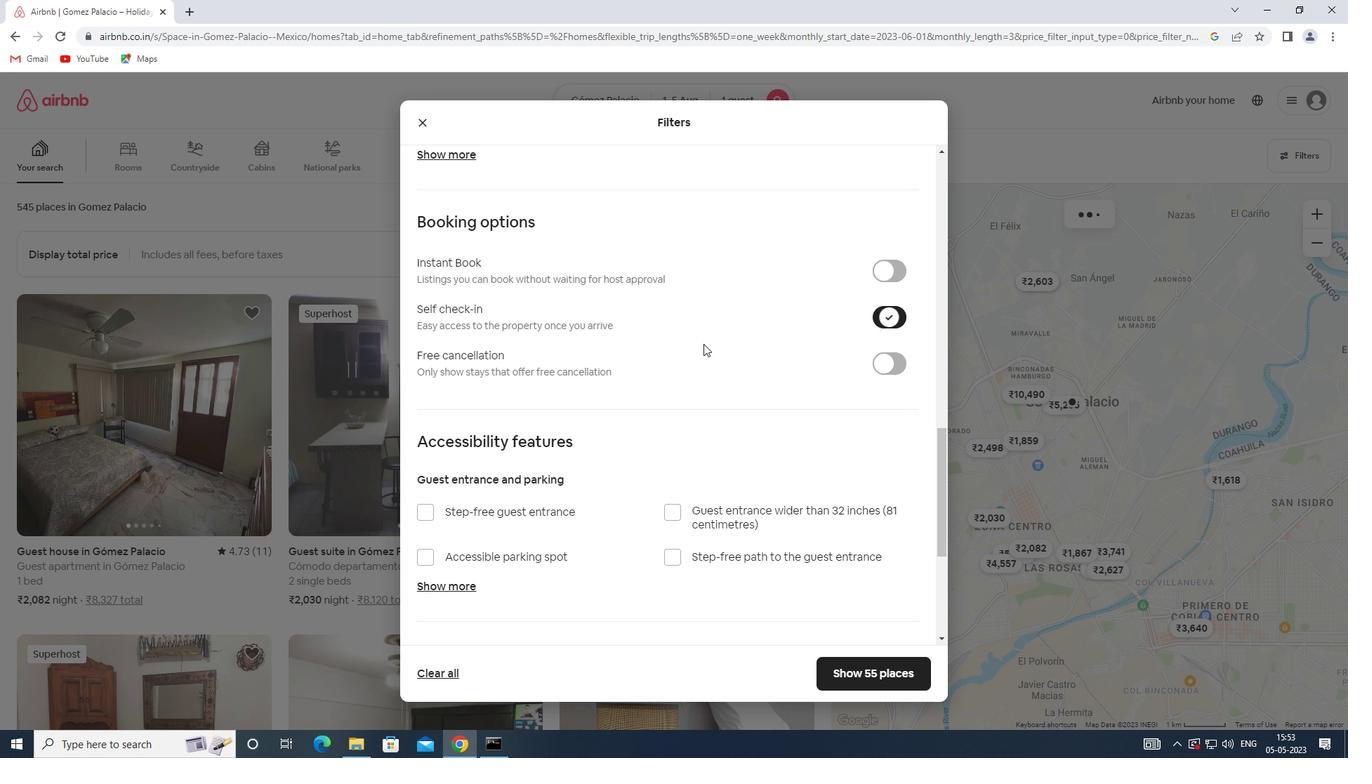 
Action: Mouse scrolled (663, 341) with delta (0, 0)
Screenshot: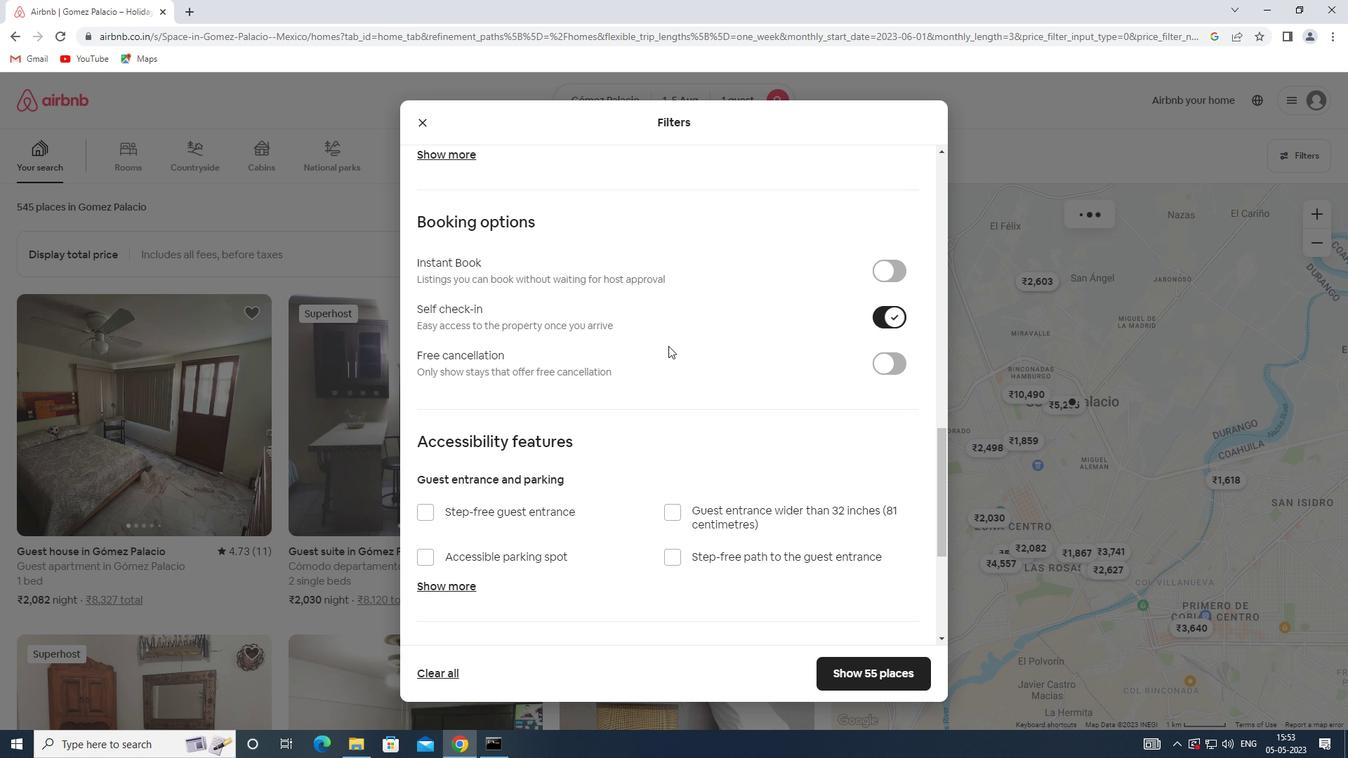 
Action: Mouse scrolled (663, 341) with delta (0, 0)
Screenshot: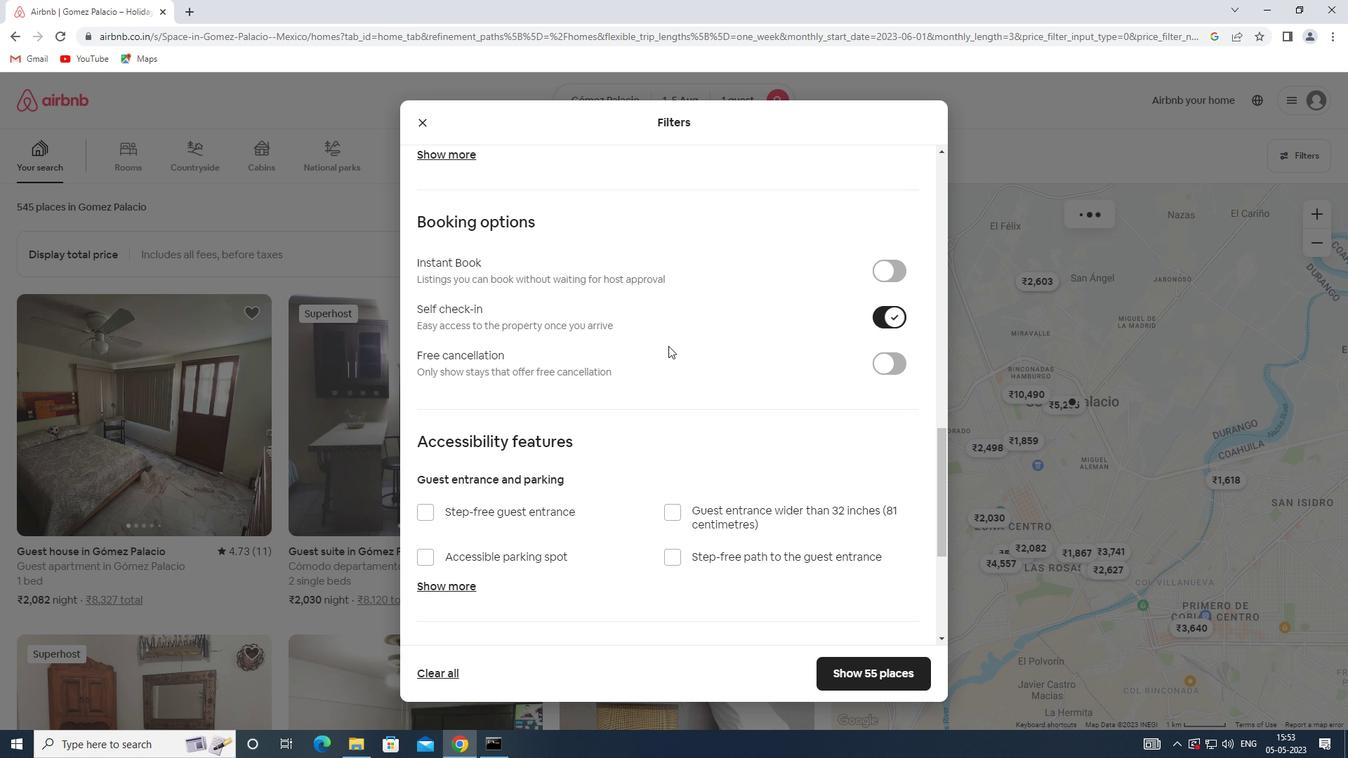 
Action: Mouse scrolled (663, 341) with delta (0, 0)
Screenshot: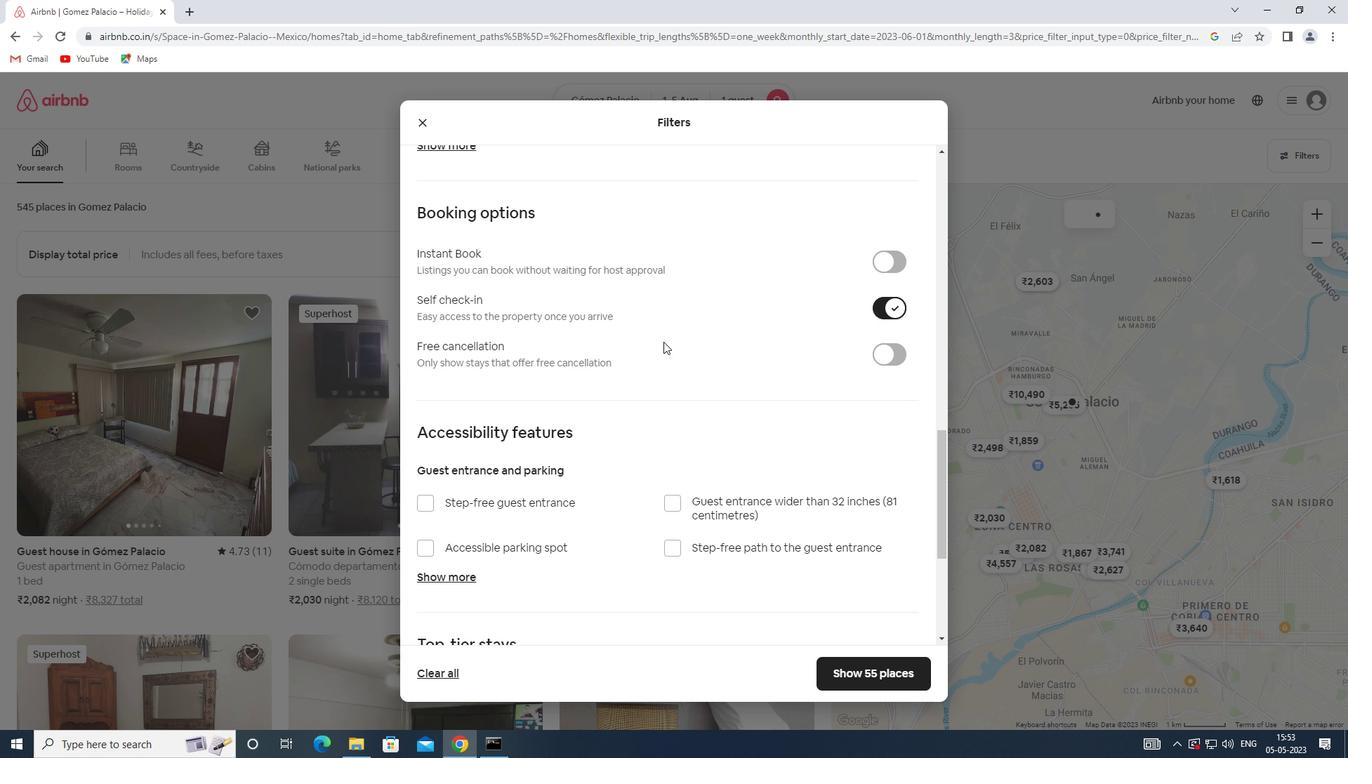 
Action: Mouse scrolled (663, 341) with delta (0, 0)
Screenshot: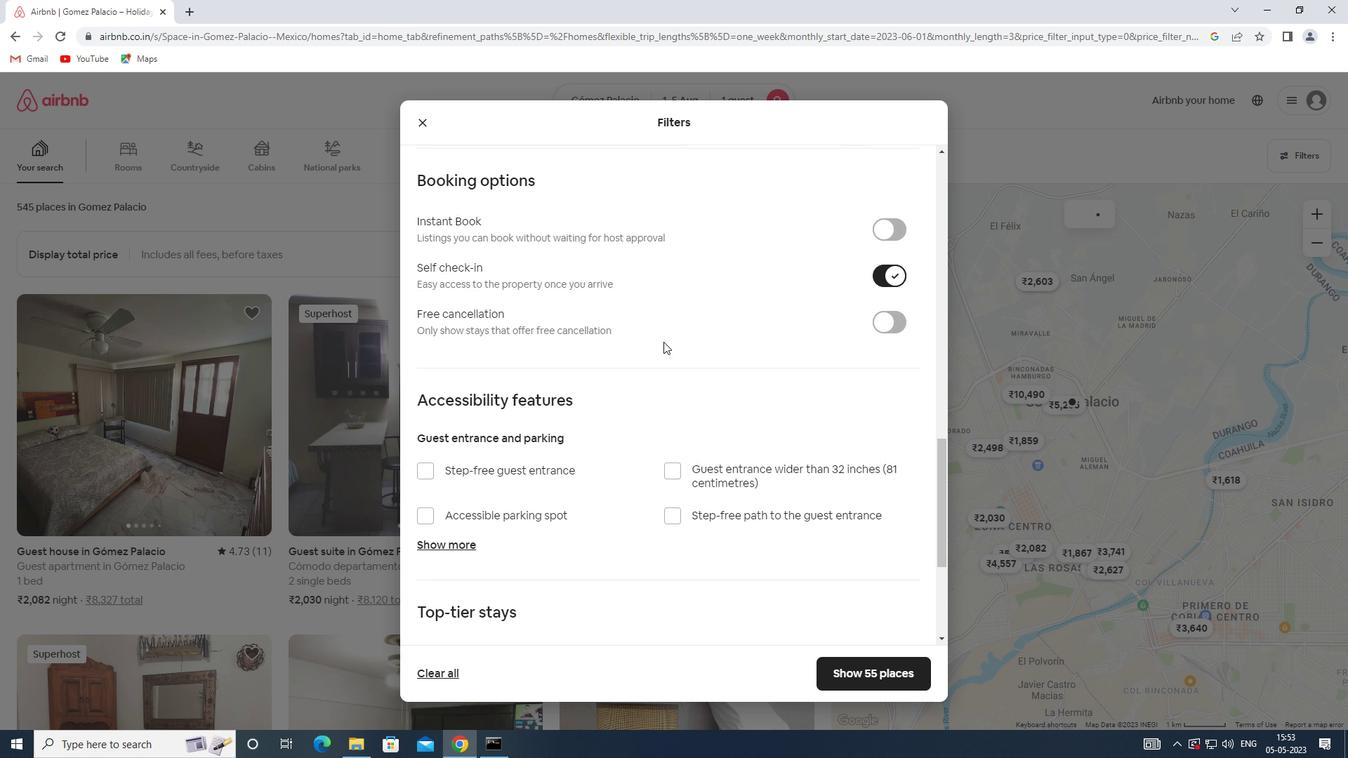 
Action: Mouse scrolled (663, 341) with delta (0, 0)
Screenshot: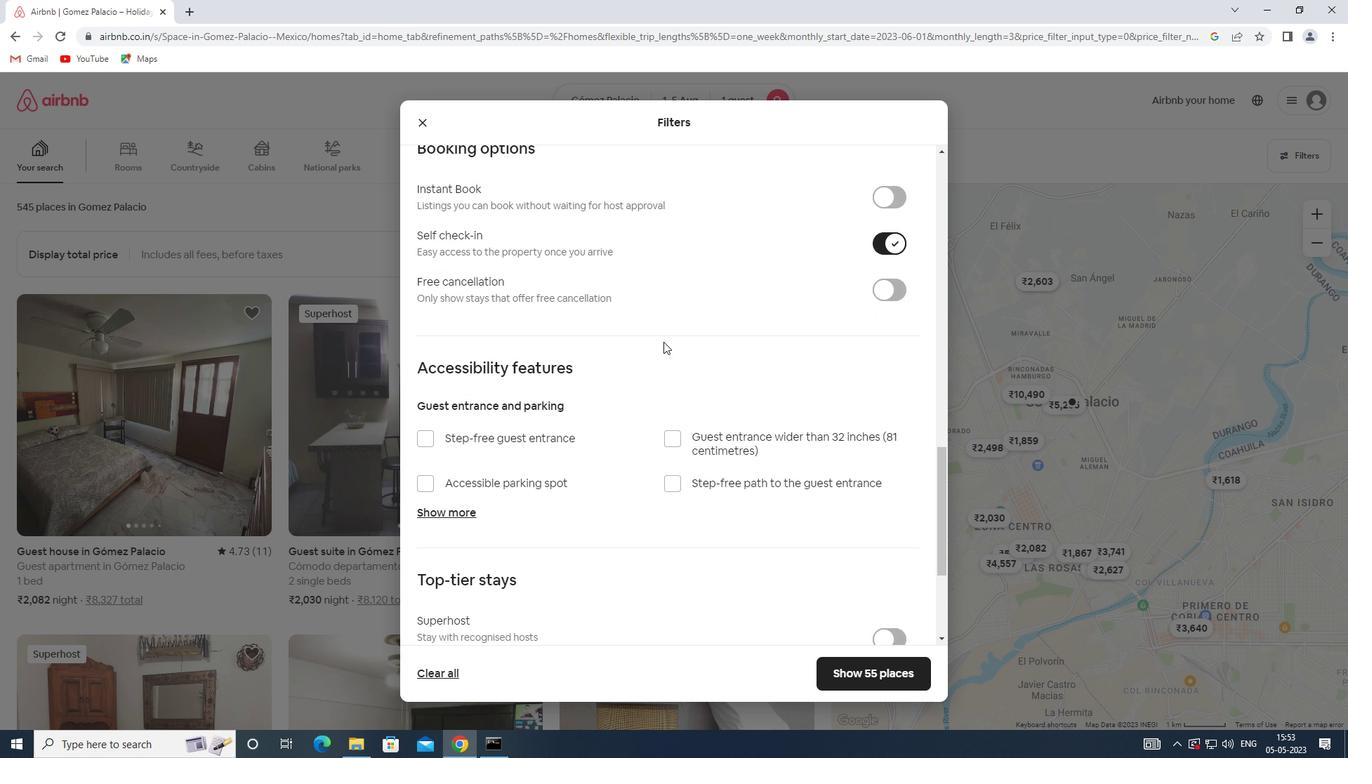 
Action: Mouse moved to (443, 543)
Screenshot: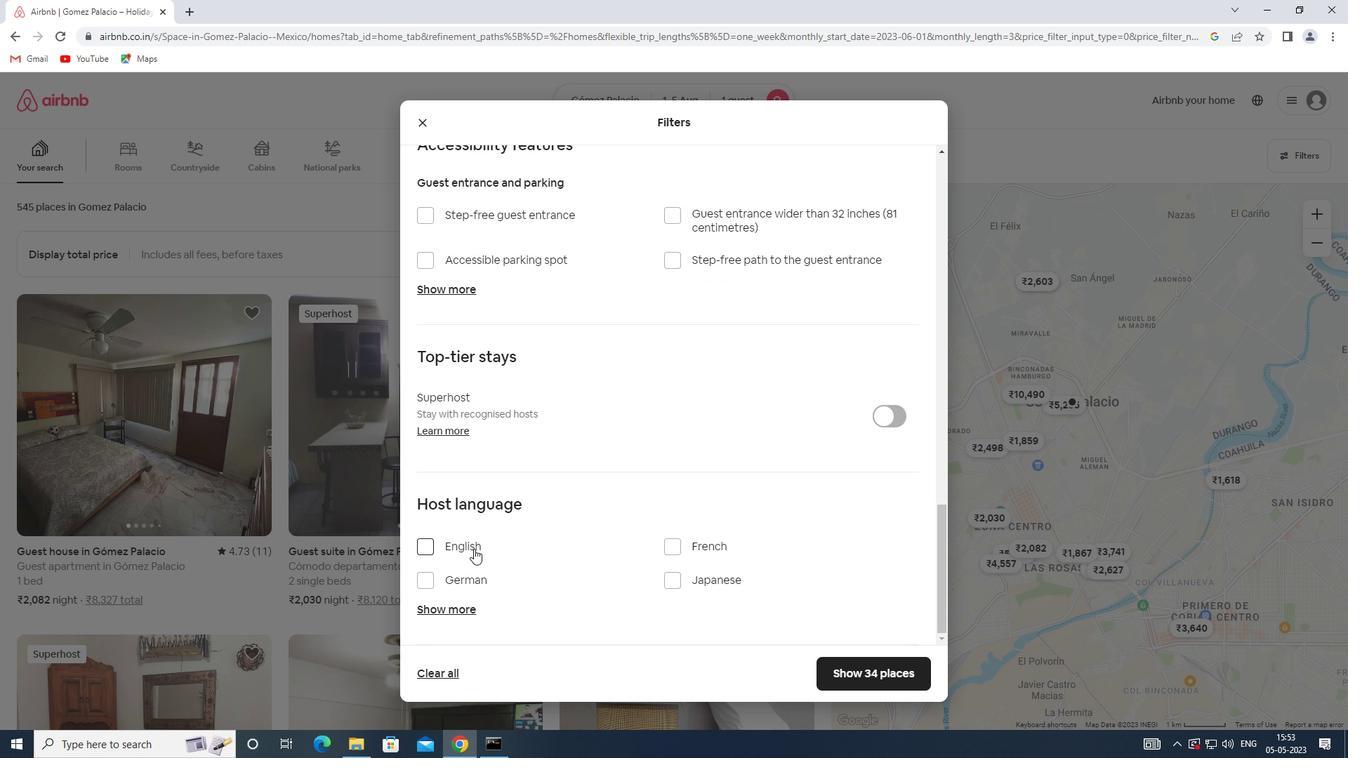 
Action: Mouse pressed left at (443, 543)
Screenshot: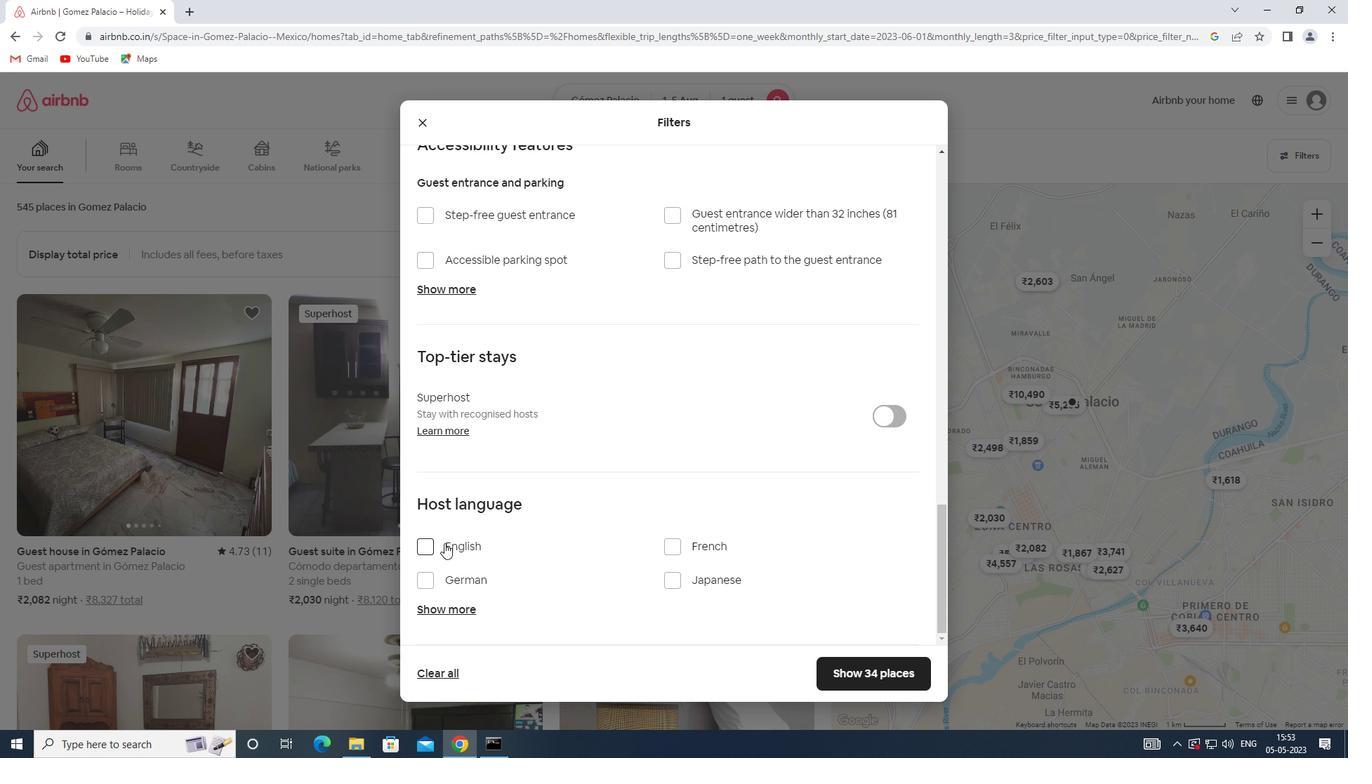 
Action: Mouse moved to (866, 671)
Screenshot: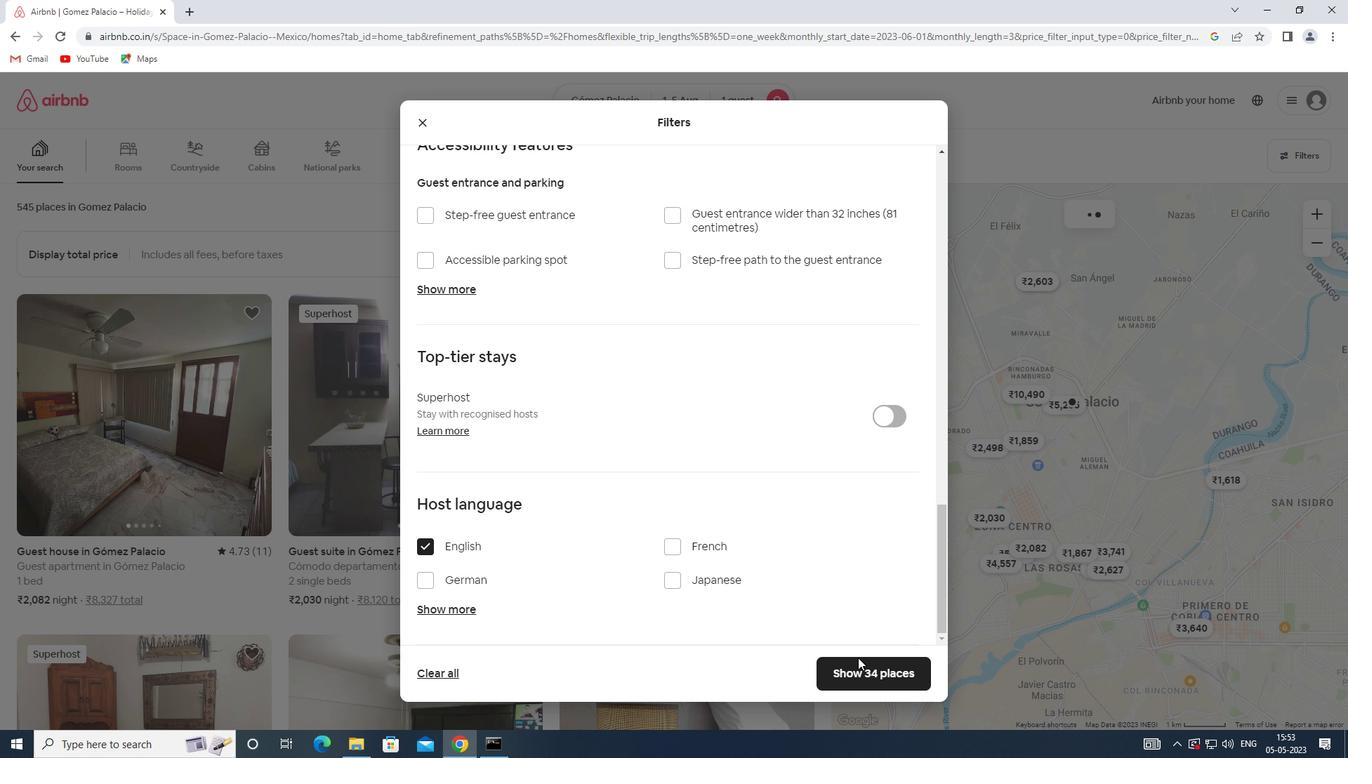 
Action: Mouse pressed left at (866, 671)
Screenshot: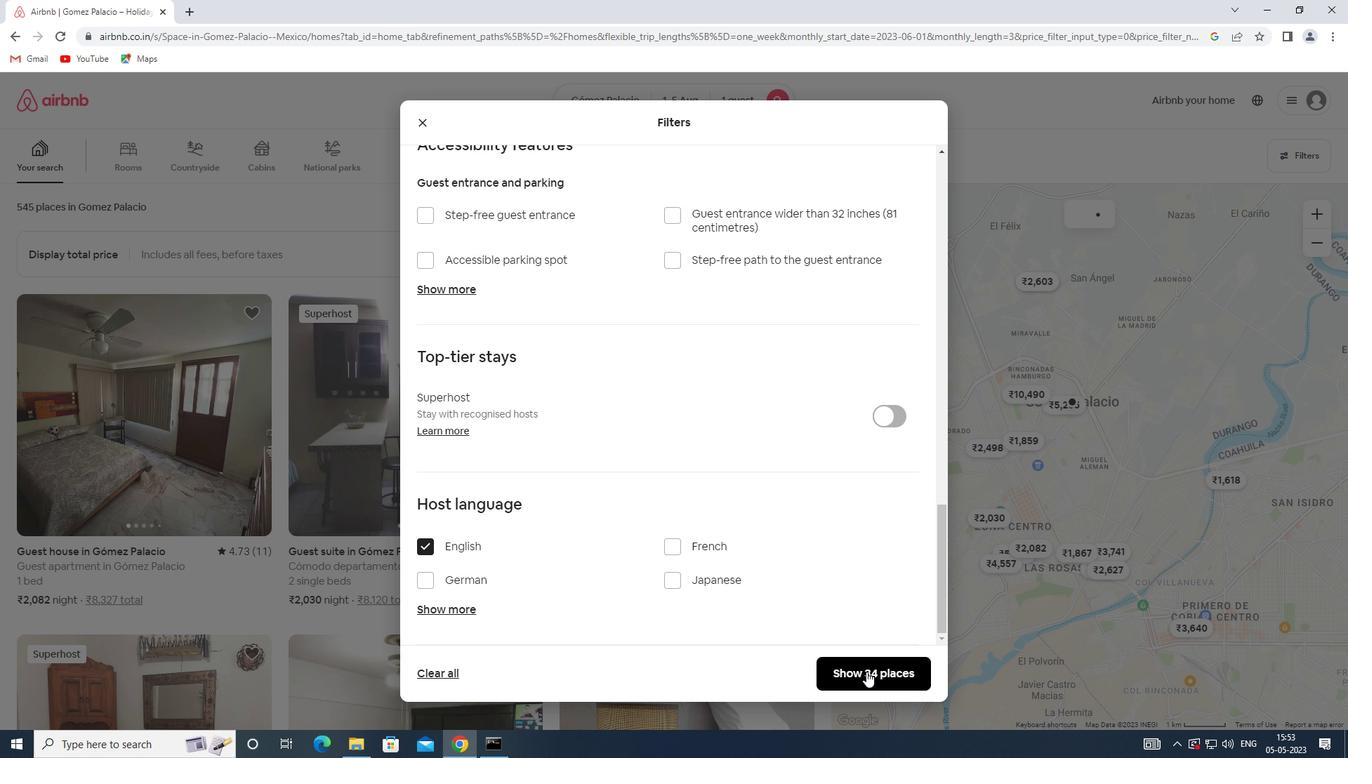 
